 Task: Slide 11 - Book Lesson.
Action: Mouse moved to (27, 78)
Screenshot: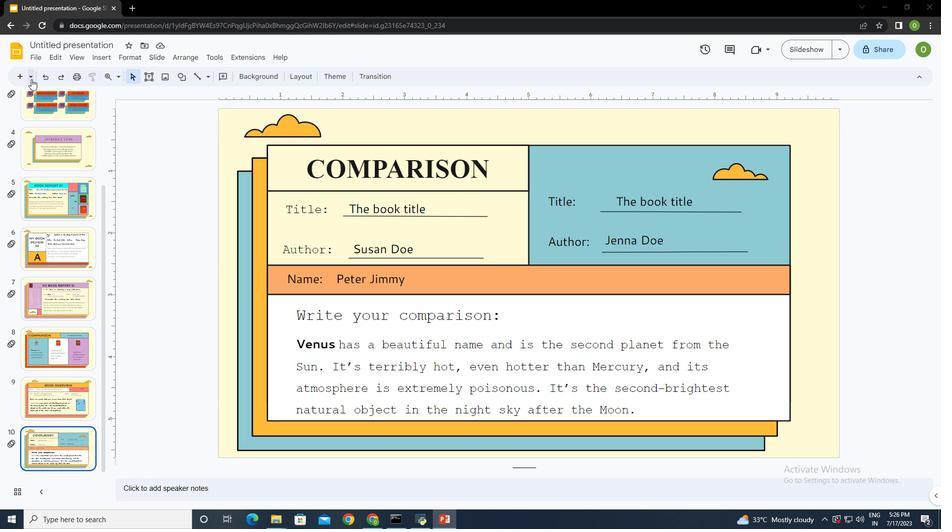 
Action: Mouse pressed left at (27, 78)
Screenshot: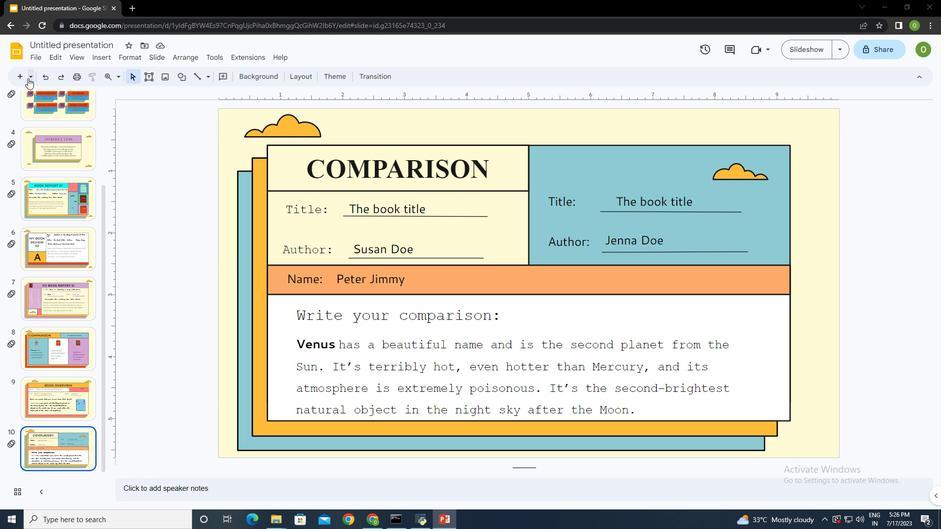 
Action: Mouse moved to (117, 273)
Screenshot: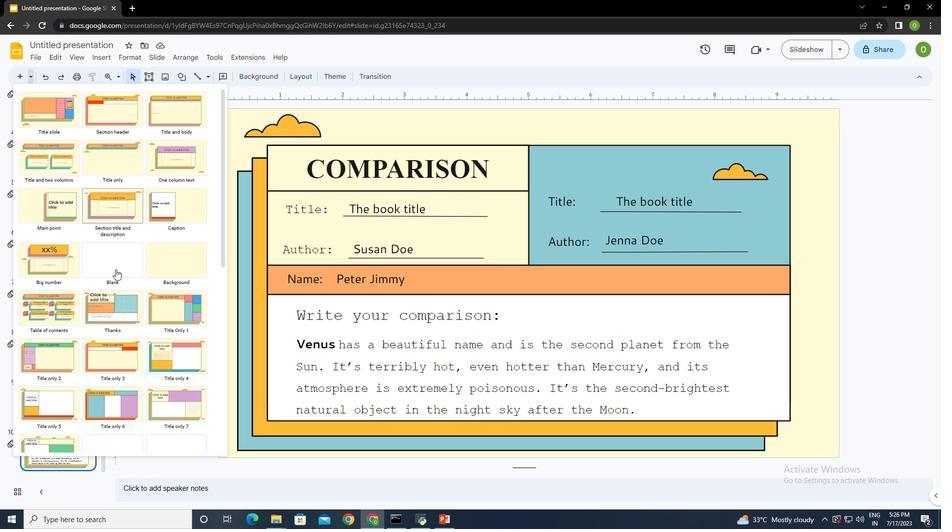
Action: Mouse scrolled (117, 273) with delta (0, 0)
Screenshot: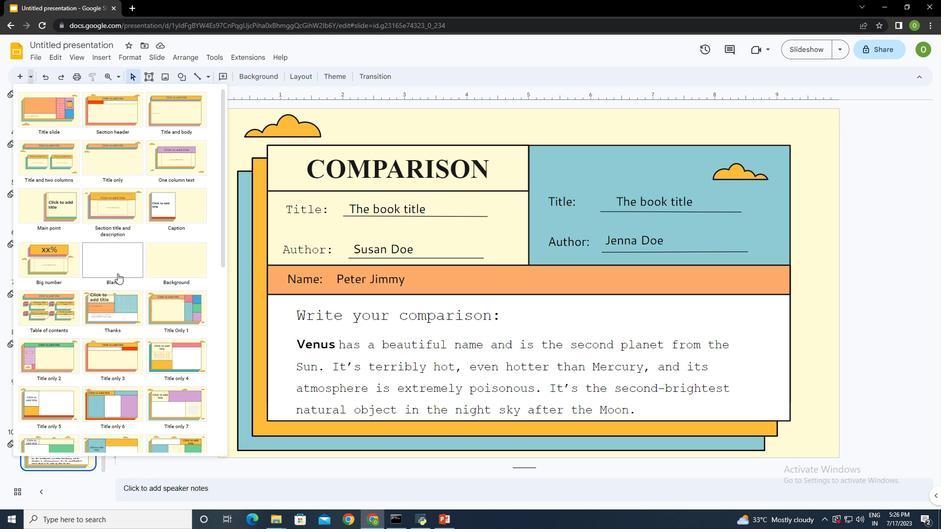
Action: Mouse moved to (125, 261)
Screenshot: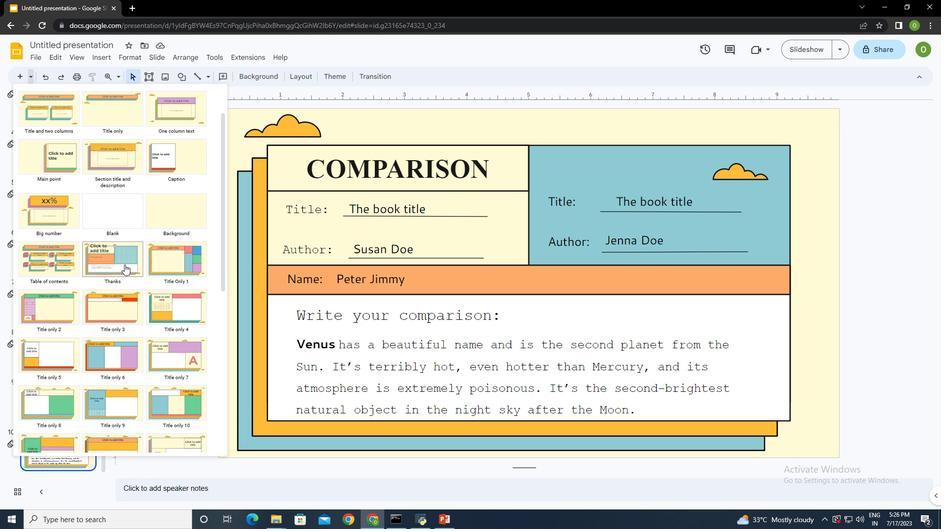 
Action: Mouse scrolled (125, 260) with delta (0, 0)
Screenshot: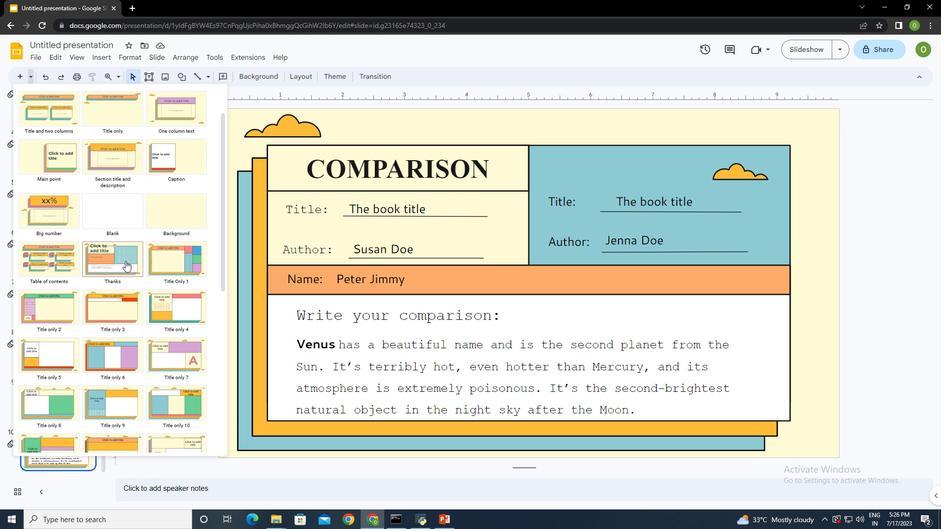 
Action: Mouse scrolled (125, 260) with delta (0, 0)
Screenshot: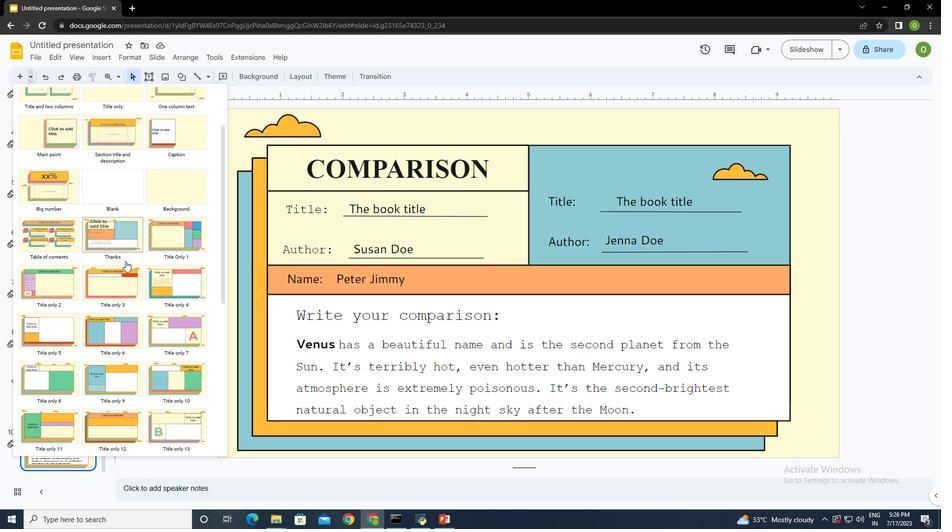 
Action: Mouse moved to (197, 266)
Screenshot: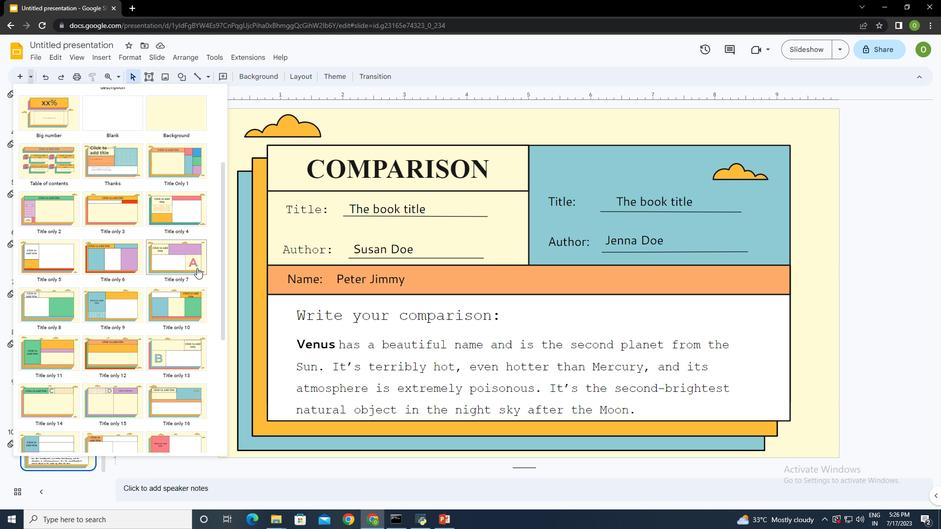 
Action: Mouse scrolled (197, 266) with delta (0, 0)
Screenshot: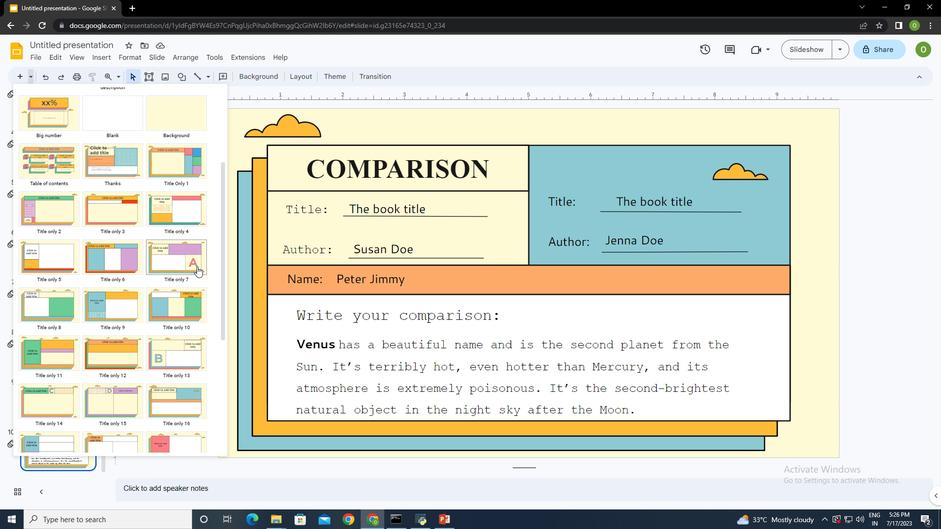 
Action: Mouse moved to (172, 163)
Screenshot: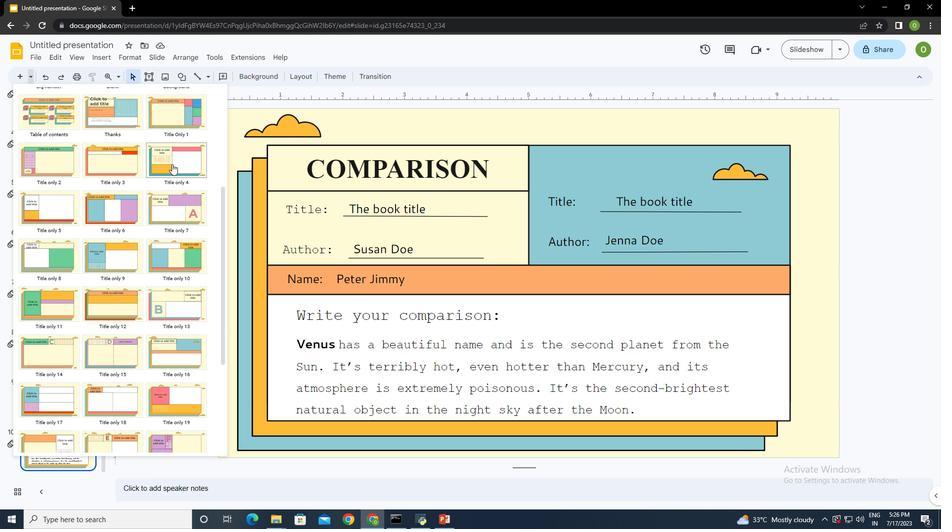 
Action: Mouse pressed left at (172, 163)
Screenshot: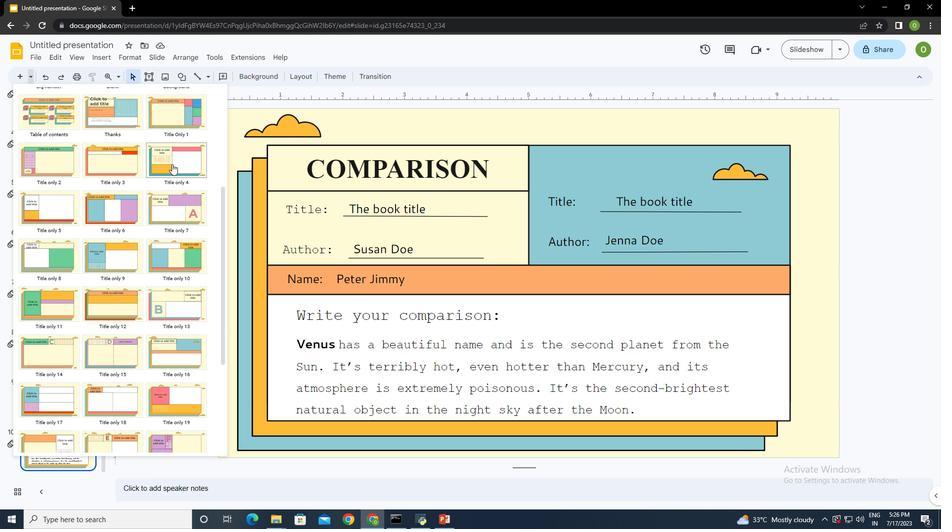 
Action: Mouse moved to (338, 180)
Screenshot: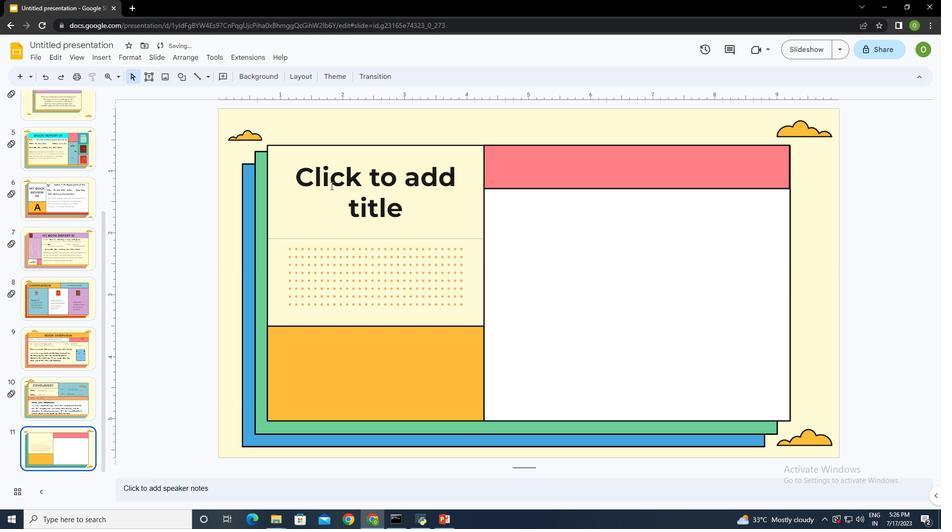 
Action: Mouse pressed left at (338, 180)
Screenshot: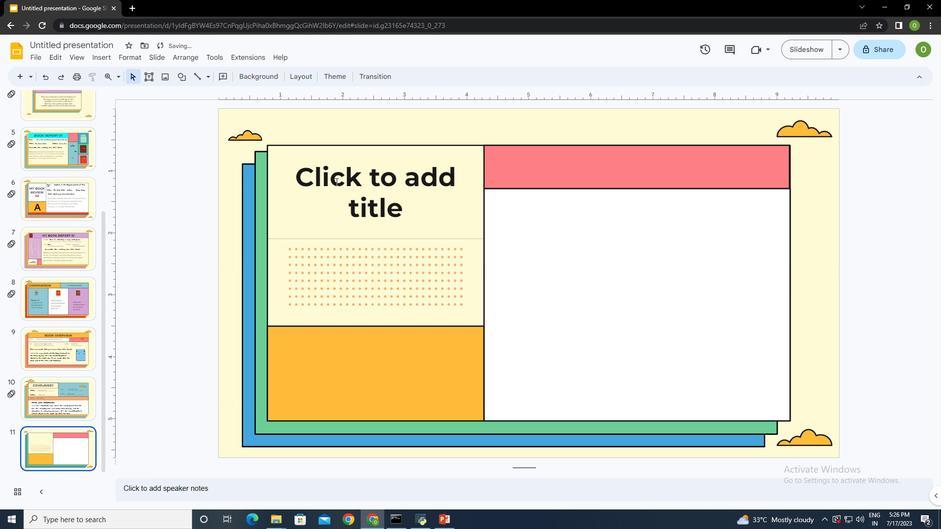 
Action: Key pressed <Key.shift>Book<Key.enter><Key.shift><Key.shift><Key.shift><Key.shift>Lesson<Key.shift_r><Key.up><Key.up>
Screenshot: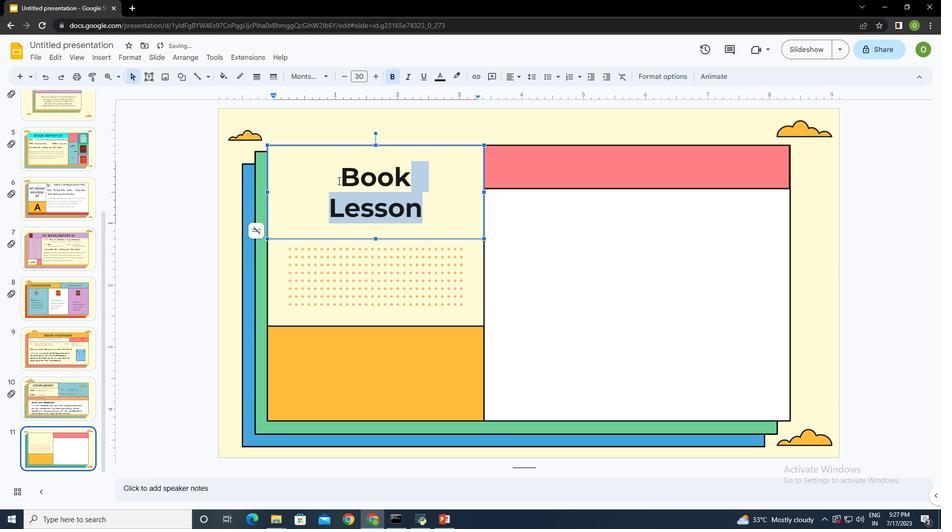 
Action: Mouse moved to (123, 57)
Screenshot: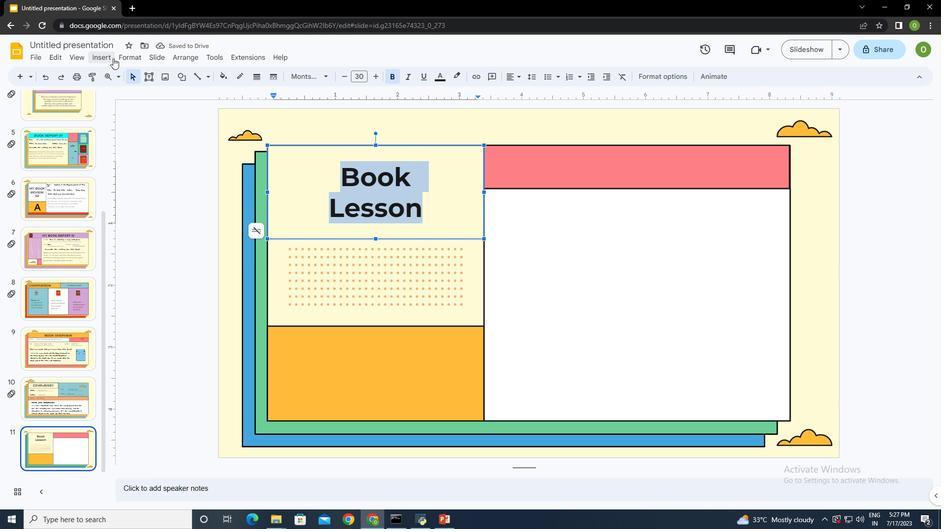 
Action: Mouse pressed left at (123, 57)
Screenshot: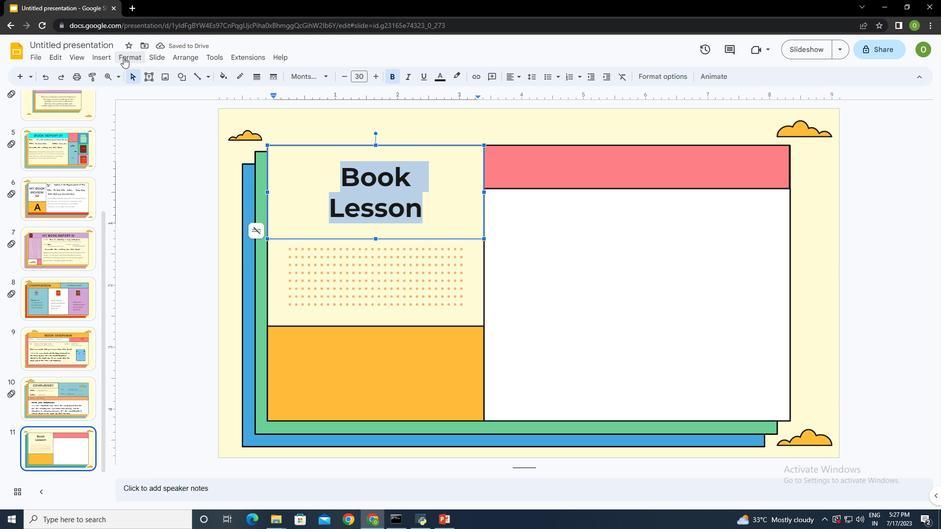 
Action: Mouse moved to (193, 74)
Screenshot: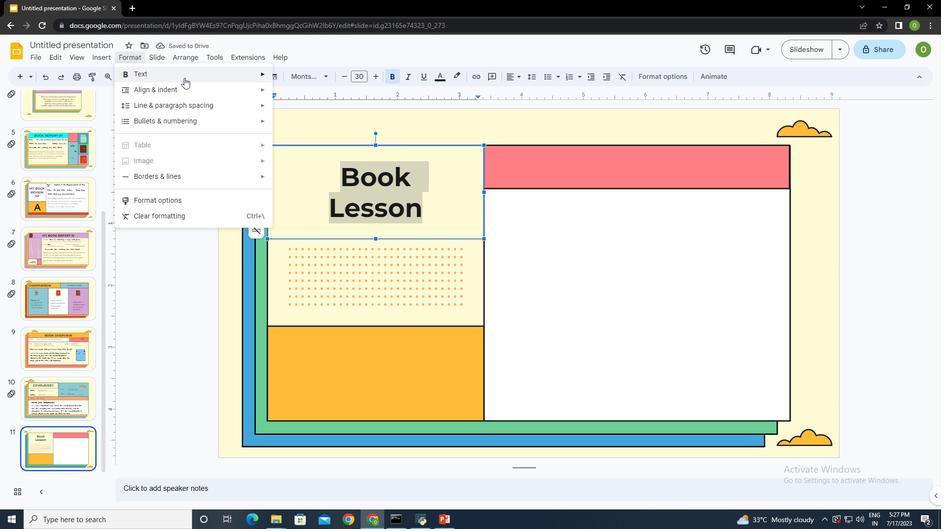 
Action: Mouse pressed left at (193, 74)
Screenshot: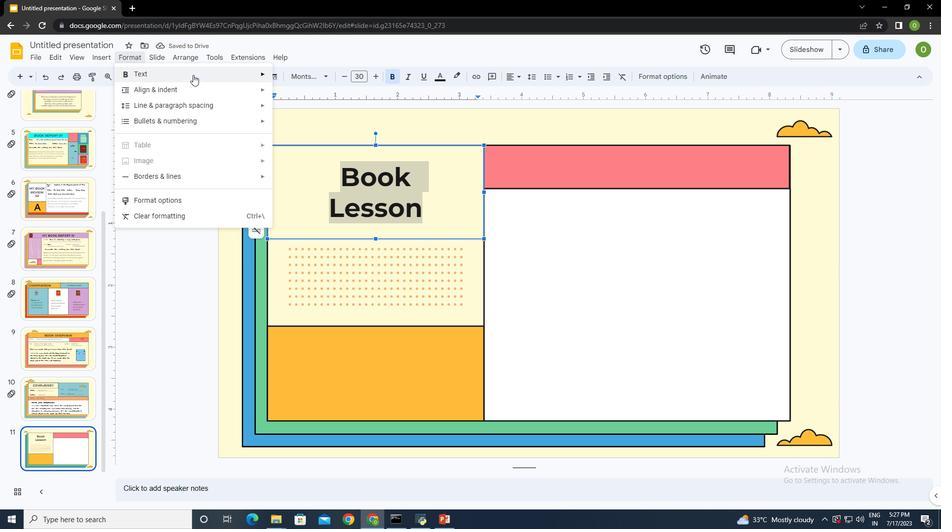 
Action: Mouse moved to (348, 223)
Screenshot: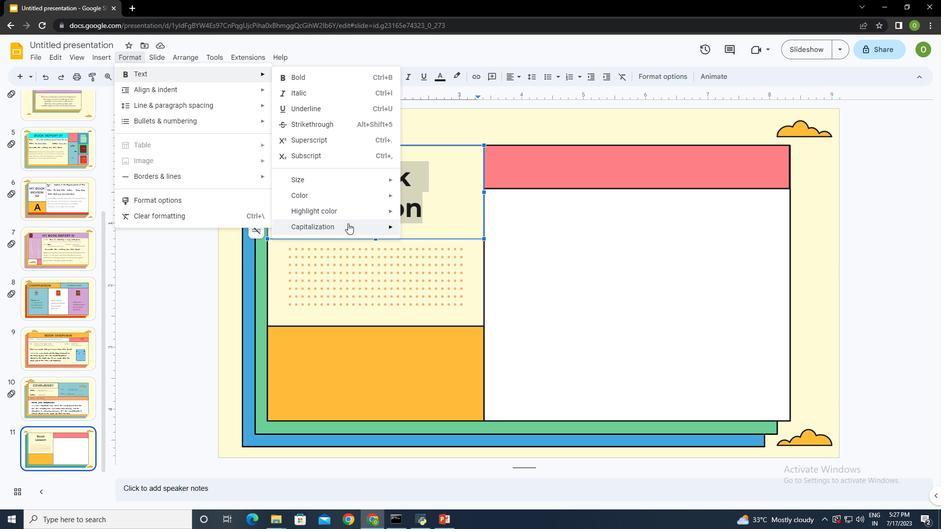 
Action: Mouse pressed left at (348, 223)
Screenshot: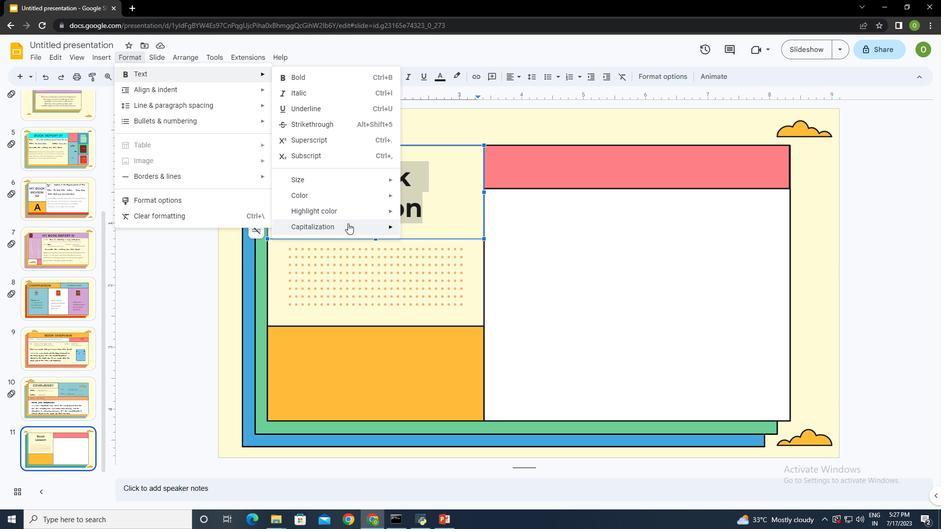 
Action: Mouse moved to (432, 245)
Screenshot: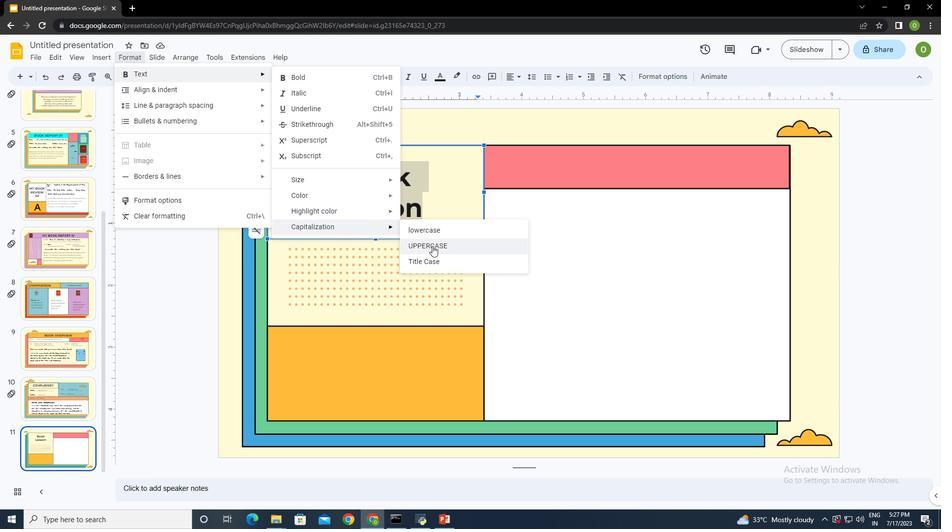 
Action: Mouse pressed left at (432, 245)
Screenshot: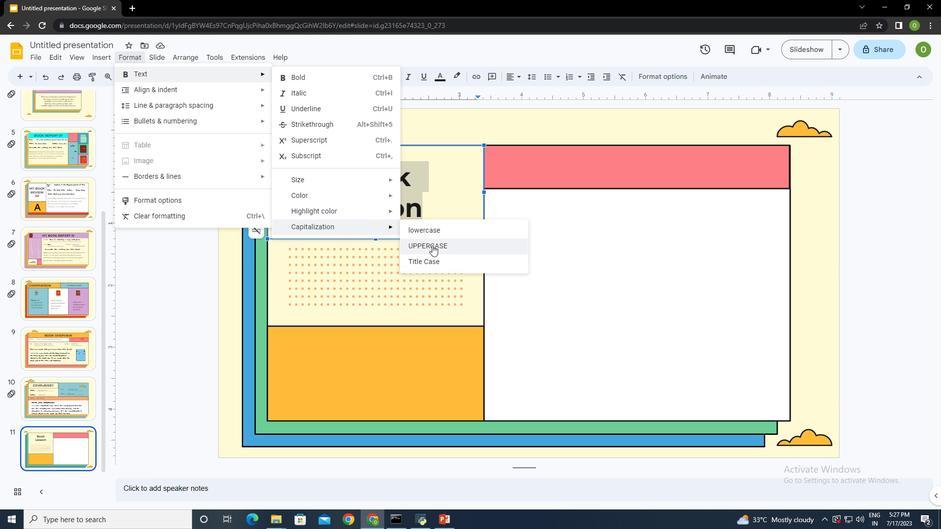 
Action: Mouse moved to (442, 198)
Screenshot: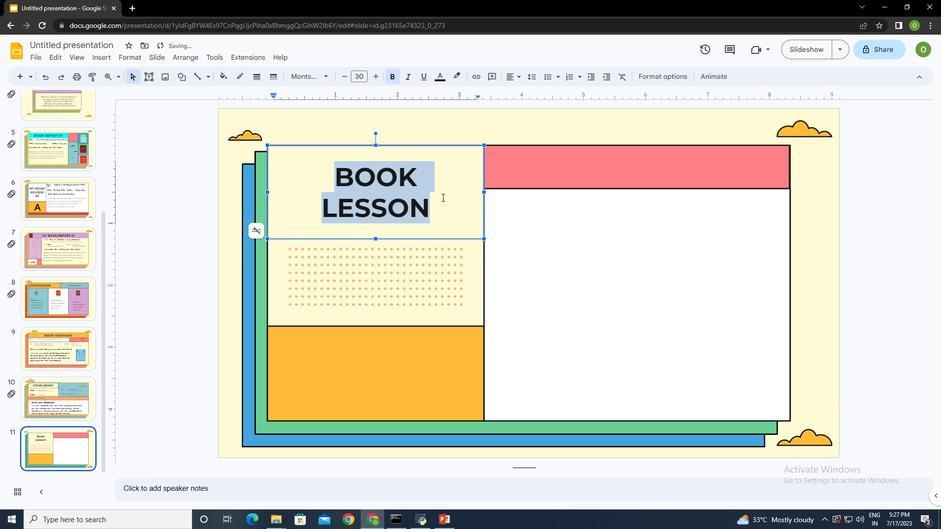 
Action: Mouse pressed left at (442, 198)
Screenshot: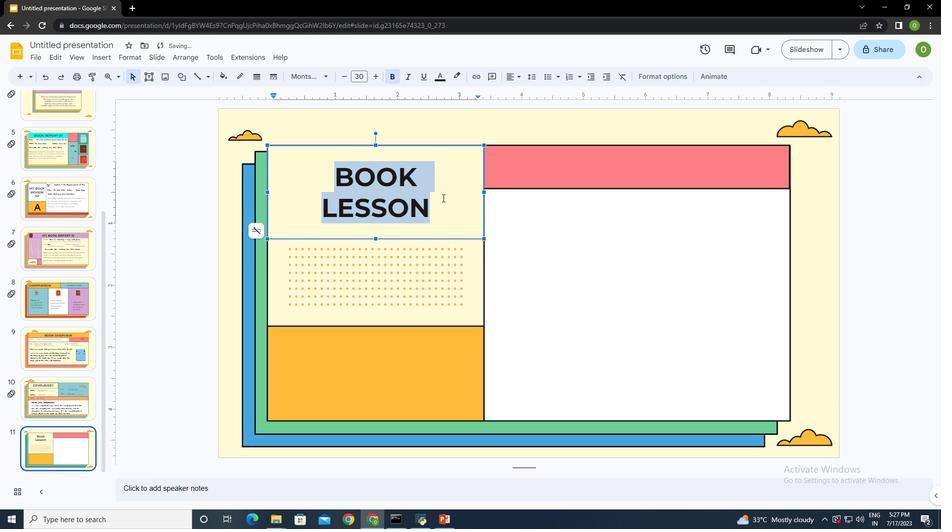 
Action: Mouse moved to (329, 352)
Screenshot: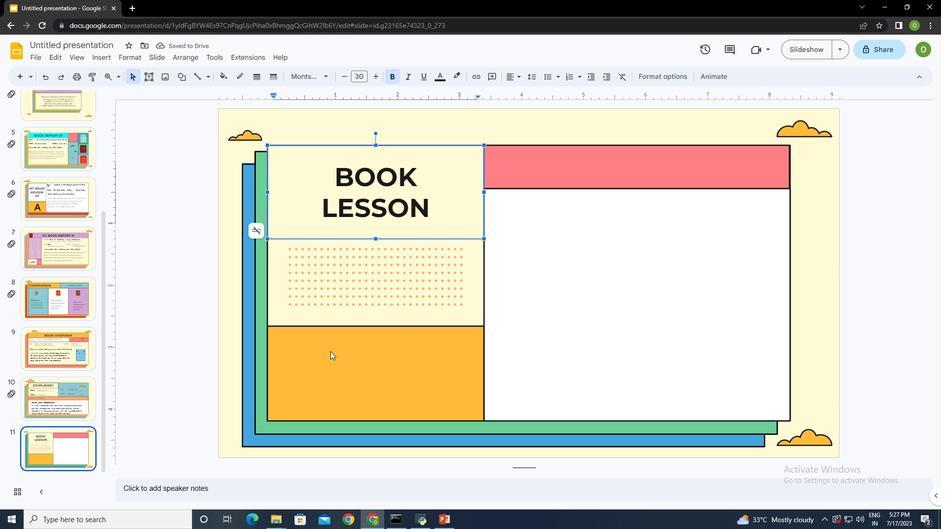 
Action: Mouse pressed left at (329, 352)
Screenshot: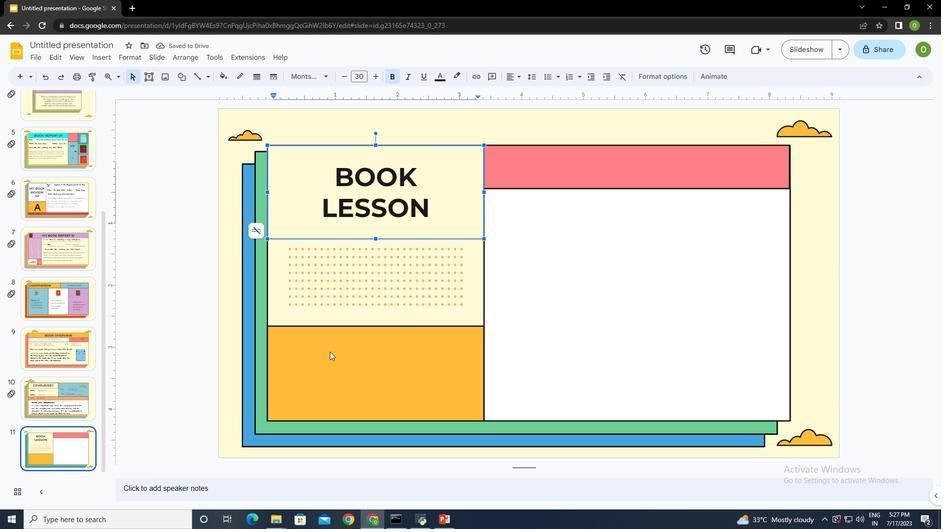 
Action: Mouse moved to (150, 75)
Screenshot: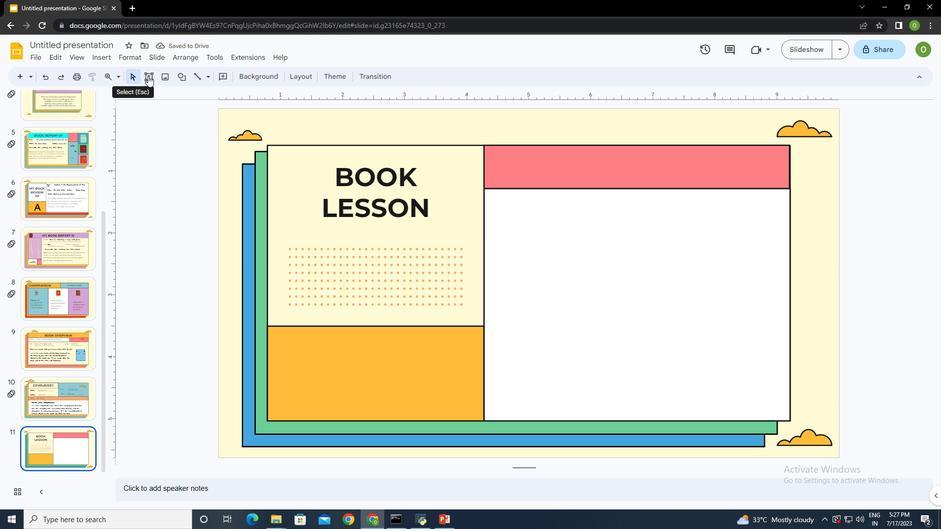 
Action: Mouse pressed left at (150, 75)
Screenshot: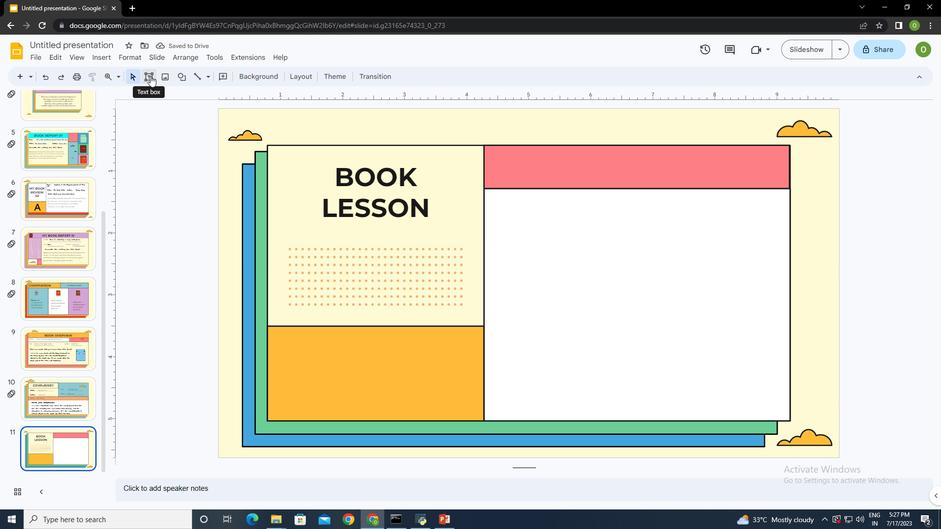 
Action: Mouse moved to (270, 328)
Screenshot: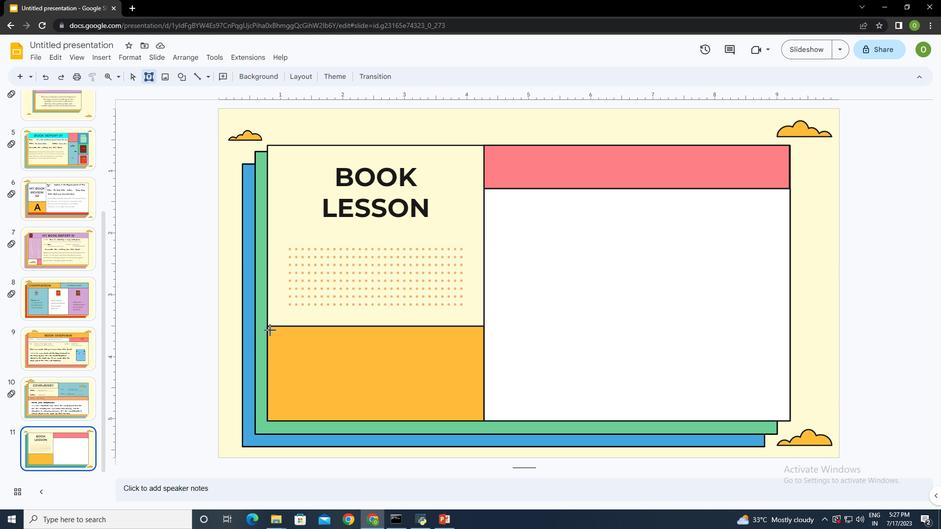 
Action: Mouse pressed left at (270, 328)
Screenshot: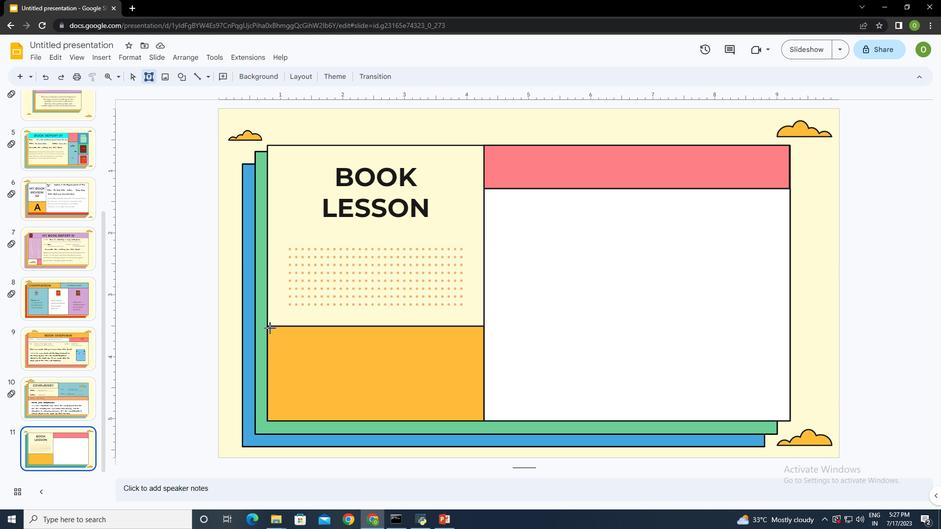 
Action: Mouse moved to (382, 365)
Screenshot: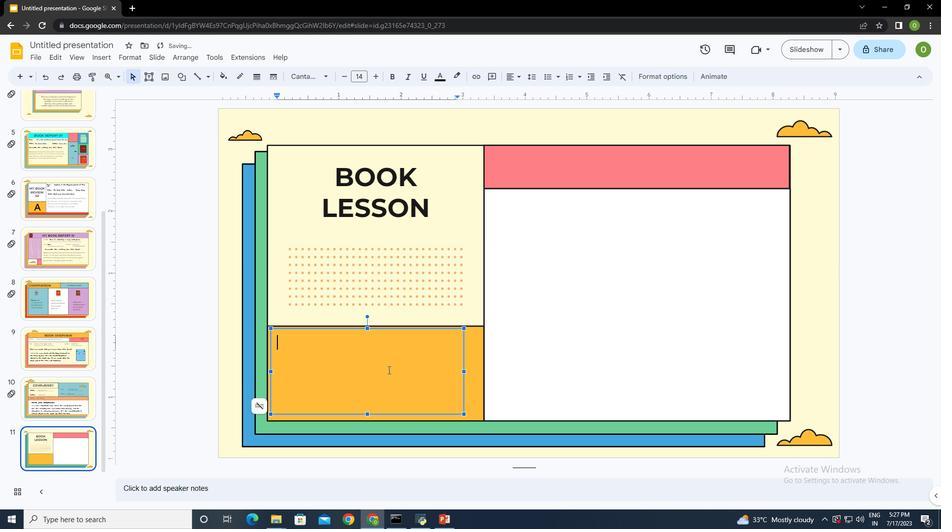
Action: Key pressed <Key.shift>Title<Key.shift_r>:<Key.space><Key.space><Key.shift>Mercury
Screenshot: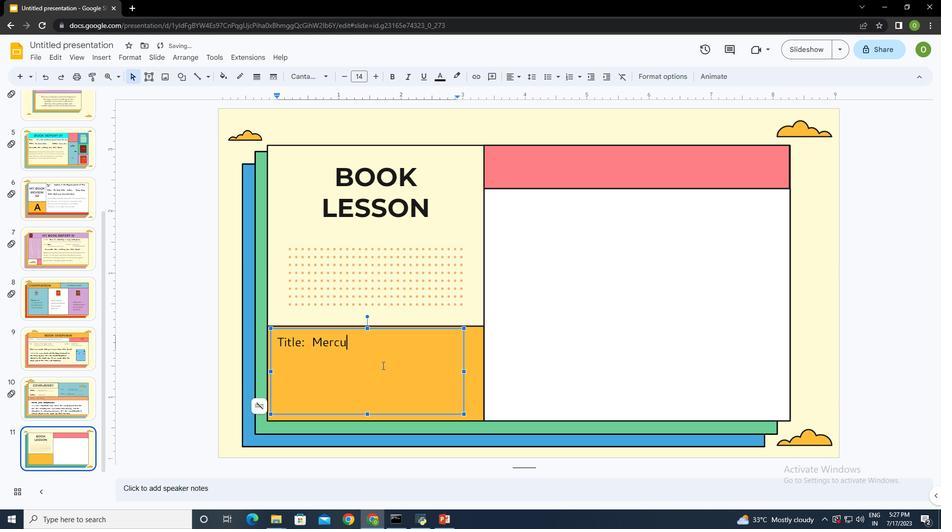 
Action: Mouse moved to (381, 364)
Screenshot: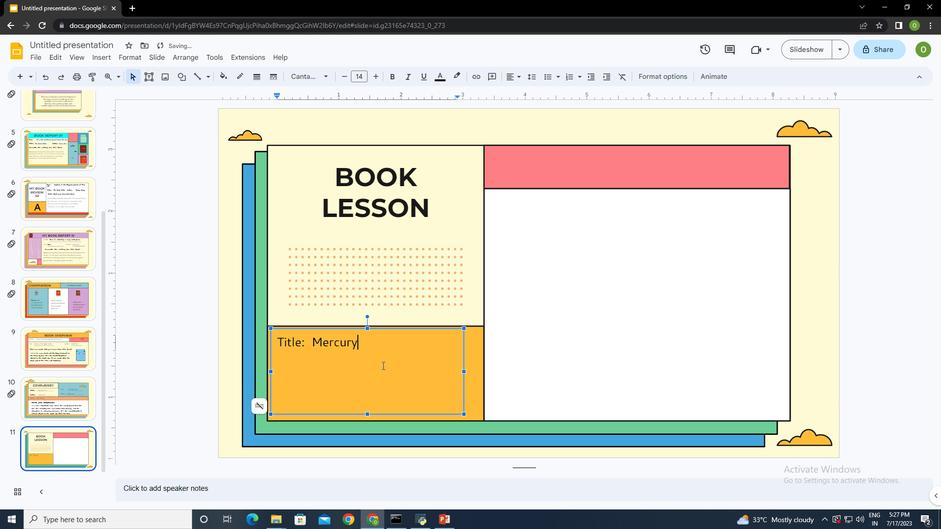 
Action: Key pressed <Key.enter><Key.enter><Key.shift><Key.shift>Author<Key.shift_r>:<Key.space><Key.shift><Key.shift><Key.shift><Key.shift><Key.shift>Joe<Key.space><Key.shift>Poe
Screenshot: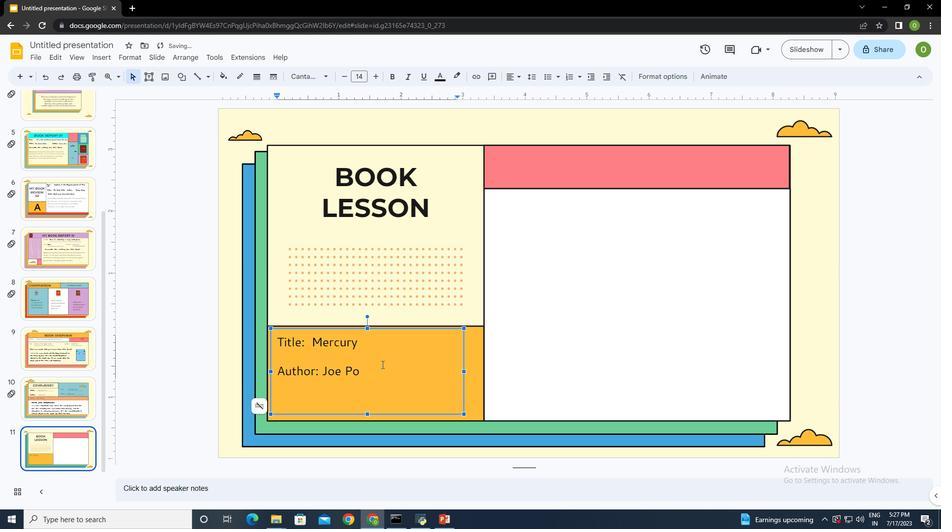 
Action: Mouse moved to (199, 75)
Screenshot: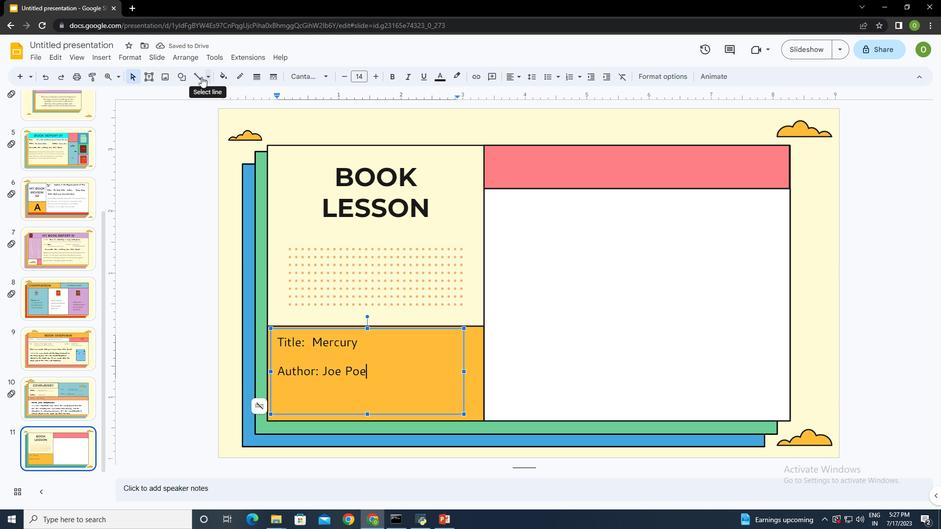 
Action: Mouse pressed left at (199, 75)
Screenshot: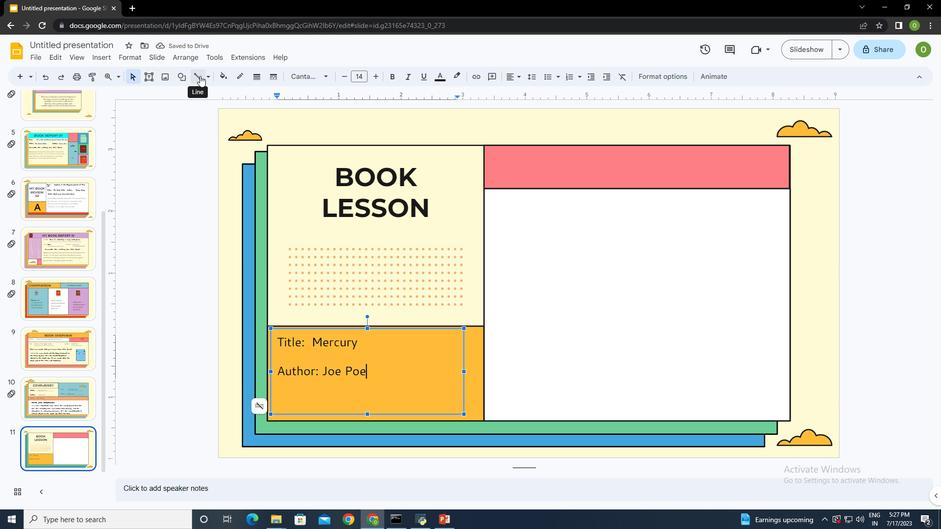 
Action: Mouse moved to (306, 354)
Screenshot: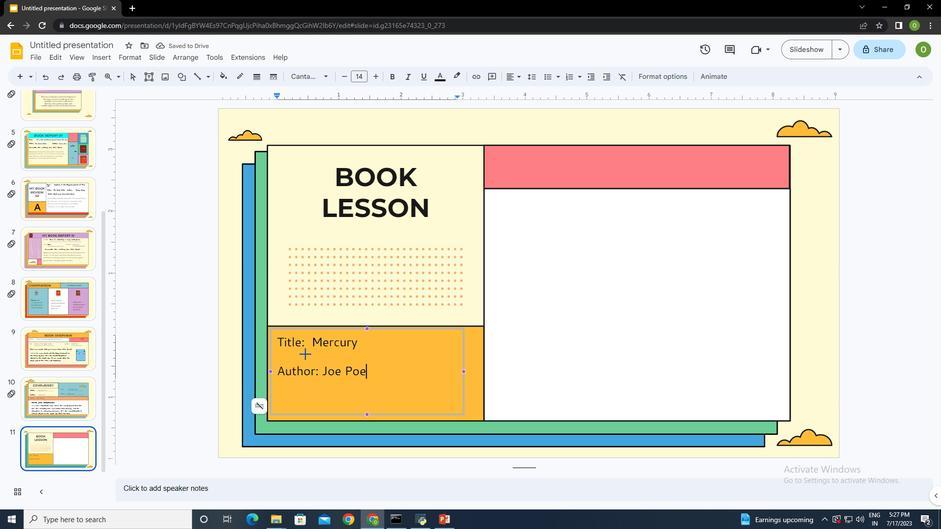 
Action: Mouse pressed left at (306, 354)
Screenshot: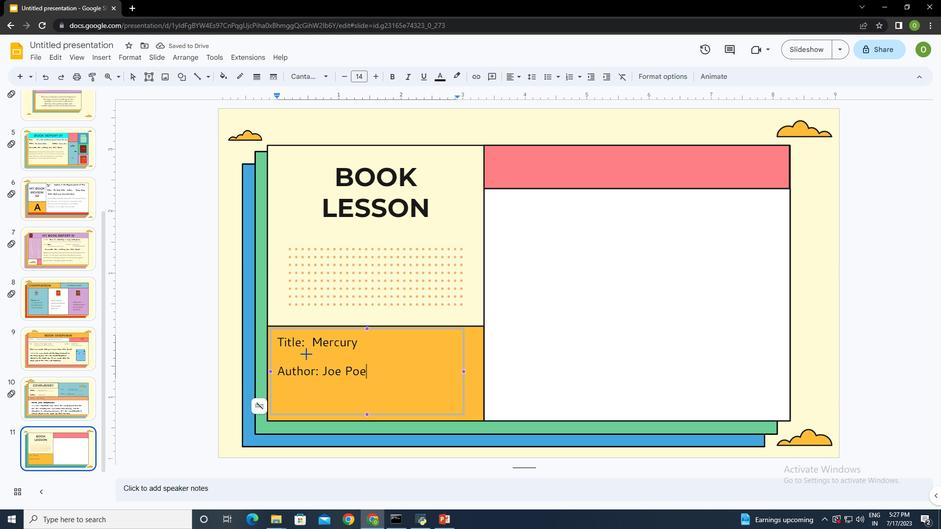 
Action: Mouse moved to (378, 354)
Screenshot: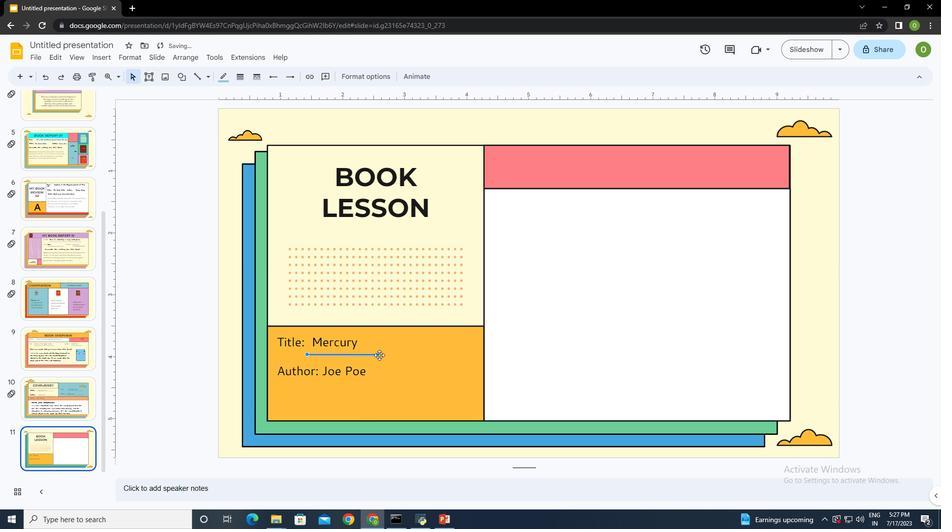 
Action: Mouse pressed left at (378, 354)
Screenshot: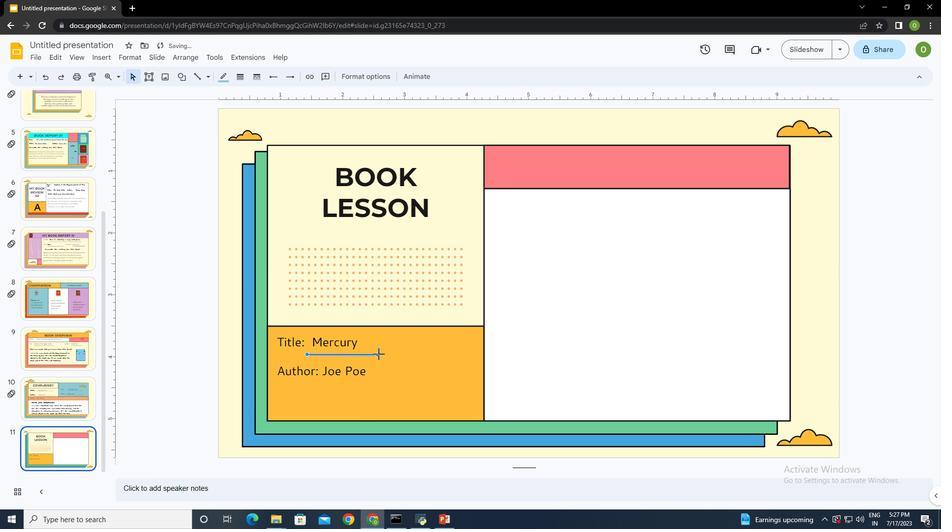 
Action: Mouse moved to (440, 356)
Screenshot: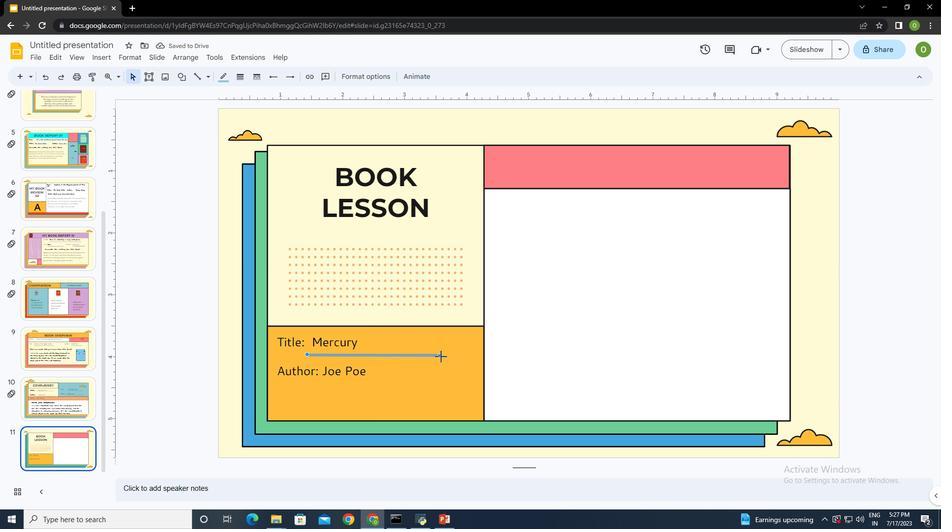 
Action: Mouse pressed left at (440, 356)
Screenshot: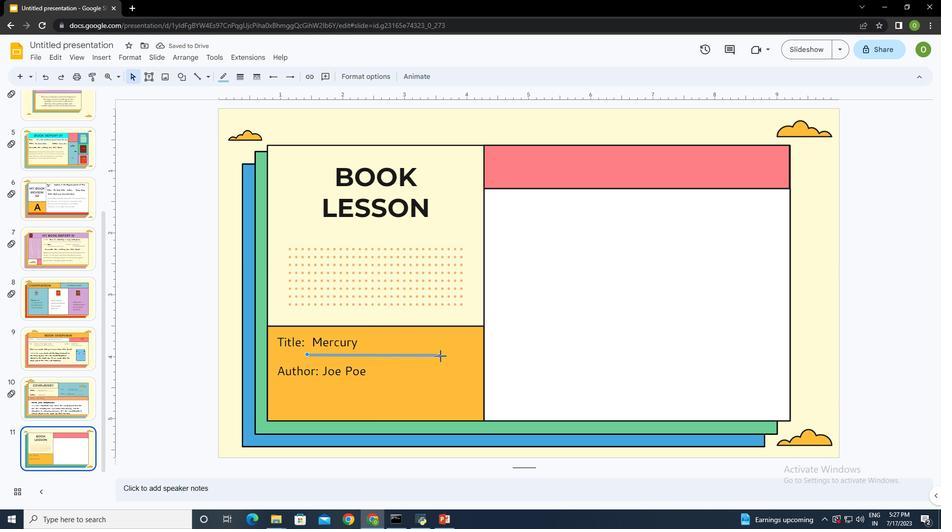 
Action: Mouse moved to (353, 389)
Screenshot: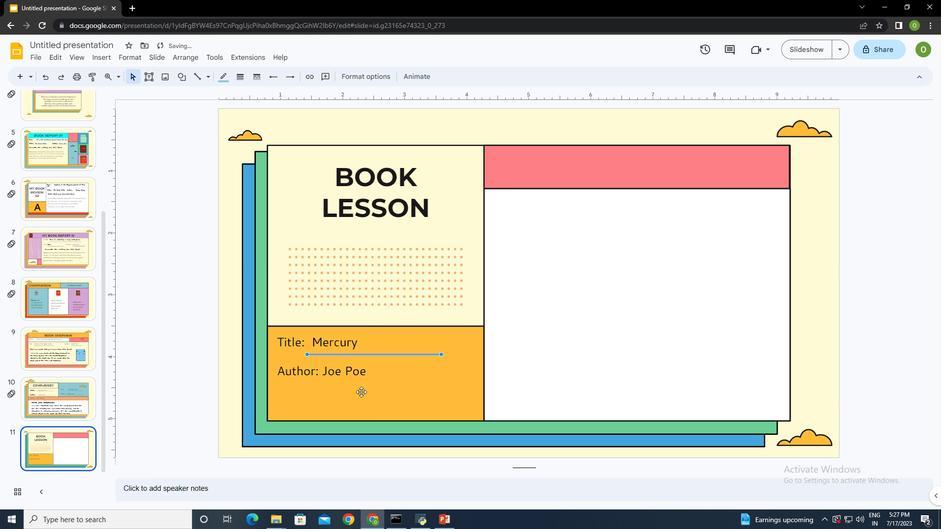 
Action: Mouse pressed left at (353, 389)
Screenshot: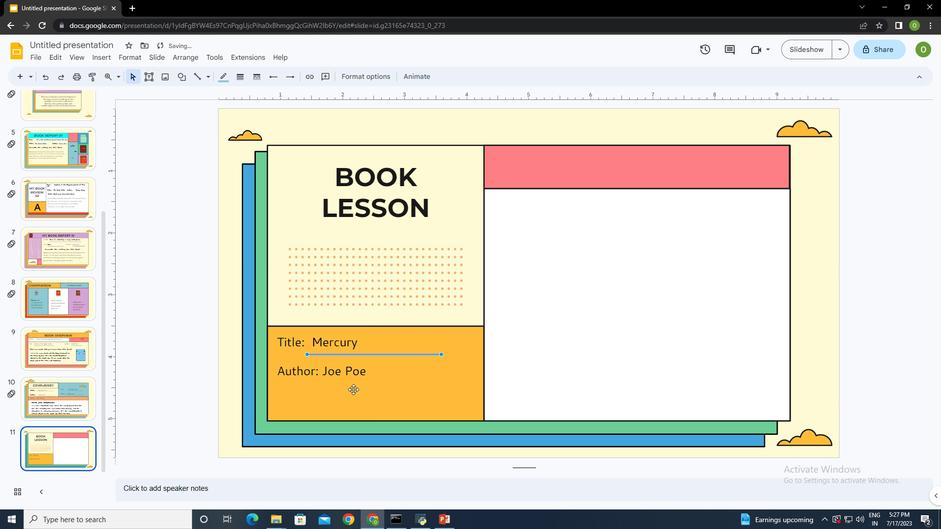 
Action: Mouse moved to (359, 353)
Screenshot: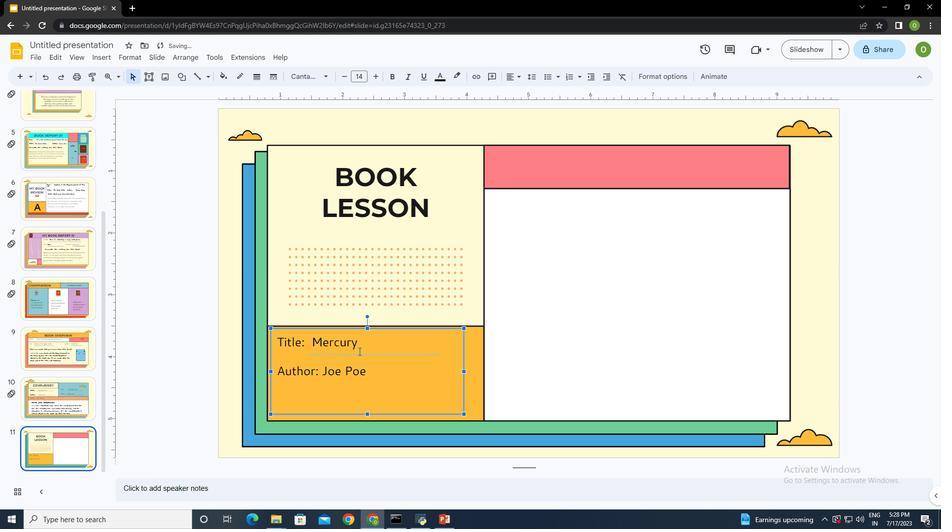 
Action: Mouse pressed left at (359, 353)
Screenshot: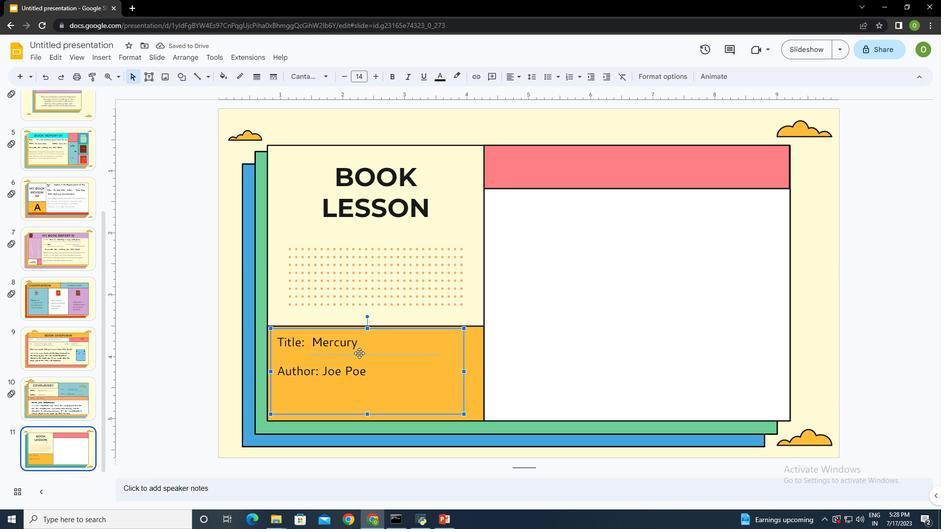 
Action: Mouse moved to (224, 77)
Screenshot: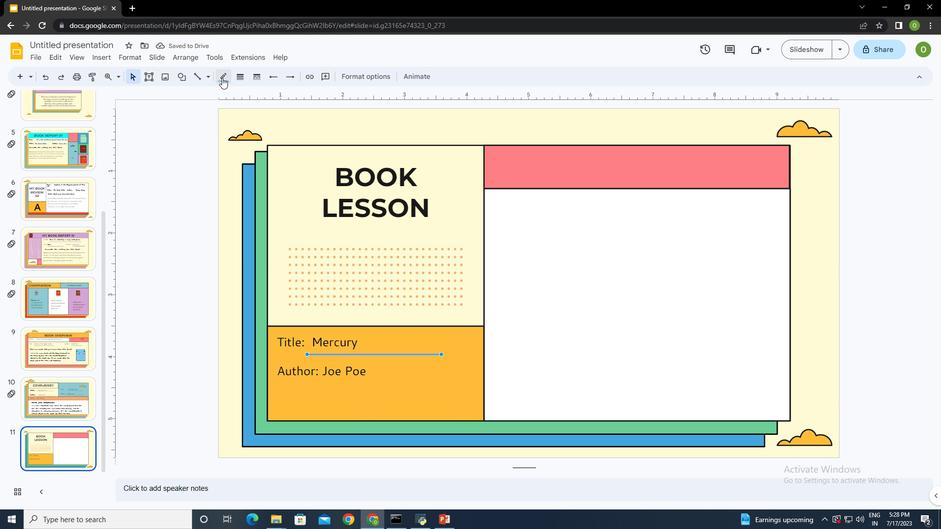 
Action: Mouse pressed left at (224, 77)
Screenshot: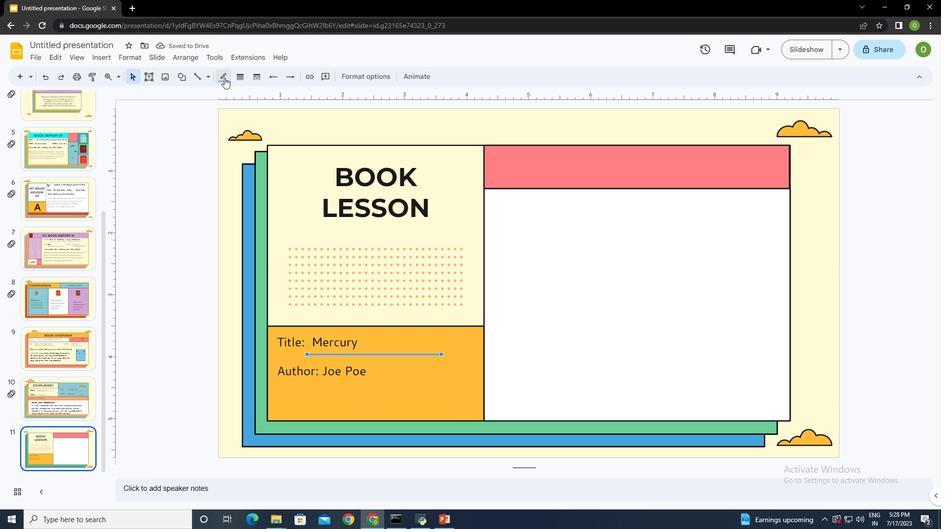 
Action: Mouse moved to (225, 106)
Screenshot: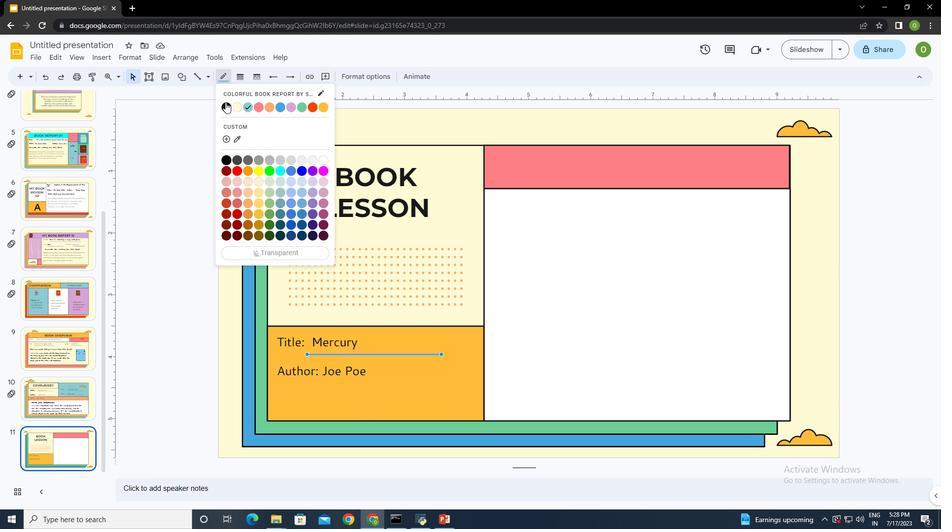 
Action: Mouse pressed left at (225, 106)
Screenshot: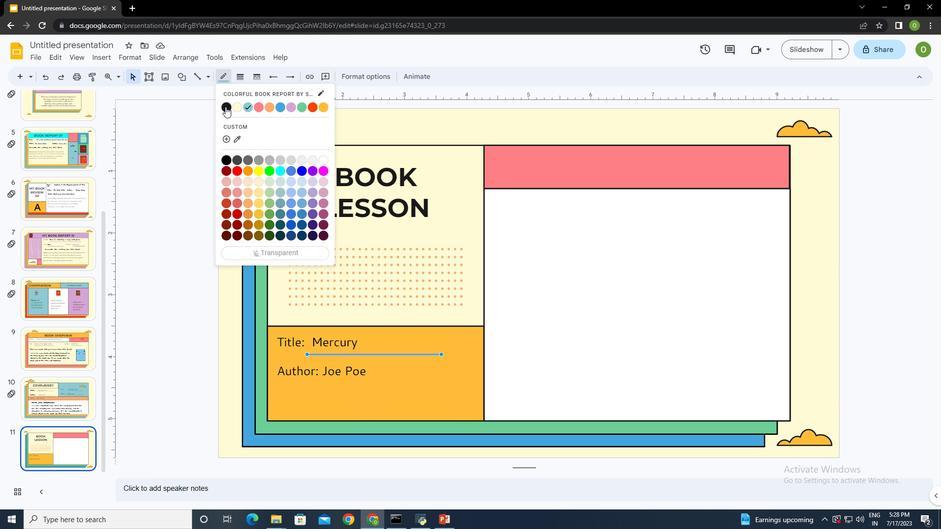 
Action: Mouse moved to (380, 392)
Screenshot: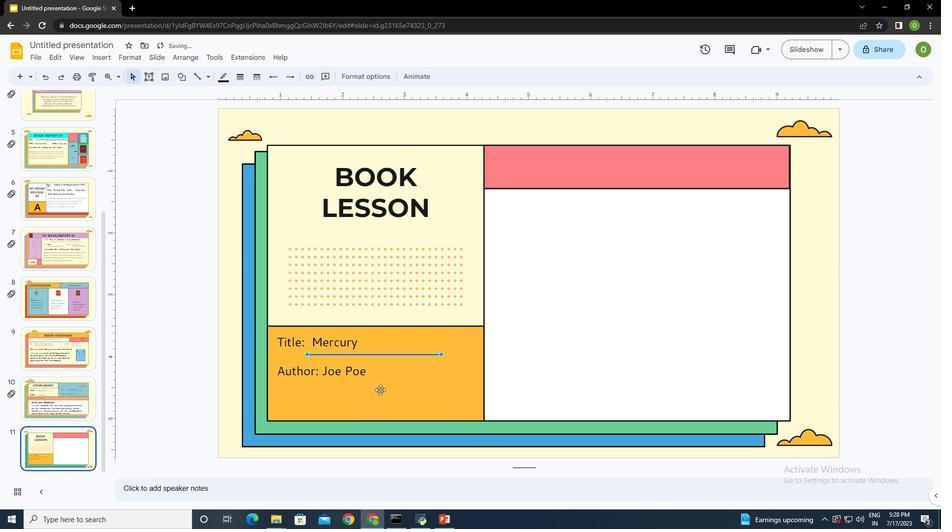 
Action: Mouse pressed left at (380, 392)
Screenshot: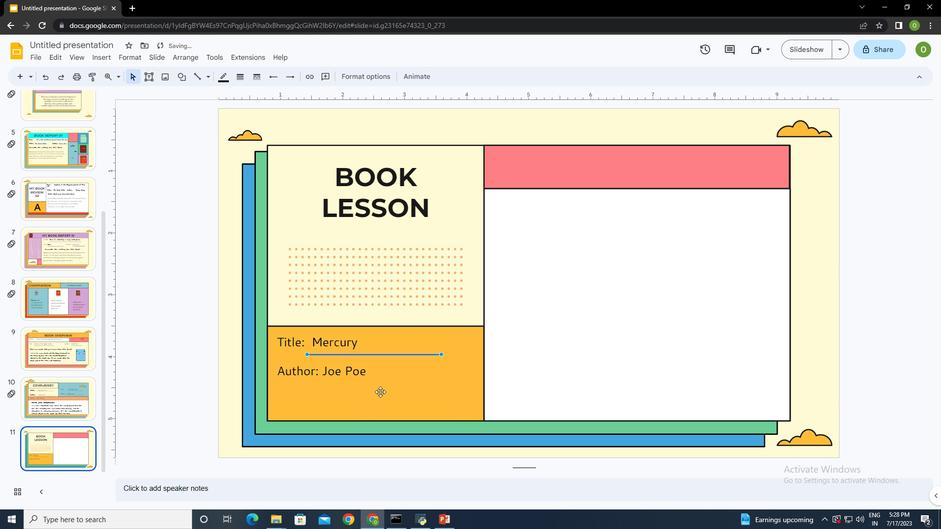 
Action: Mouse moved to (196, 75)
Screenshot: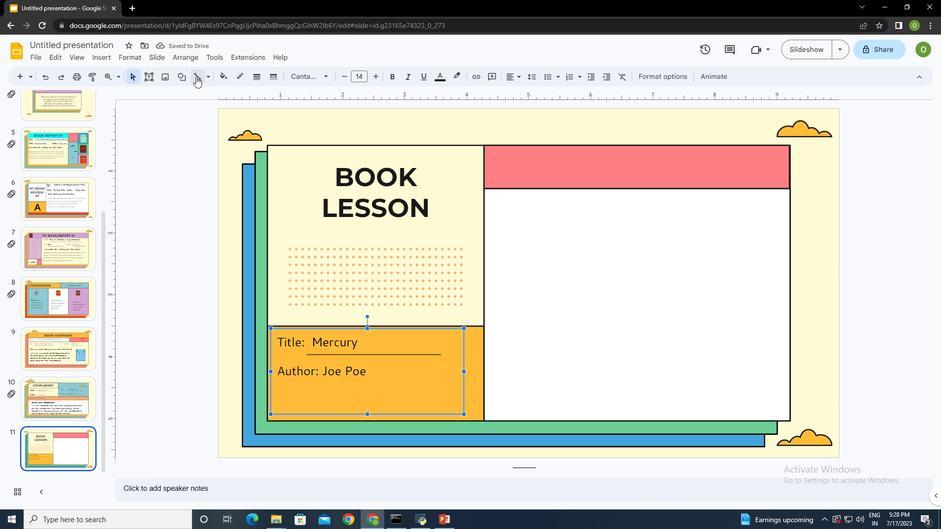 
Action: Mouse pressed left at (196, 75)
Screenshot: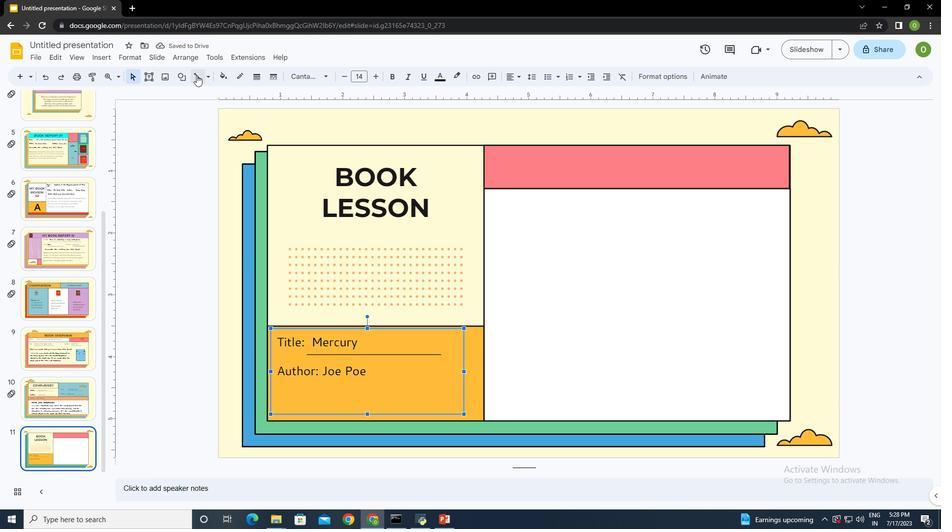 
Action: Mouse moved to (320, 387)
Screenshot: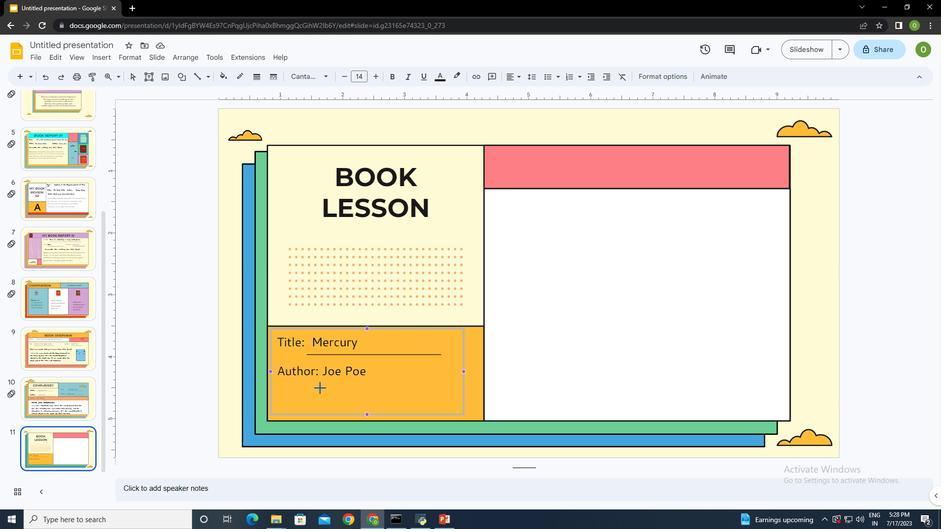 
Action: Mouse pressed left at (320, 387)
Screenshot: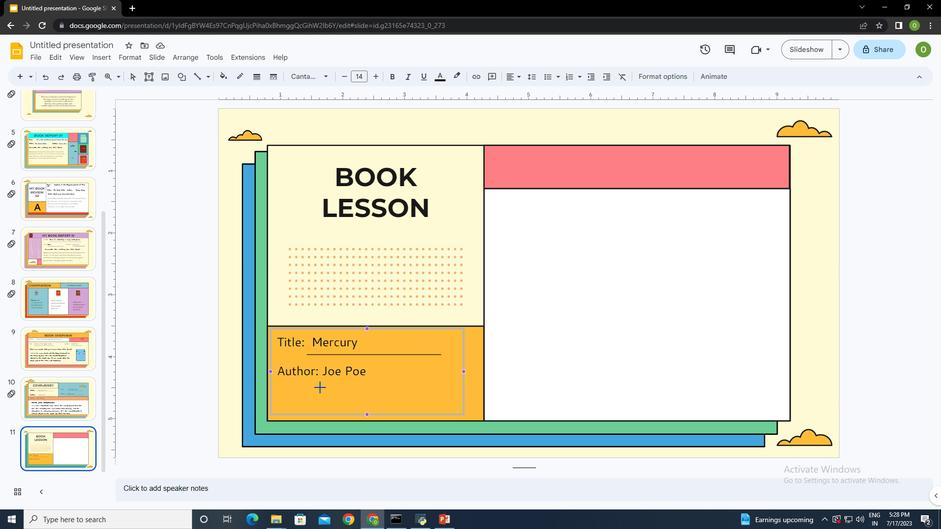 
Action: Mouse moved to (225, 75)
Screenshot: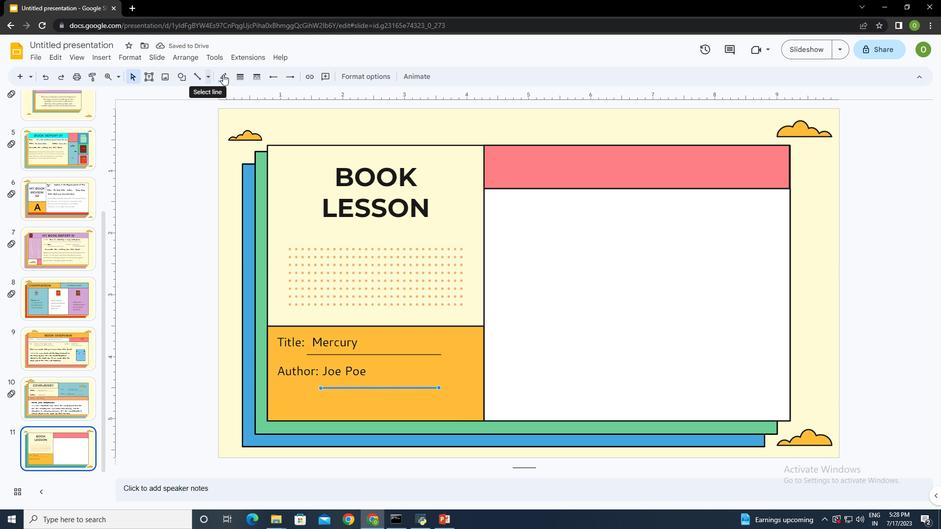 
Action: Mouse pressed left at (225, 75)
Screenshot: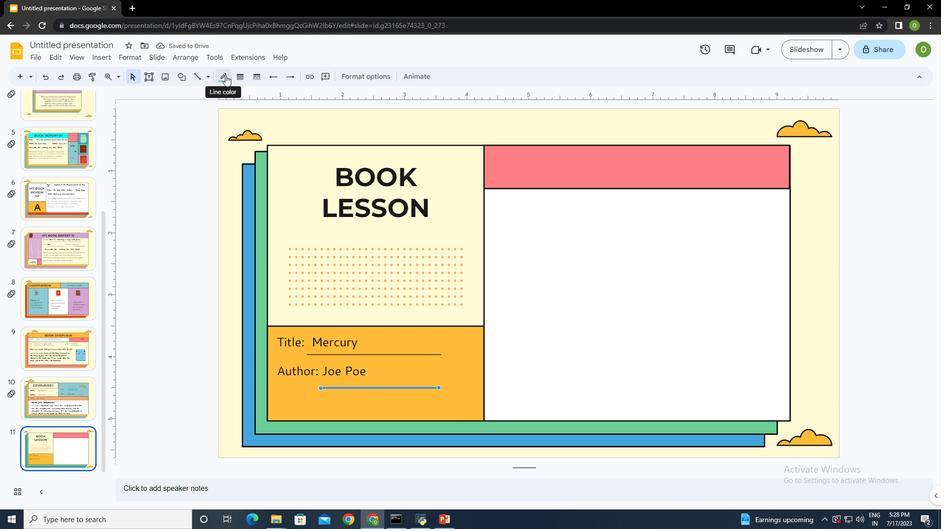 
Action: Mouse moved to (224, 107)
Screenshot: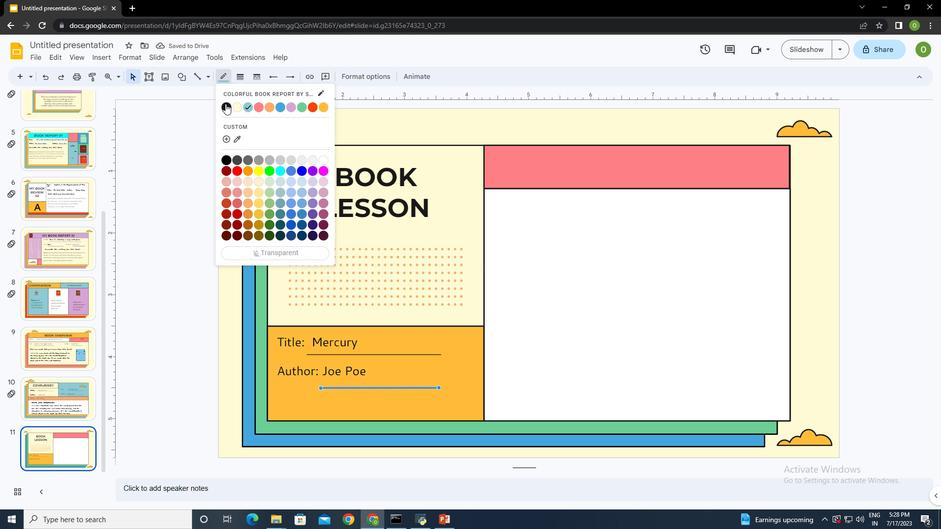 
Action: Mouse pressed left at (224, 107)
Screenshot: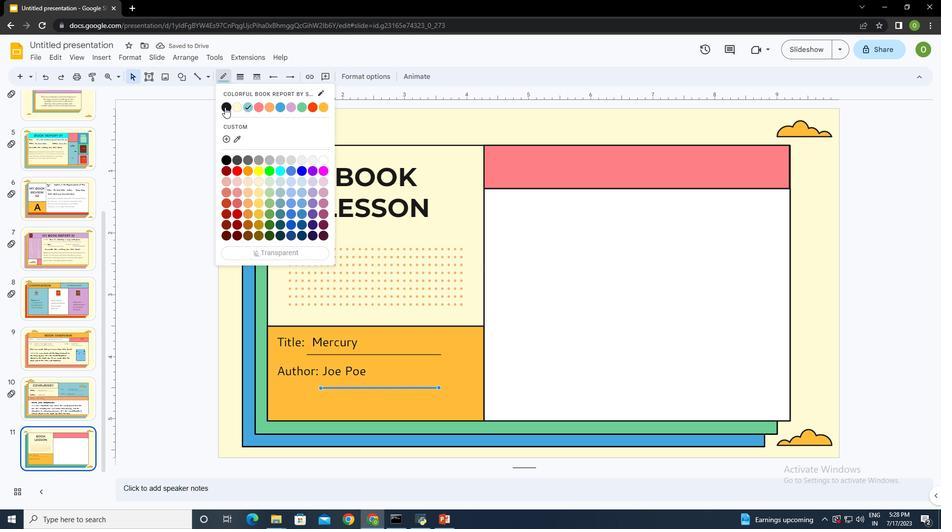 
Action: Mouse moved to (459, 375)
Screenshot: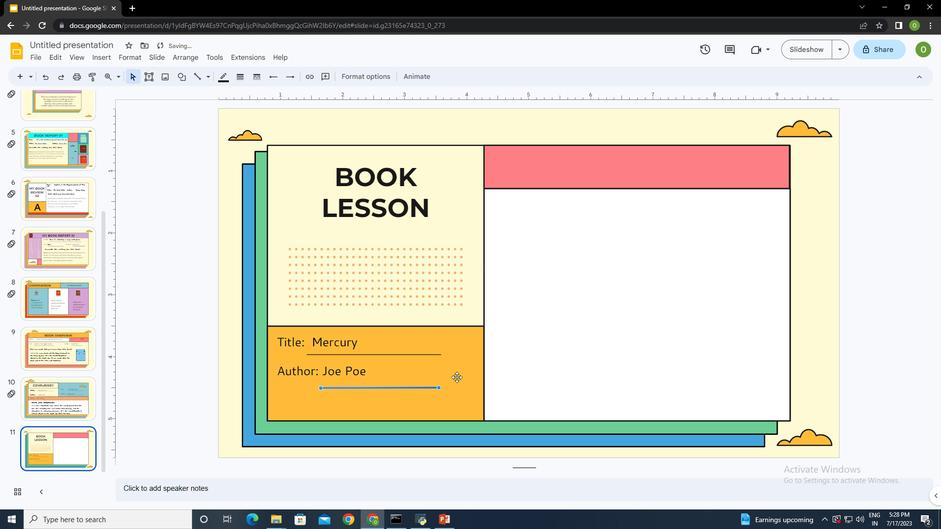 
Action: Mouse pressed left at (459, 375)
Screenshot: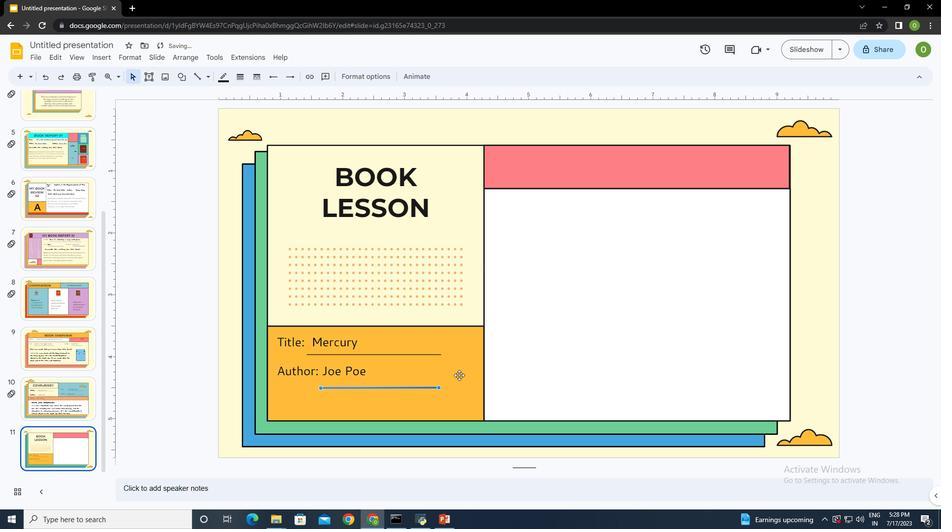 
Action: Mouse moved to (548, 318)
Screenshot: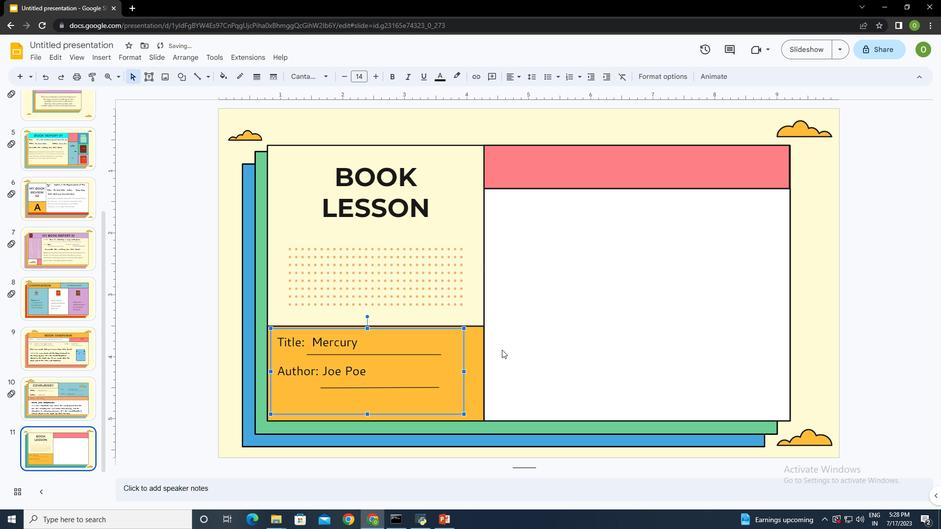 
Action: Mouse pressed left at (548, 318)
Screenshot: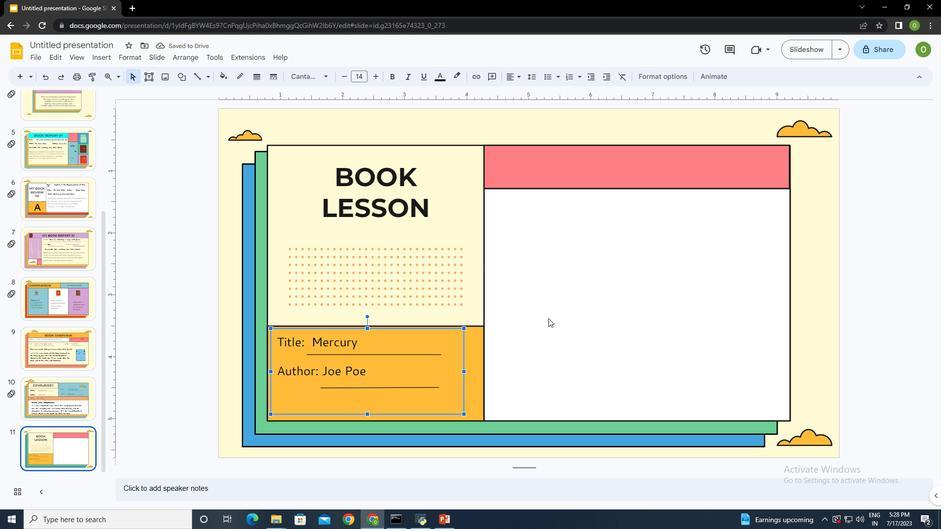 
Action: Mouse moved to (150, 78)
Screenshot: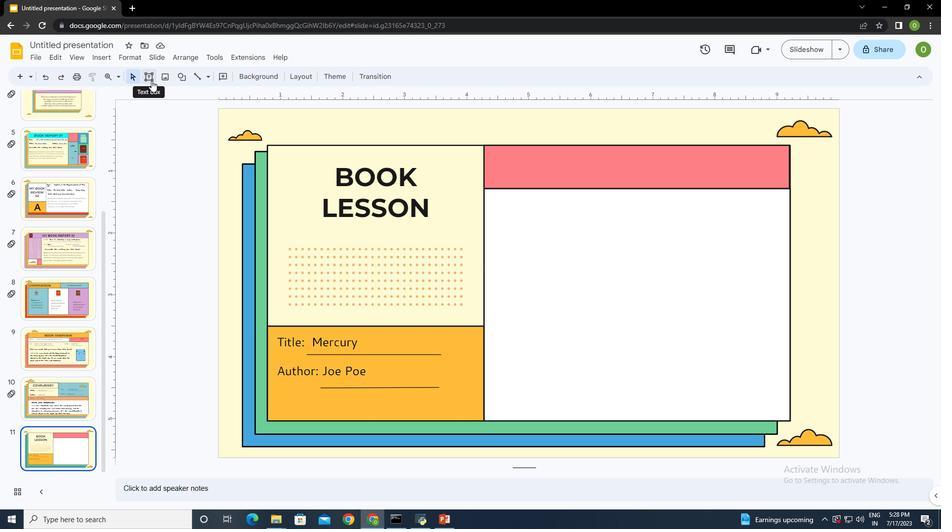 
Action: Mouse pressed left at (150, 78)
Screenshot: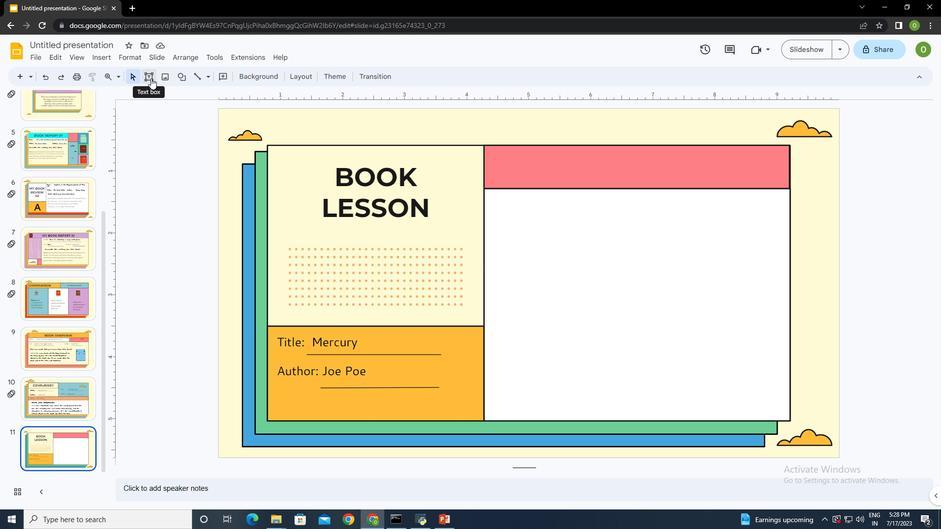 
Action: Mouse moved to (485, 145)
Screenshot: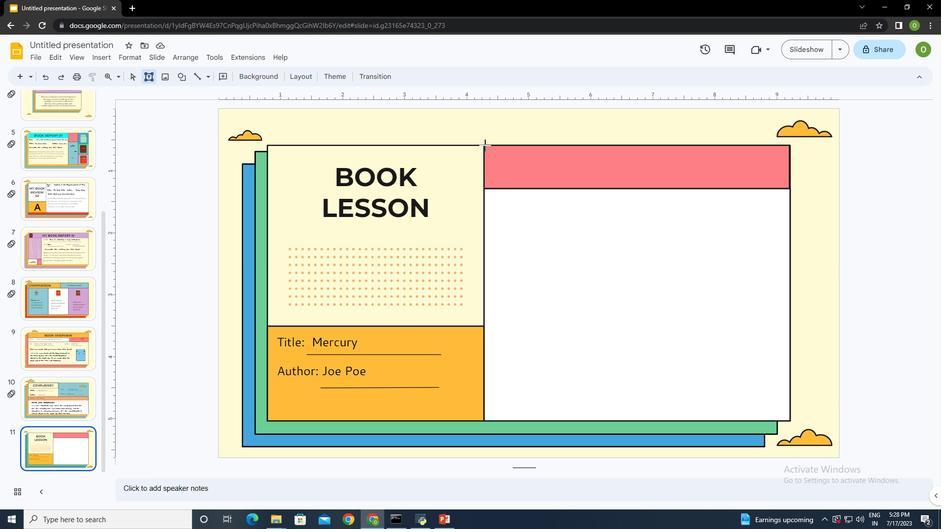 
Action: Mouse pressed left at (485, 145)
Screenshot: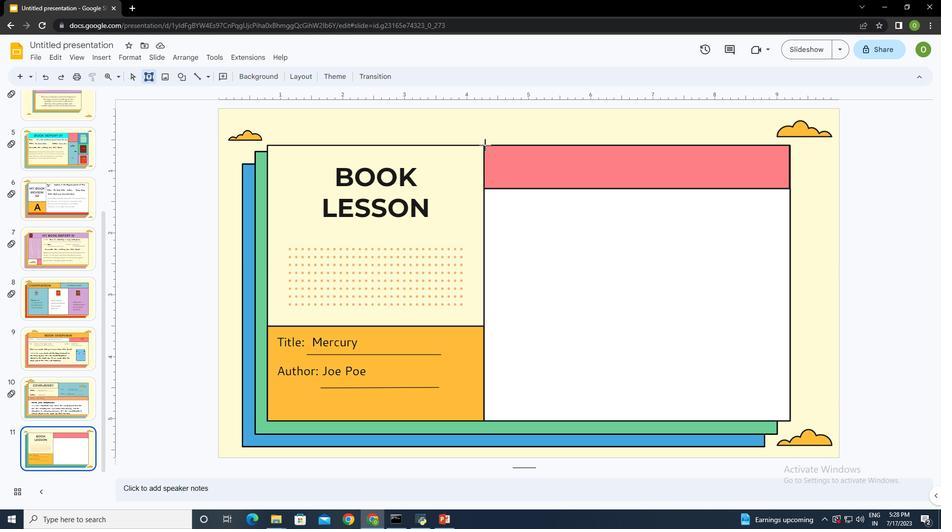 
Action: Mouse moved to (621, 162)
Screenshot: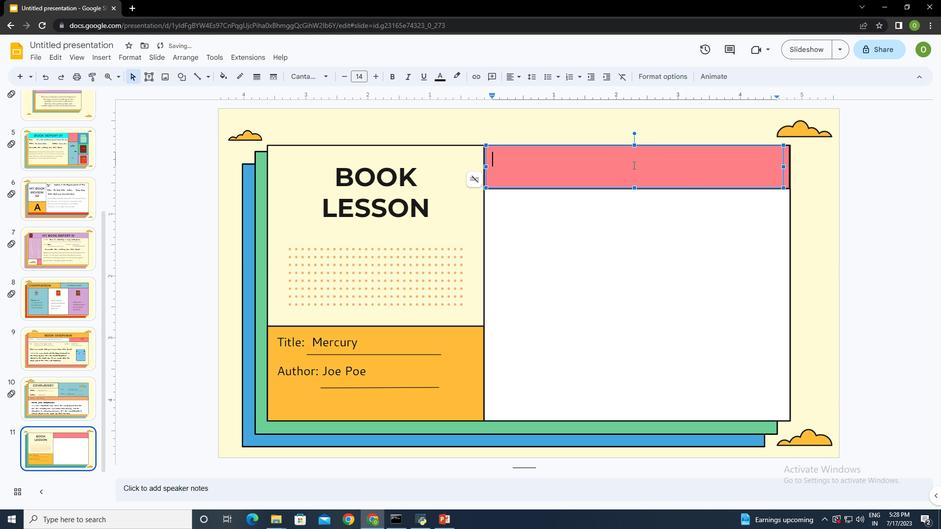 
Action: Key pressed <Key.shift>Name<Key.space><Key.backspace><Key.shift_r>:<Key.space><Key.shift>Venu<Key.space>has<Key.space>a<Key.space>nice<Key.space>name
Screenshot: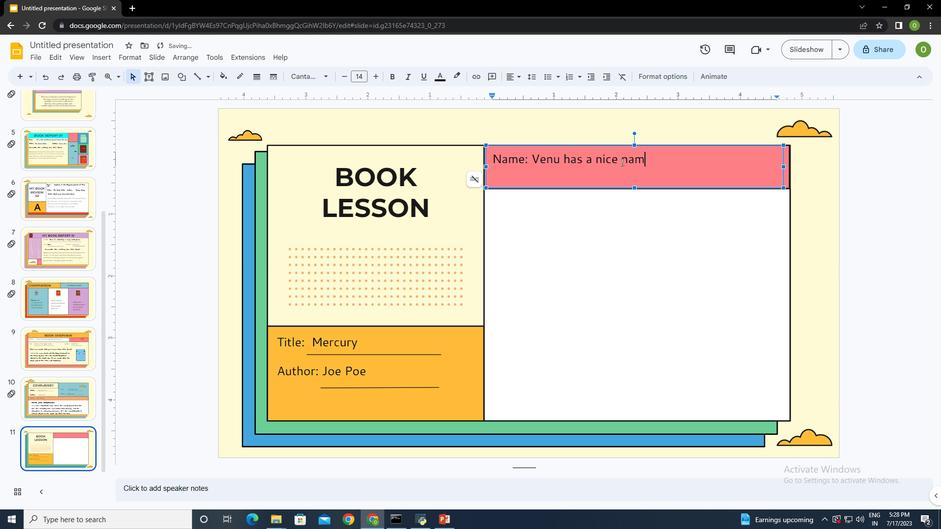 
Action: Mouse moved to (530, 155)
Screenshot: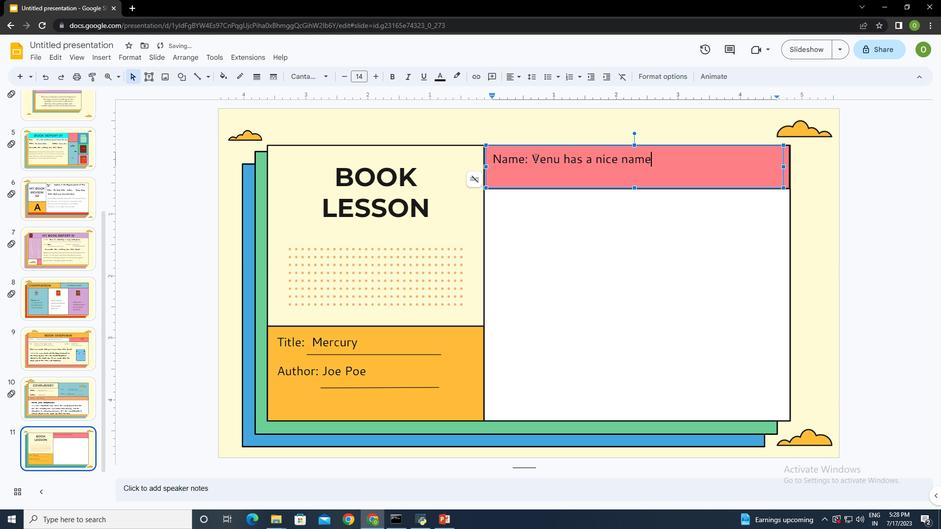 
Action: Mouse pressed left at (530, 155)
Screenshot: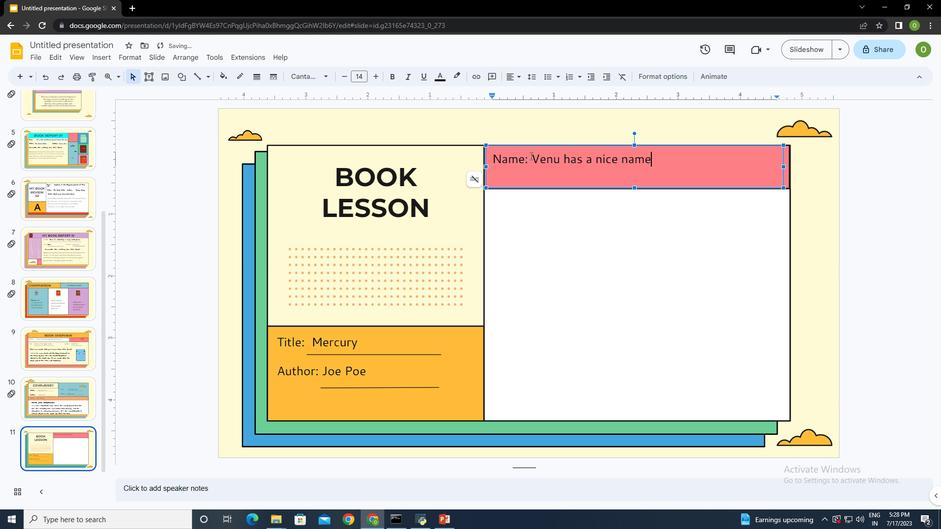 
Action: Key pressed <Key.space><Key.space><Key.space>
Screenshot: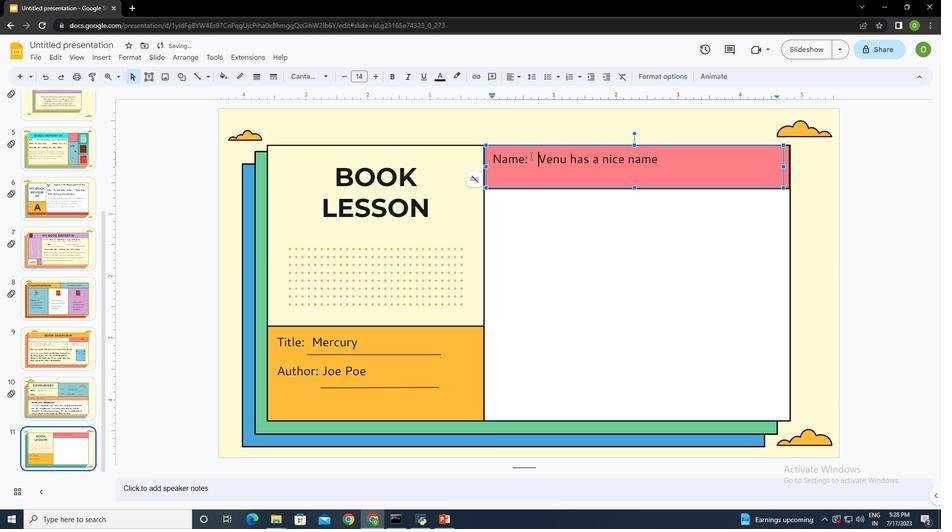 
Action: Mouse moved to (197, 74)
Screenshot: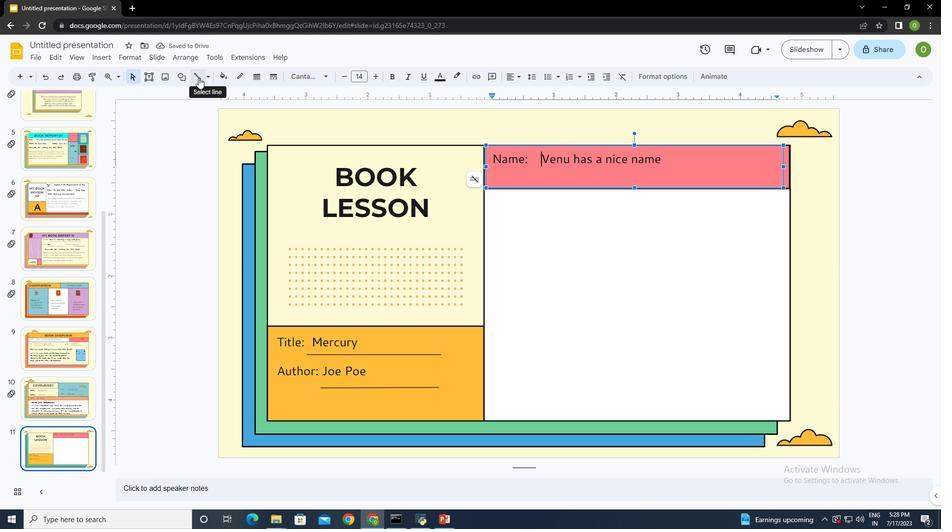 
Action: Mouse pressed left at (197, 74)
Screenshot: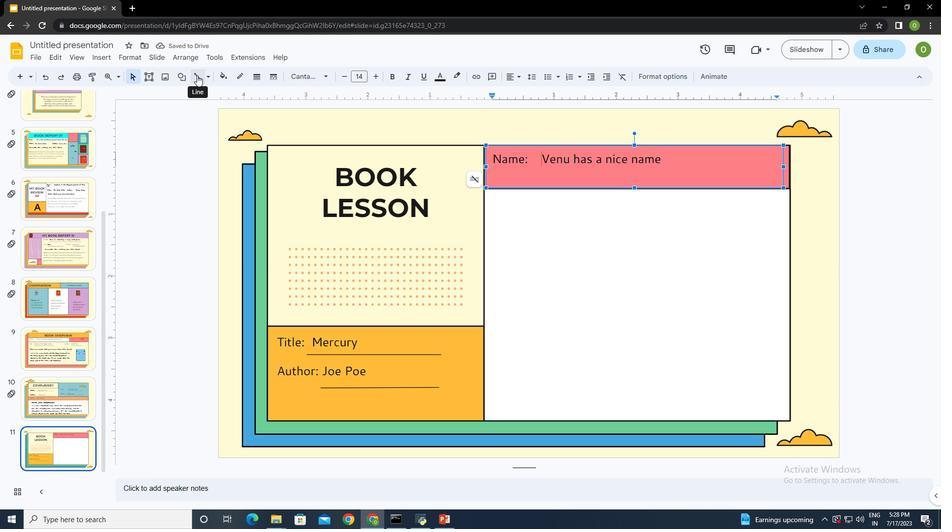 
Action: Mouse moved to (538, 173)
Screenshot: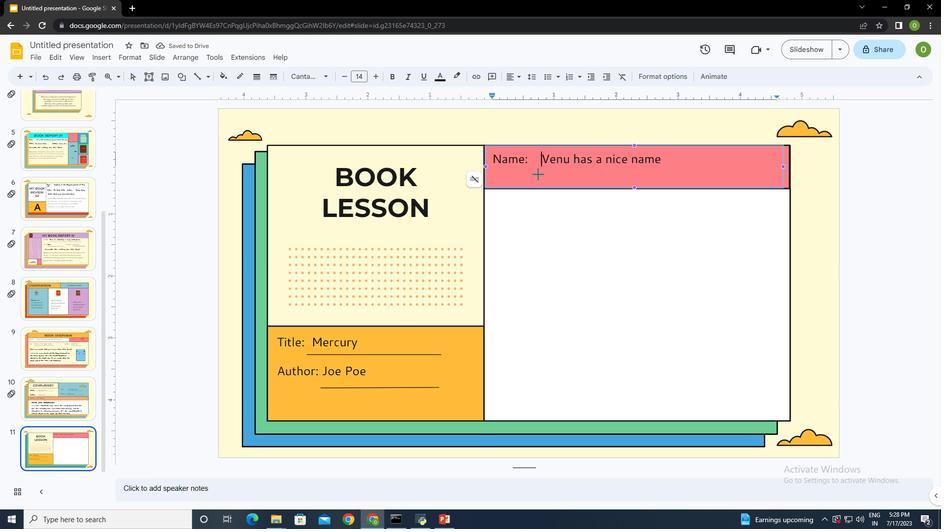 
Action: Mouse pressed left at (538, 173)
Screenshot: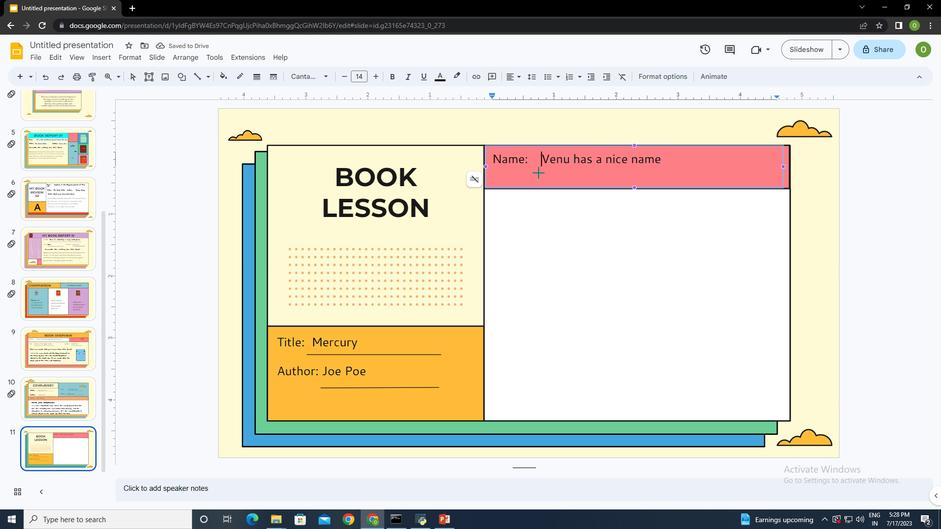 
Action: Mouse moved to (222, 76)
Screenshot: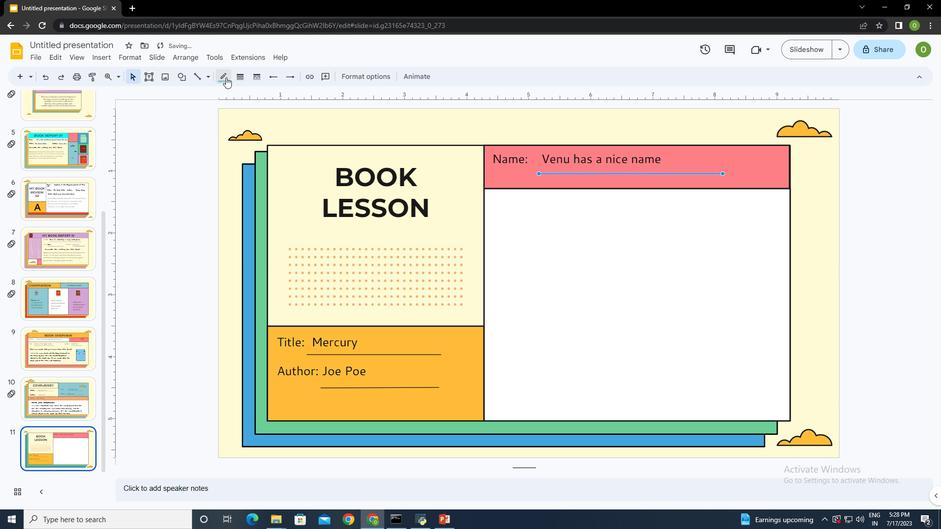 
Action: Mouse pressed left at (222, 76)
Screenshot: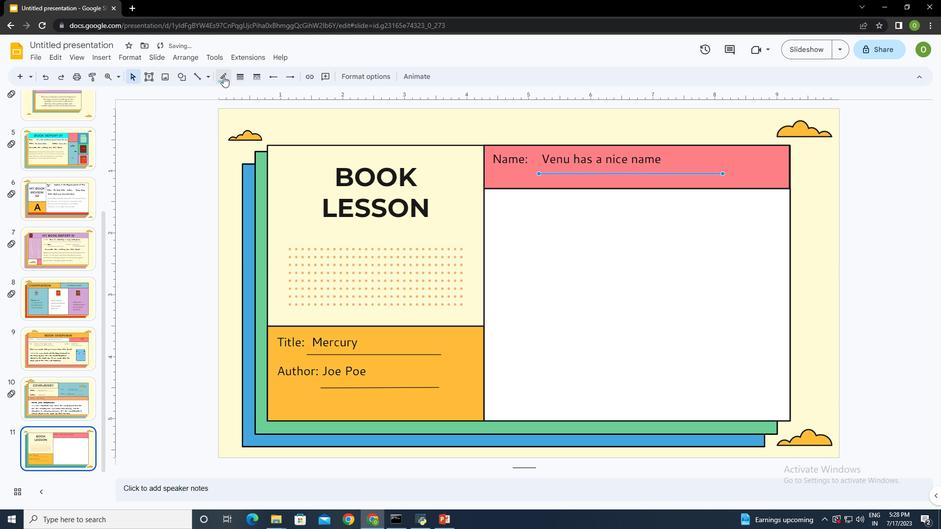 
Action: Mouse moved to (226, 107)
Screenshot: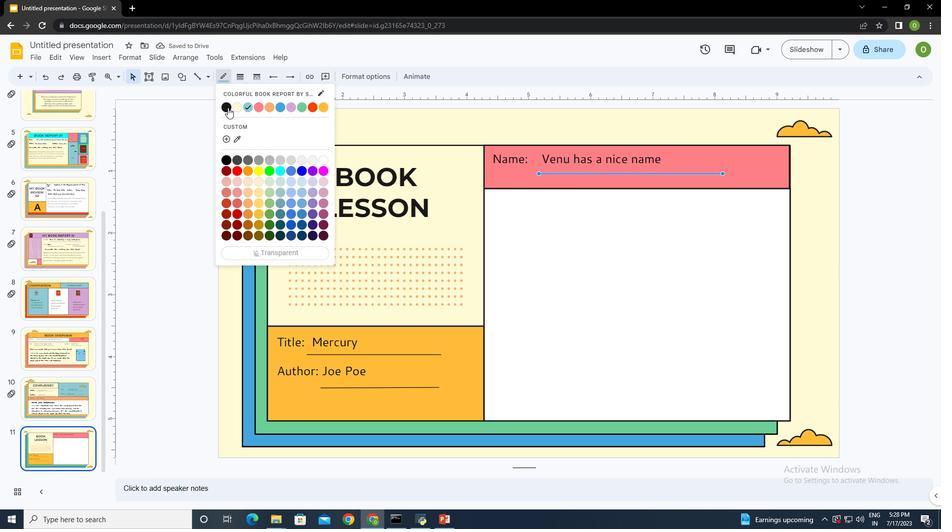 
Action: Mouse pressed left at (226, 107)
Screenshot: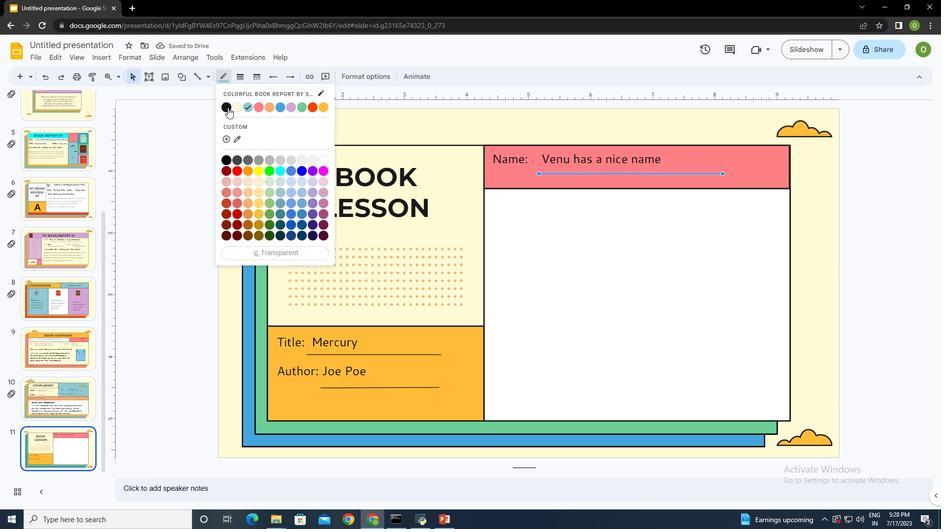 
Action: Mouse moved to (575, 207)
Screenshot: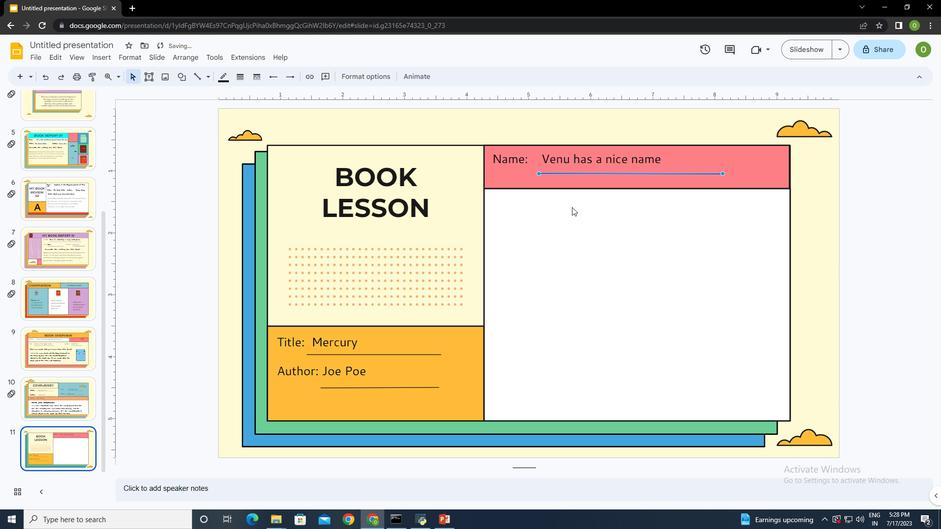 
Action: Mouse pressed left at (575, 207)
Screenshot: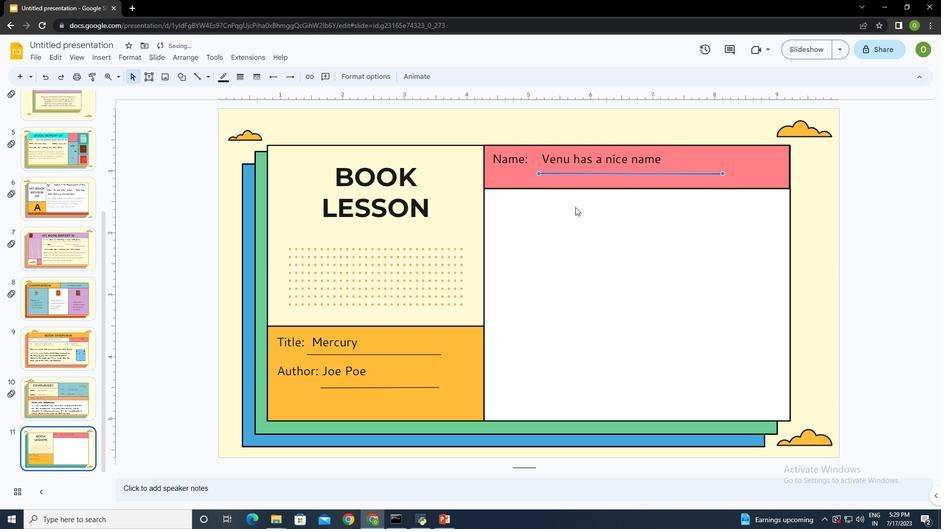 
Action: Mouse moved to (146, 75)
Screenshot: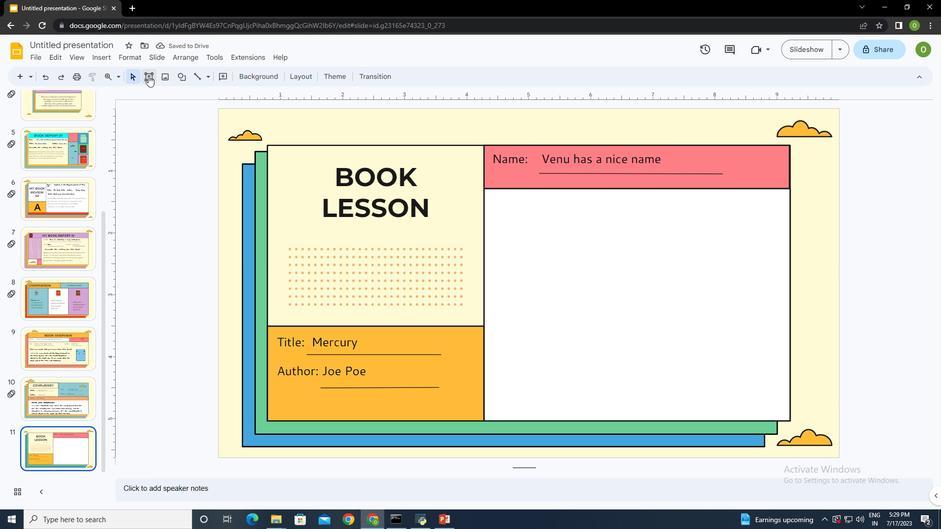 
Action: Mouse pressed left at (146, 75)
Screenshot: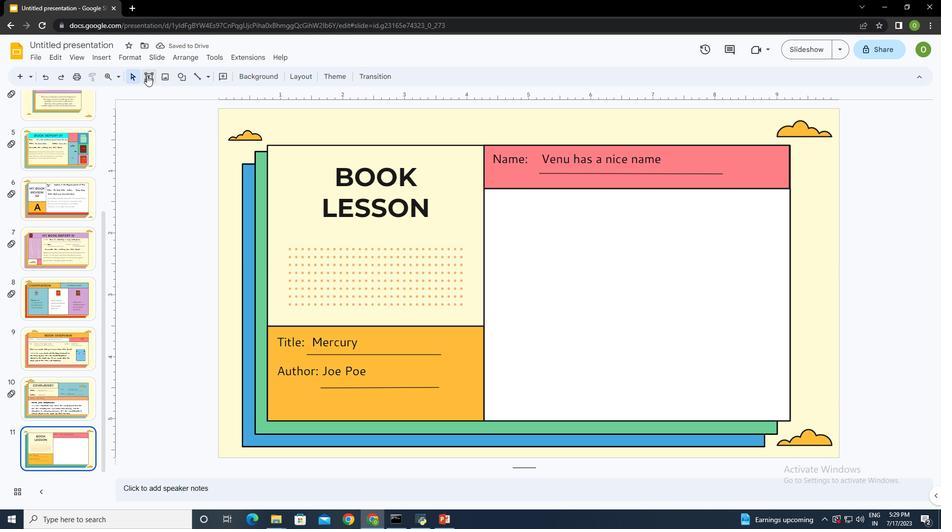 
Action: Mouse moved to (495, 204)
Screenshot: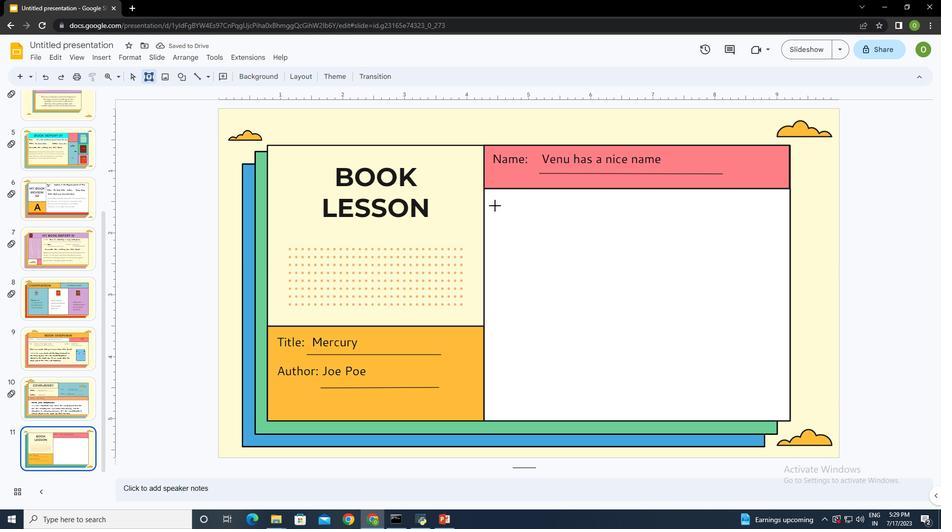 
Action: Mouse pressed left at (495, 204)
Screenshot: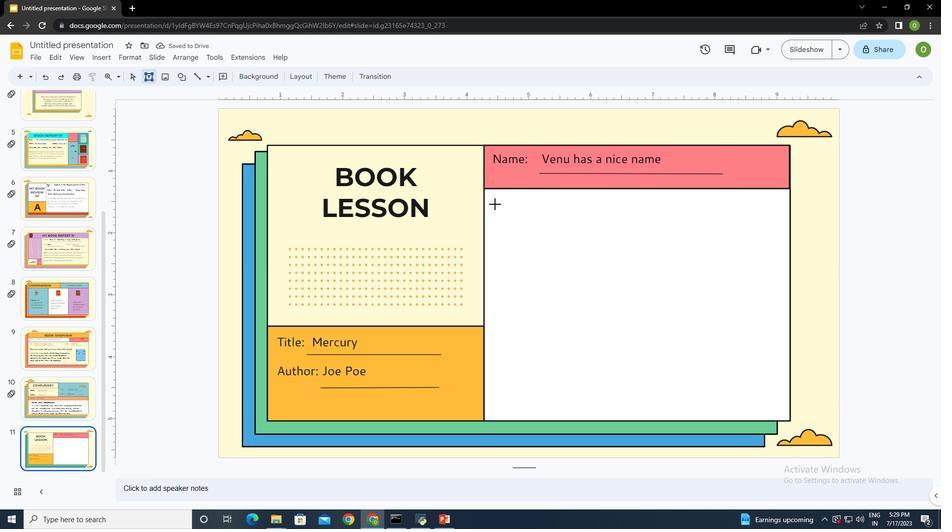 
Action: Mouse moved to (580, 239)
Screenshot: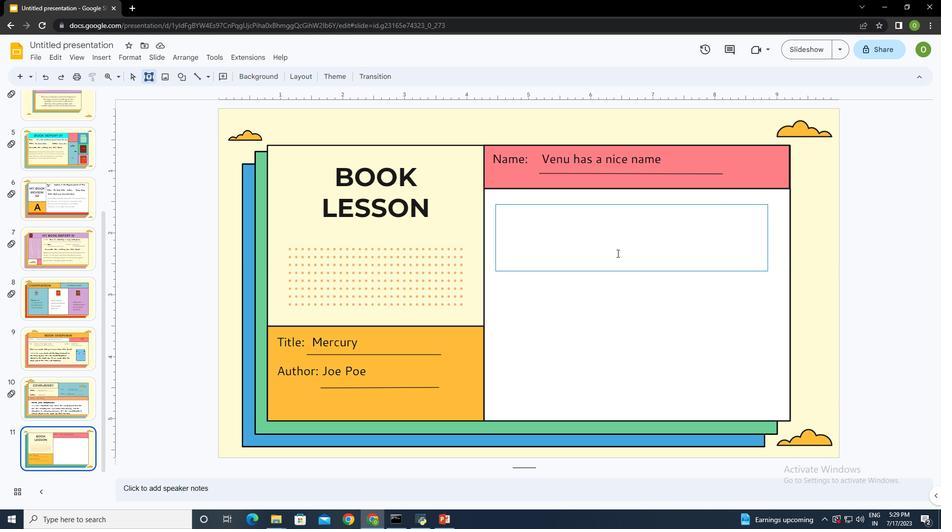 
Action: Key pressed <Key.shift>What<Key.space>life<Key.space>lessons<Key.space>can<Key.space>be<Key.space>learned<Key.space>from<Key.space>this<Key.space>book<Key.shift_r>?
Screenshot: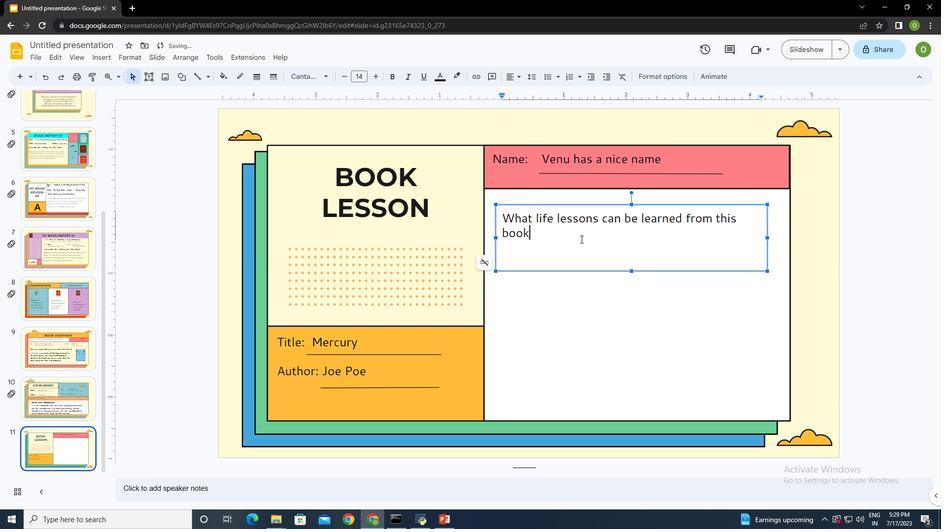 
Action: Mouse moved to (540, 235)
Screenshot: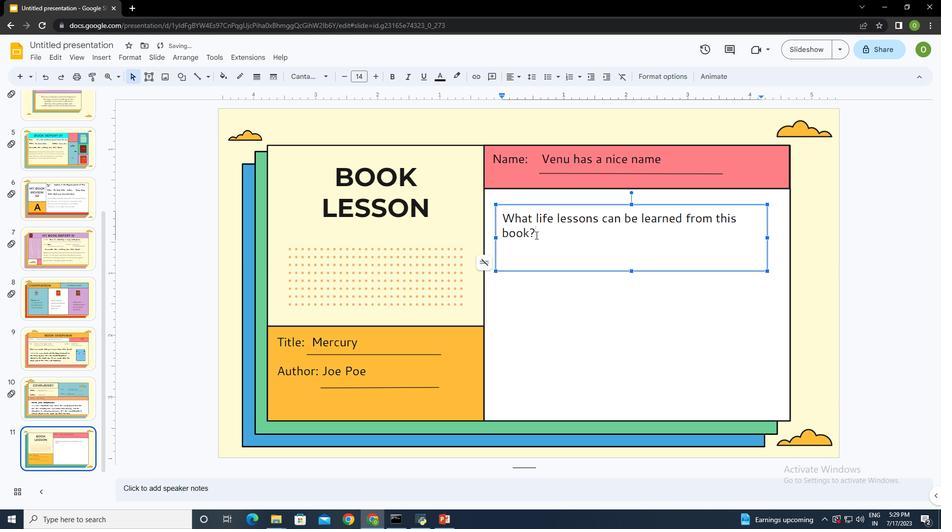 
Action: Mouse pressed left at (540, 235)
Screenshot: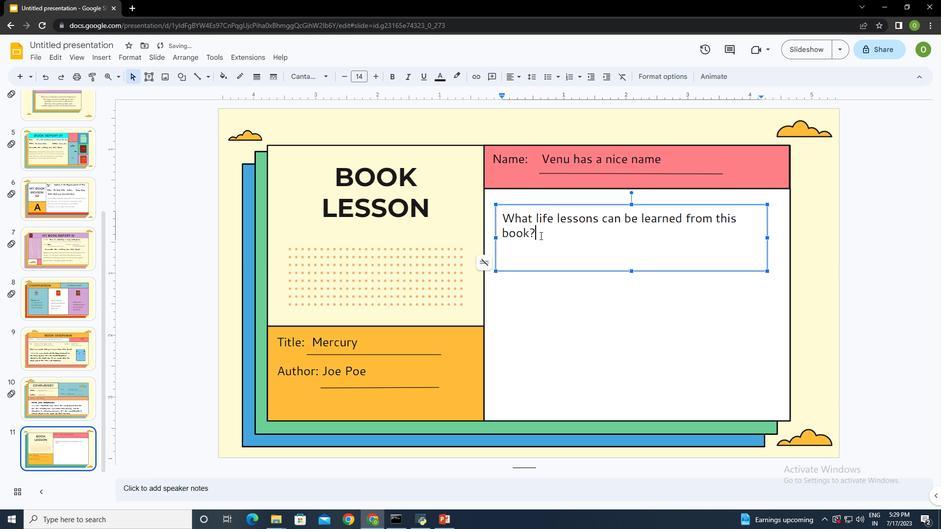 
Action: Mouse moved to (376, 75)
Screenshot: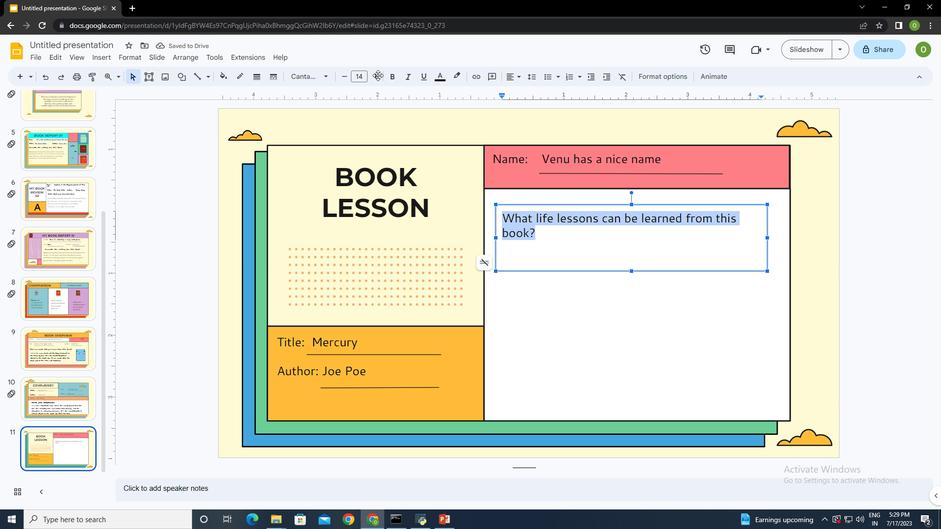 
Action: Mouse pressed left at (376, 75)
Screenshot: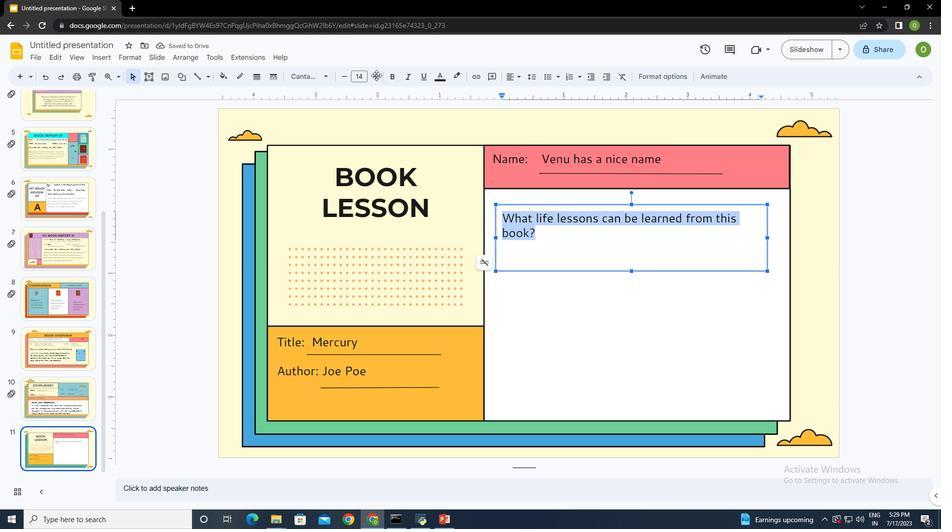 
Action: Mouse pressed left at (376, 75)
Screenshot: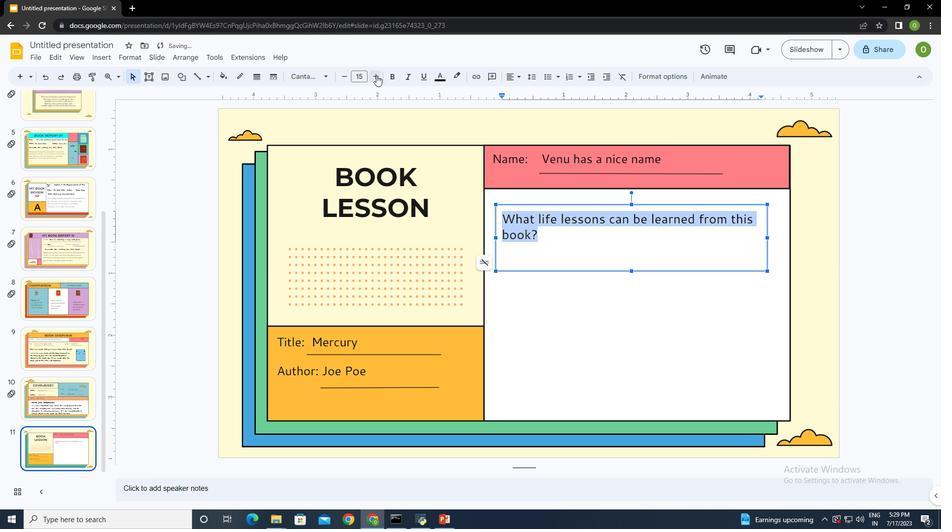 
Action: Mouse pressed left at (376, 75)
Screenshot: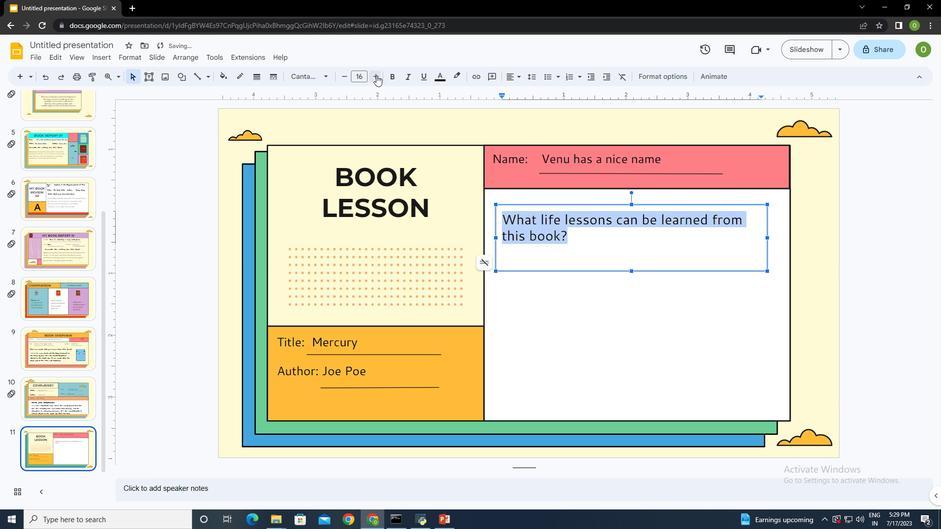 
Action: Mouse pressed left at (376, 75)
Screenshot: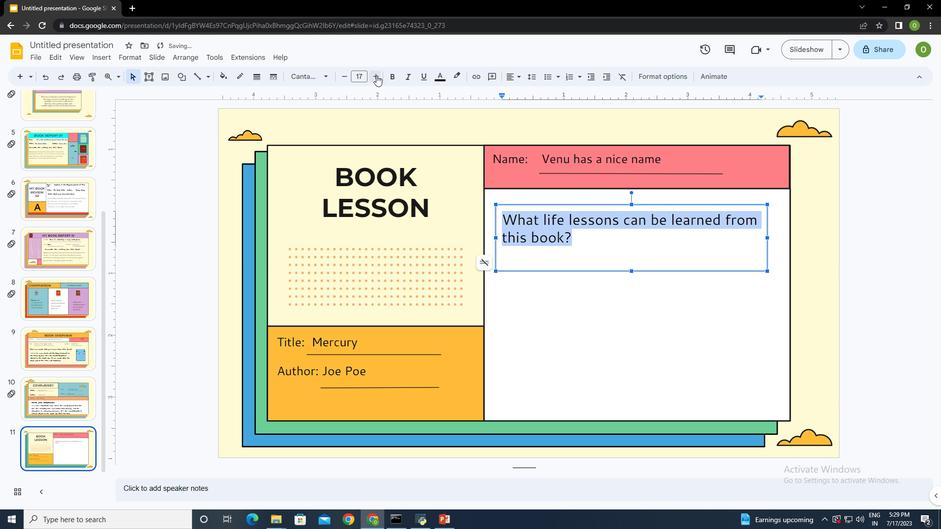 
Action: Mouse moved to (305, 74)
Screenshot: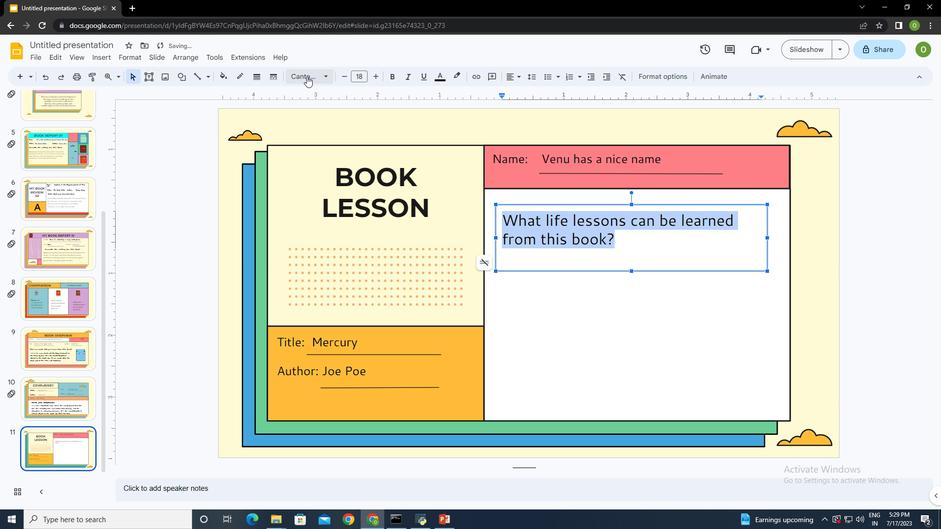 
Action: Mouse pressed left at (305, 74)
Screenshot: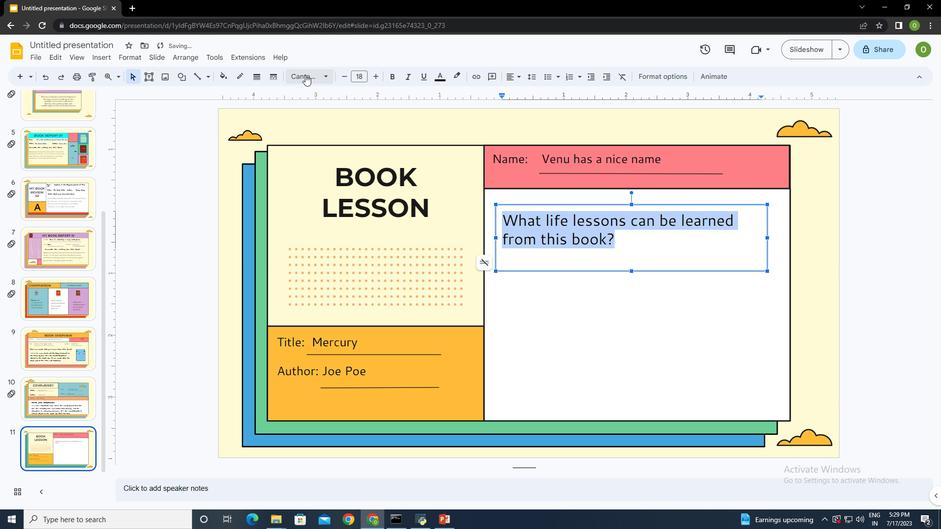 
Action: Mouse moved to (345, 309)
Screenshot: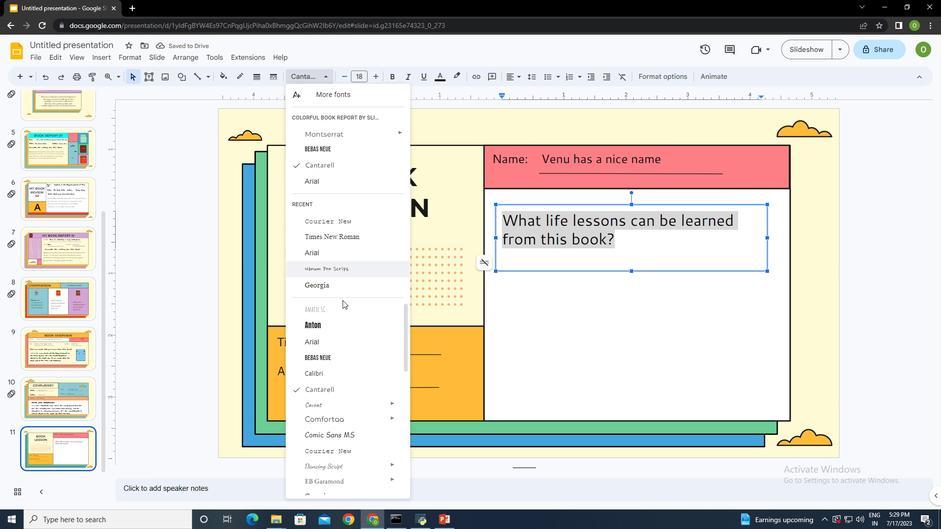 
Action: Mouse scrolled (345, 308) with delta (0, 0)
Screenshot: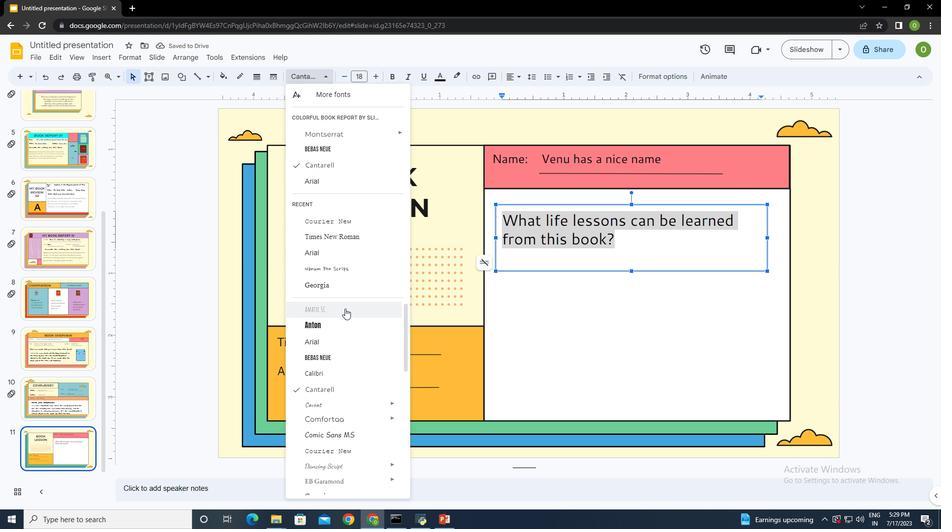 
Action: Mouse scrolled (345, 308) with delta (0, 0)
Screenshot: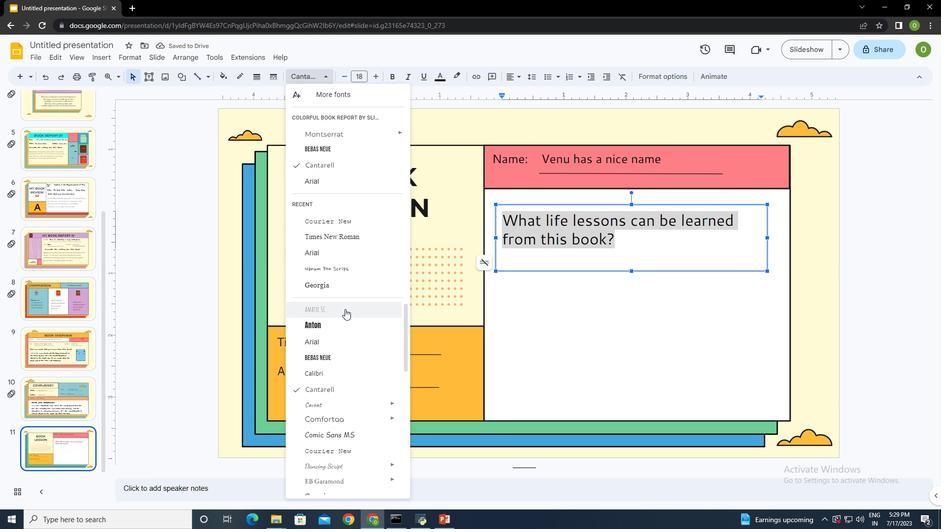 
Action: Mouse scrolled (345, 308) with delta (0, 0)
Screenshot: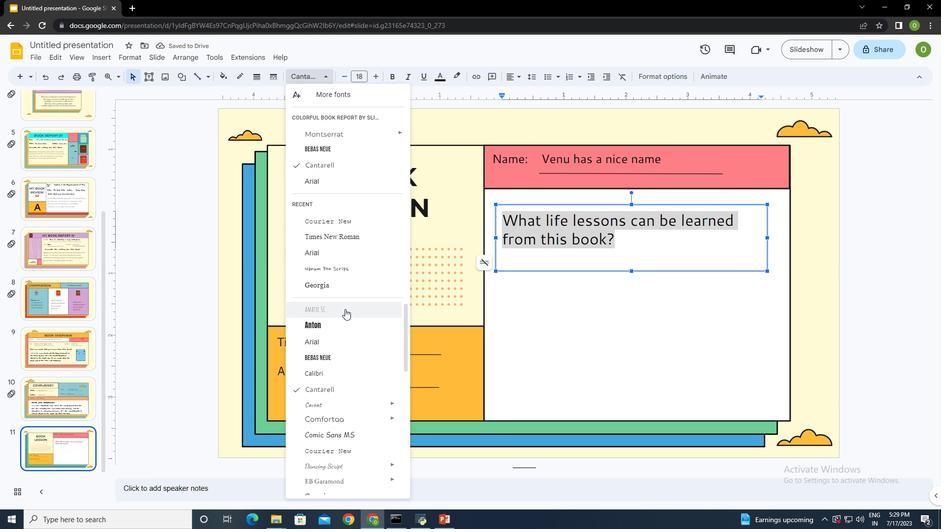 
Action: Mouse scrolled (345, 308) with delta (0, 0)
Screenshot: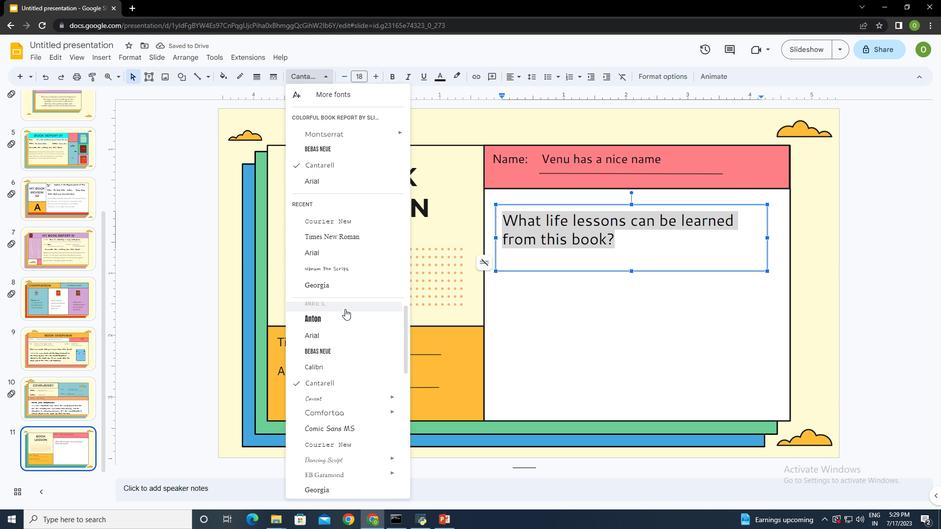 
Action: Mouse scrolled (345, 308) with delta (0, 0)
Screenshot: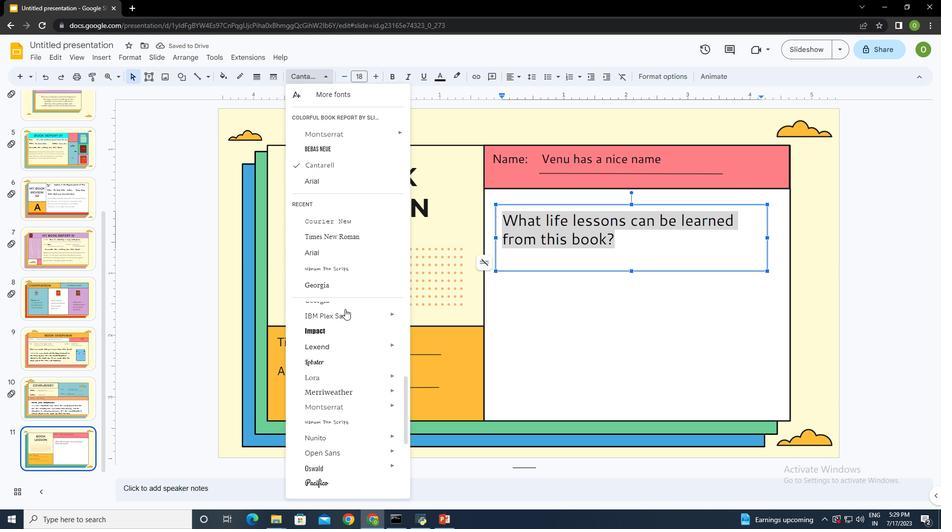 
Action: Mouse moved to (431, 337)
Screenshot: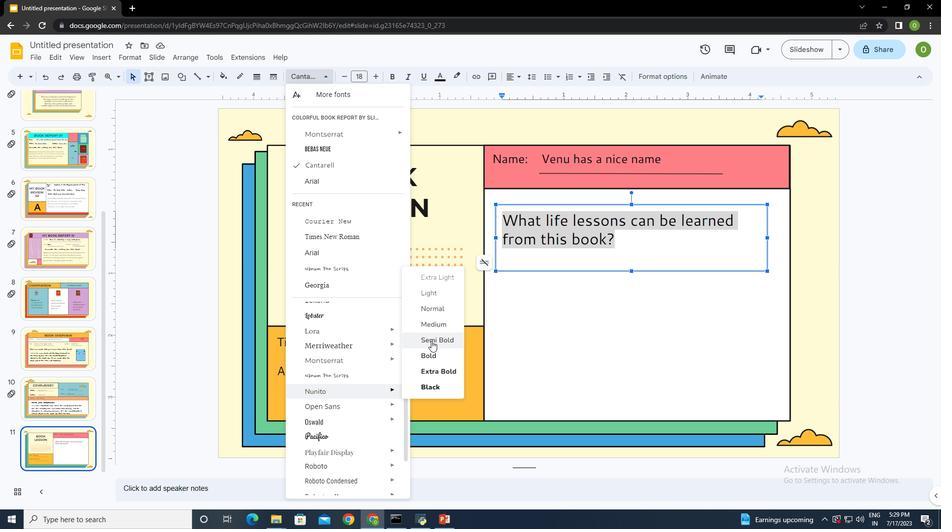 
Action: Mouse pressed left at (431, 337)
Screenshot: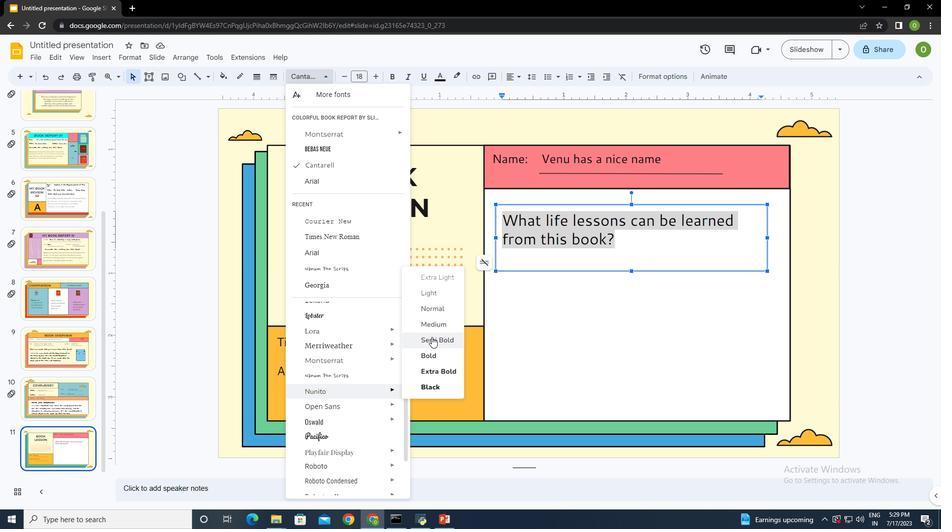 
Action: Mouse moved to (673, 258)
Screenshot: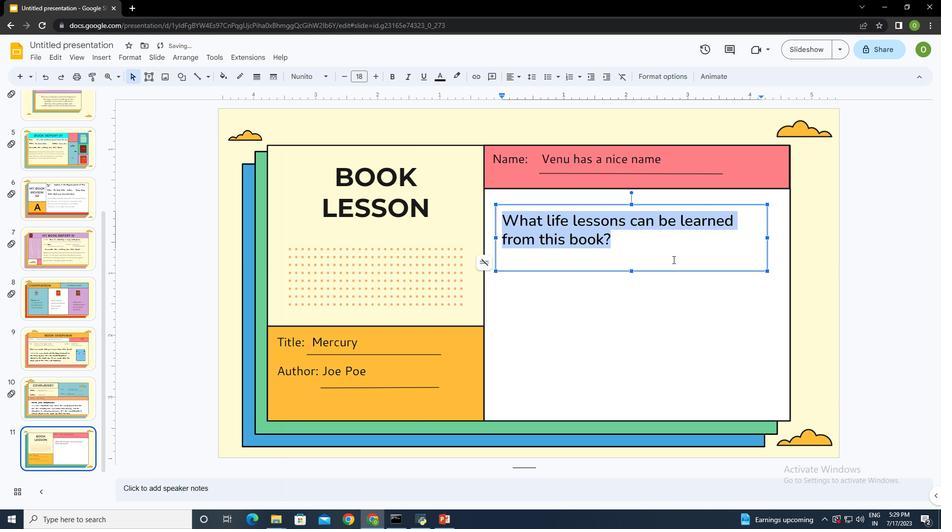 
Action: Mouse pressed left at (673, 258)
Screenshot: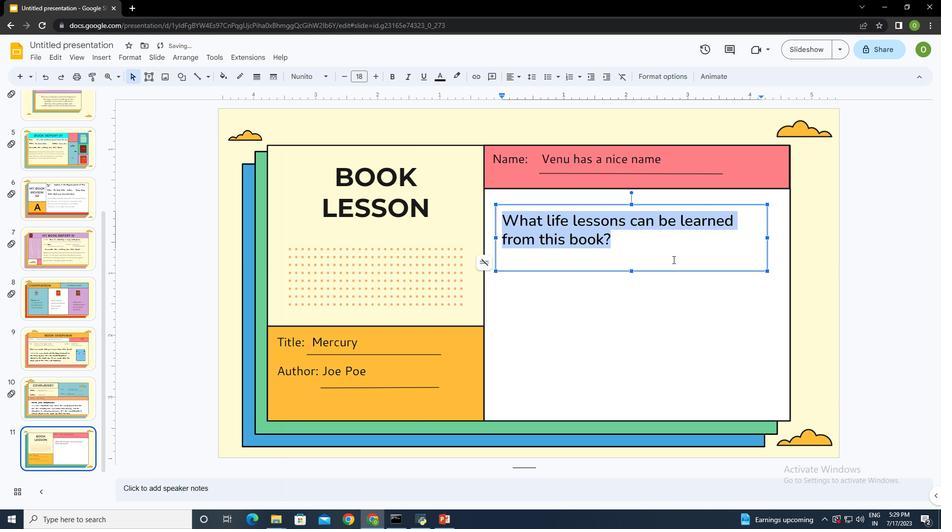 
Action: Mouse moved to (580, 317)
Screenshot: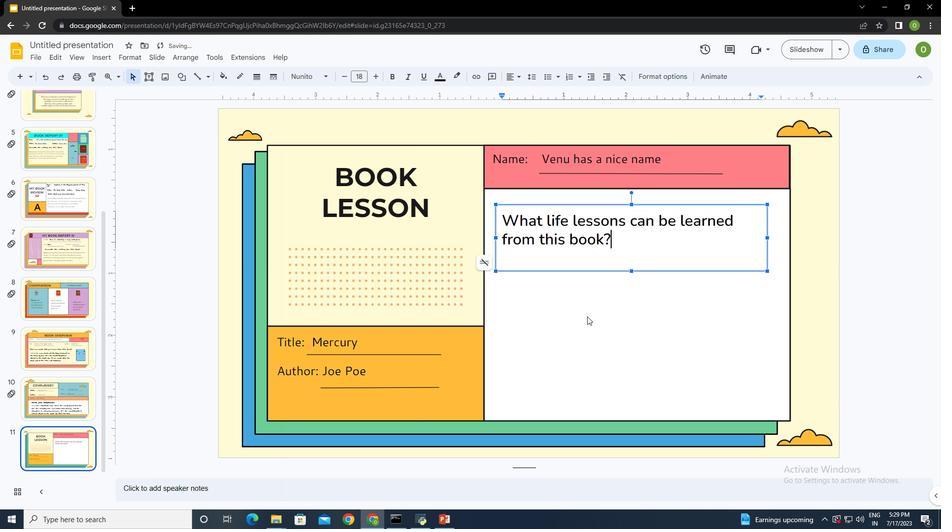 
Action: Mouse pressed left at (580, 317)
Screenshot: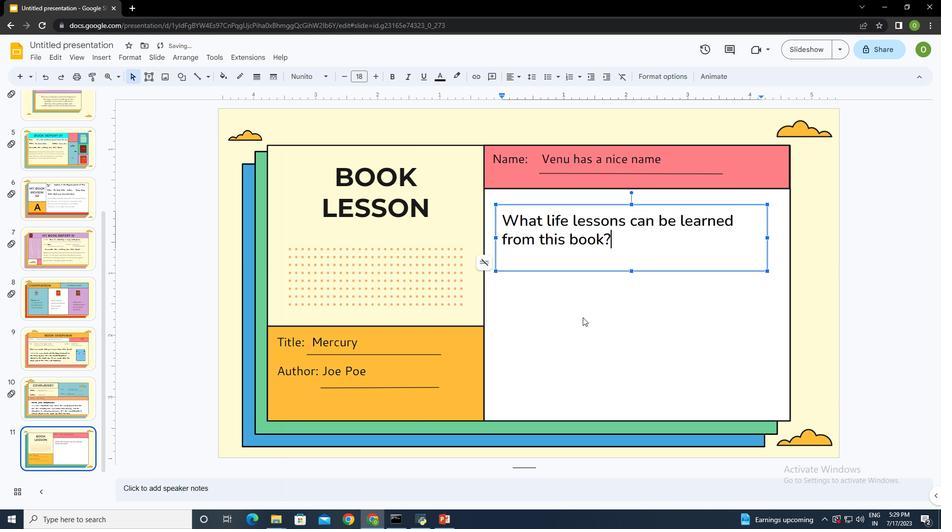 
Action: Mouse moved to (151, 76)
Screenshot: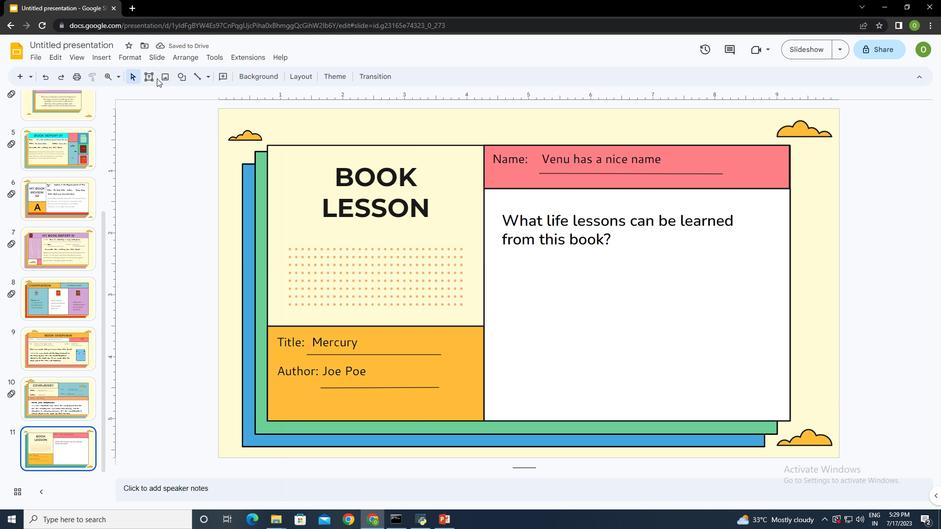 
Action: Mouse pressed left at (151, 76)
Screenshot: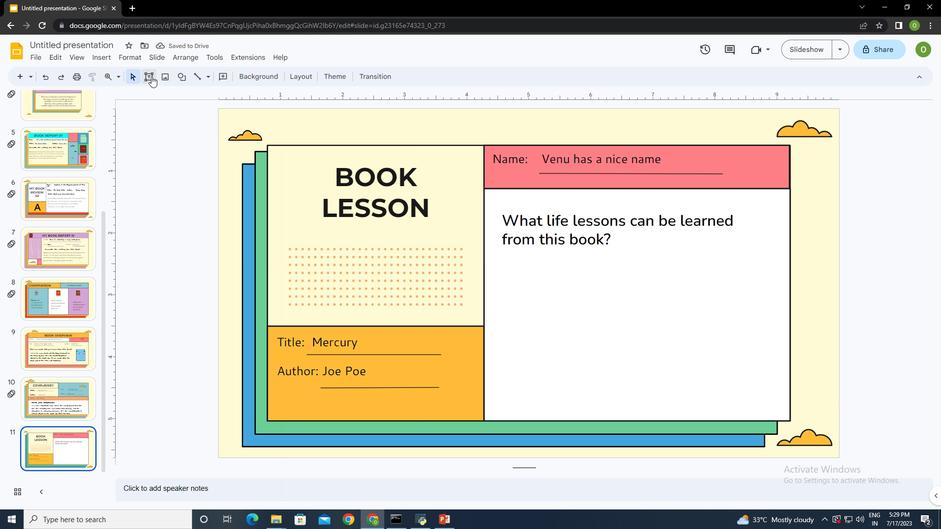 
Action: Mouse moved to (488, 265)
Screenshot: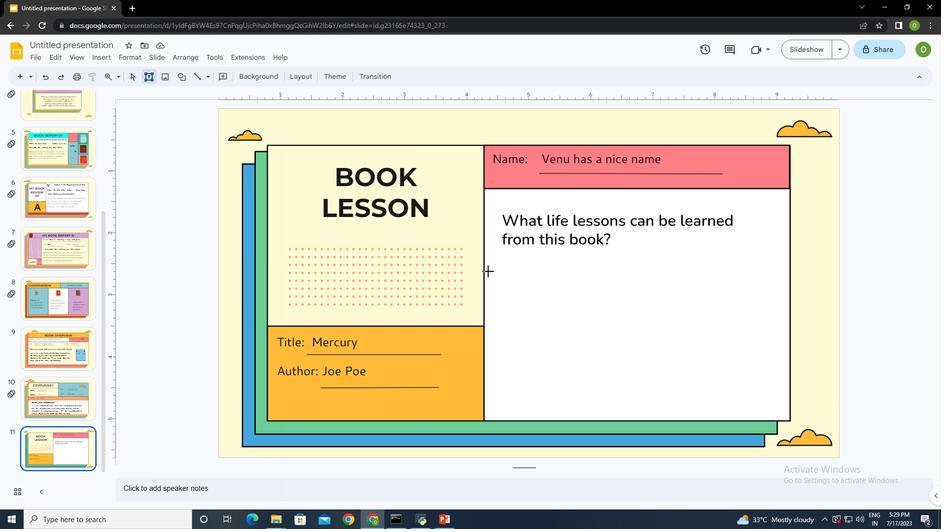 
Action: Mouse pressed left at (488, 265)
Screenshot: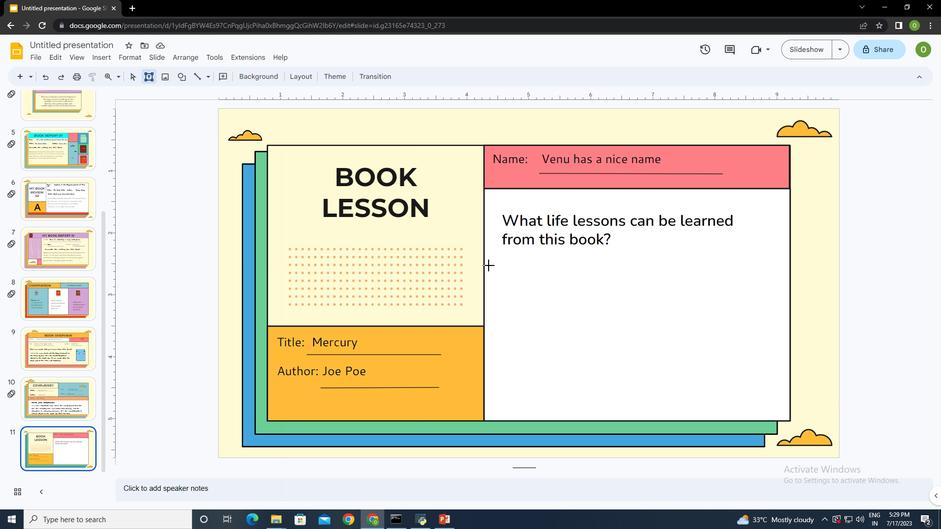 
Action: Mouse moved to (529, 297)
Screenshot: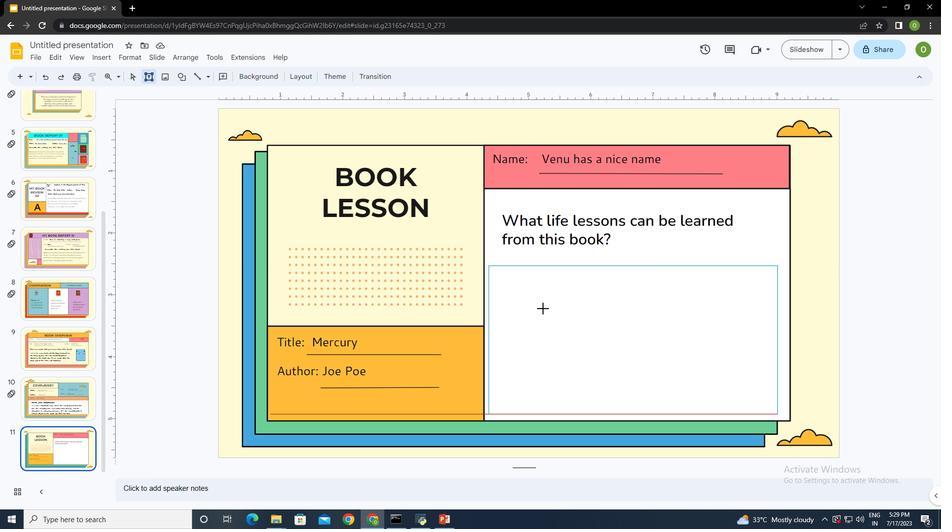 
Action: Key pressed <Key.shift>Mercury<Key.space>is<Key.space>the<Key.space>closest<Key.space>planet<Key.space>to<Key.space>the<Key.space><Key.shift>Sun<Key.space>and<Key.space>the<Key.space>smallest<Key.space>one<Key.space>in<Key.space>the<Key.space>s<Key.backspace><Key.shift>Solar<Key.space><Key.shift>System.<Key.space><Key.shift>The<Key.space>planet's<Key.space>name<Key.space>has<Key.space>nothing<Key.space>to<Key.space>do<Key.space>with<Key.space>the<Key.space>liquid<Key.space>metal,<Key.space>since<Key.space><Key.shift>Mercury<Key.space>was<Key.space>named<Key.space>after<Key.space>a<Key.space>god
Screenshot: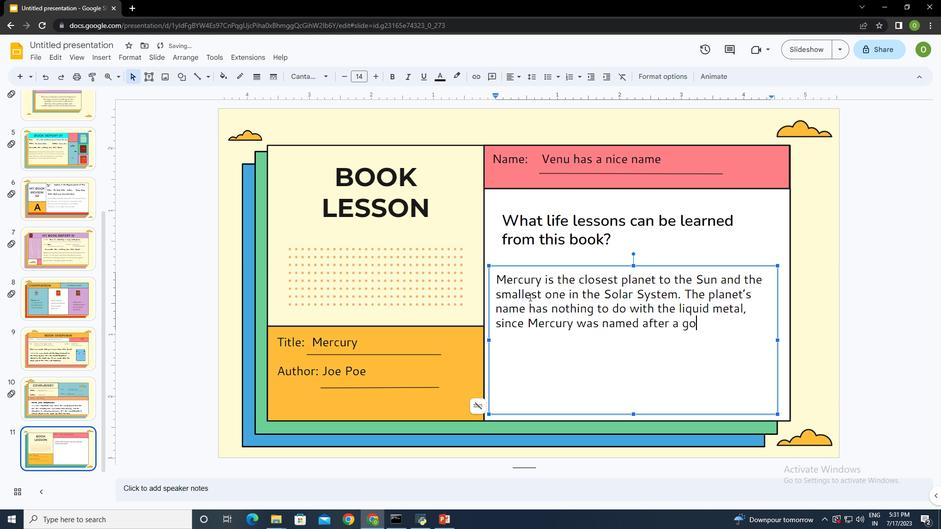 
Action: Mouse moved to (708, 324)
Screenshot: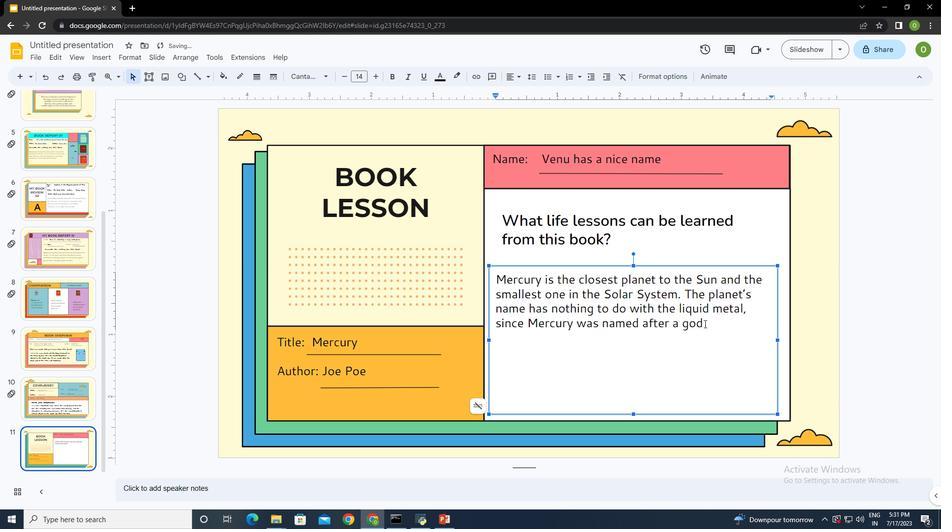 
Action: Mouse pressed left at (708, 324)
Screenshot: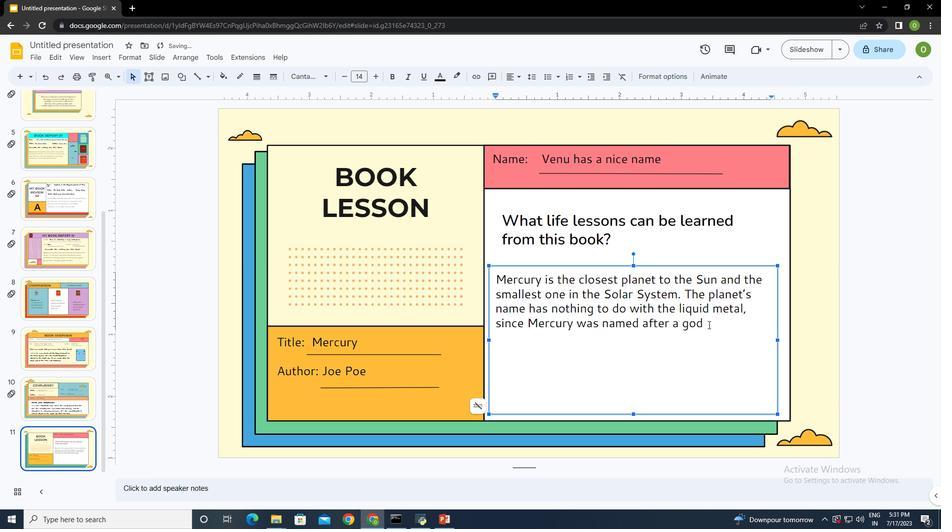 
Action: Mouse moved to (310, 75)
Screenshot: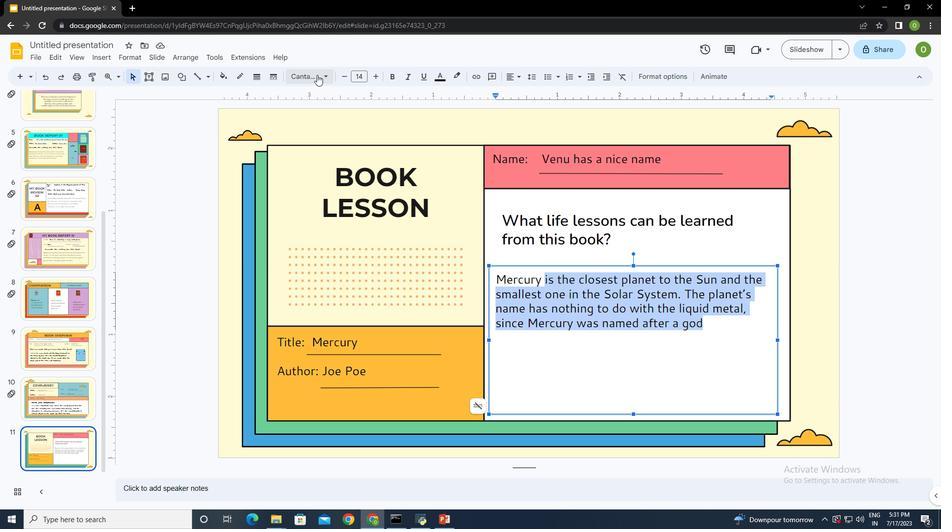 
Action: Mouse pressed left at (310, 75)
Screenshot: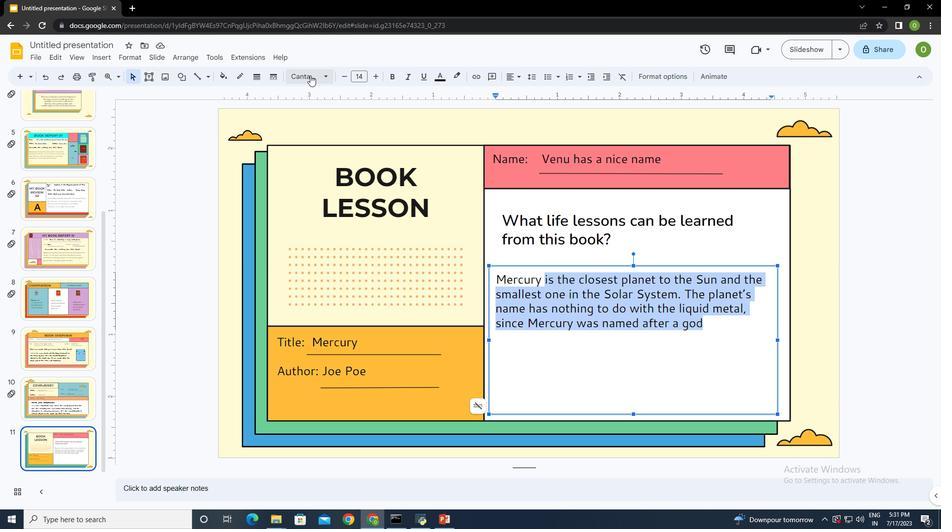 
Action: Mouse moved to (354, 250)
Screenshot: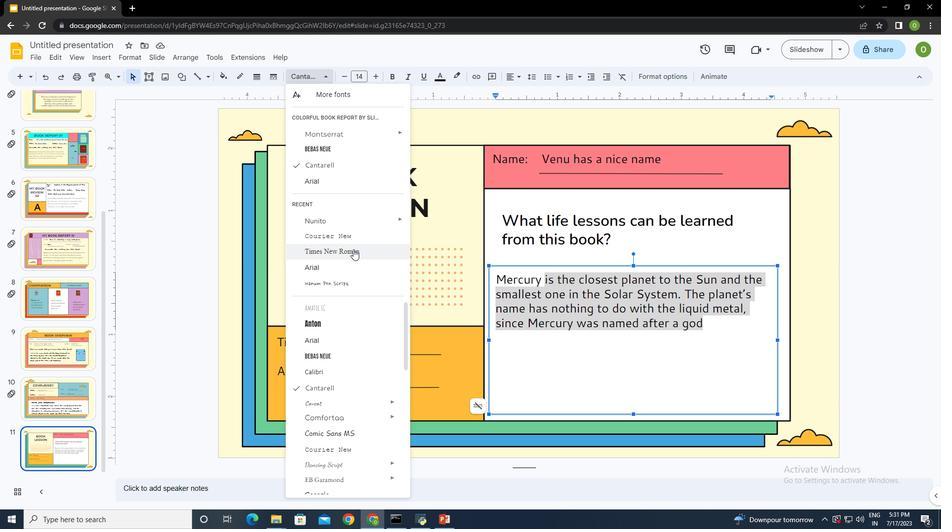 
Action: Mouse pressed left at (354, 250)
Screenshot: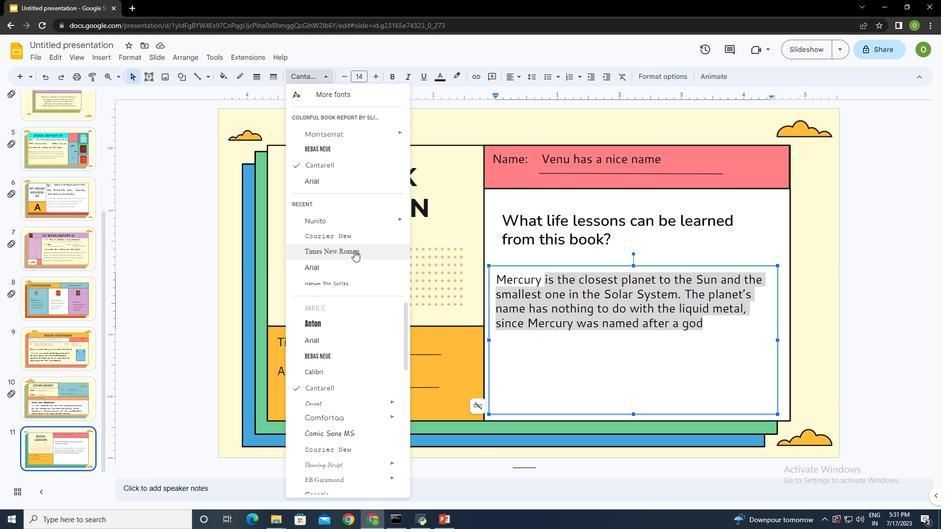 
Action: Mouse moved to (537, 75)
Screenshot: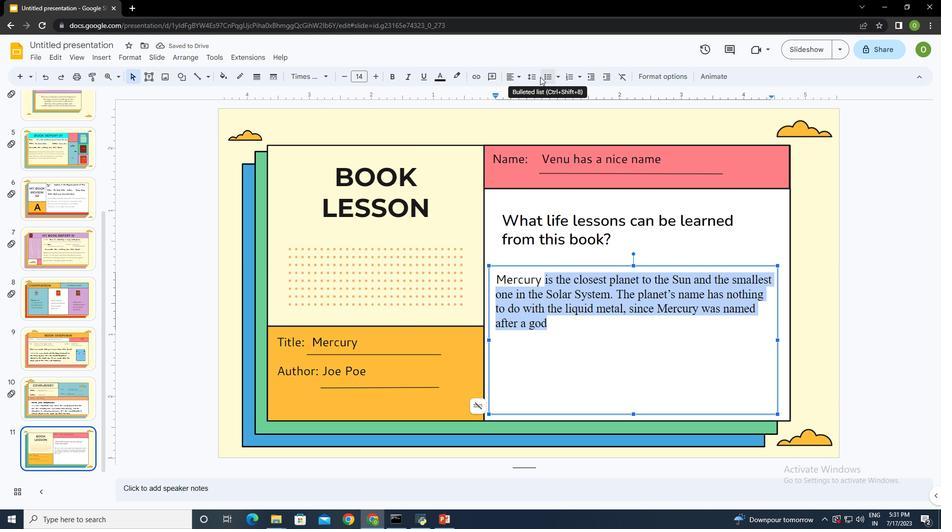 
Action: Mouse pressed left at (537, 75)
Screenshot: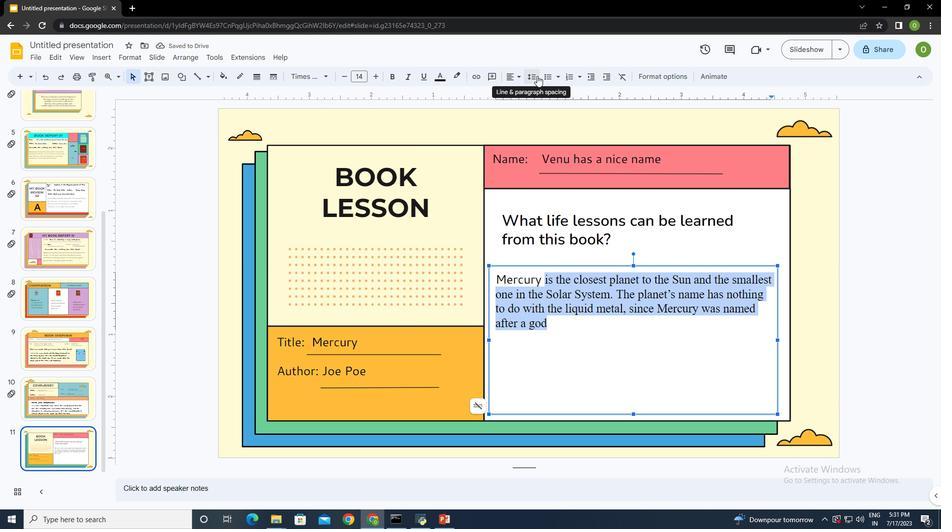 
Action: Mouse moved to (552, 125)
Screenshot: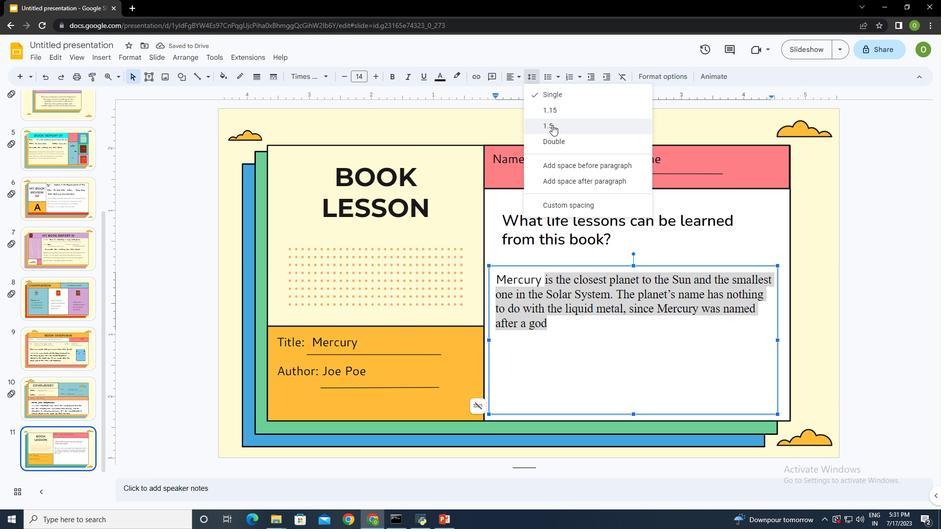 
Action: Mouse pressed left at (552, 125)
Screenshot: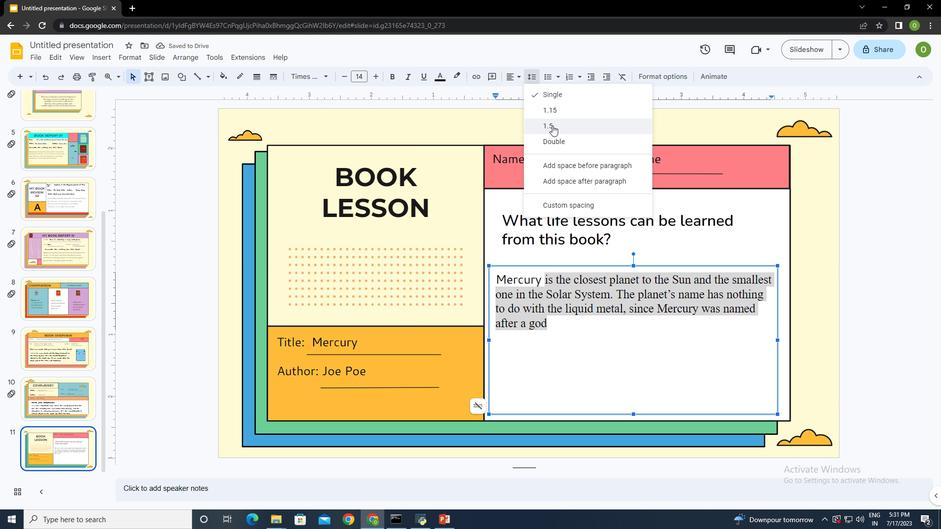 
Action: Mouse moved to (540, 281)
Screenshot: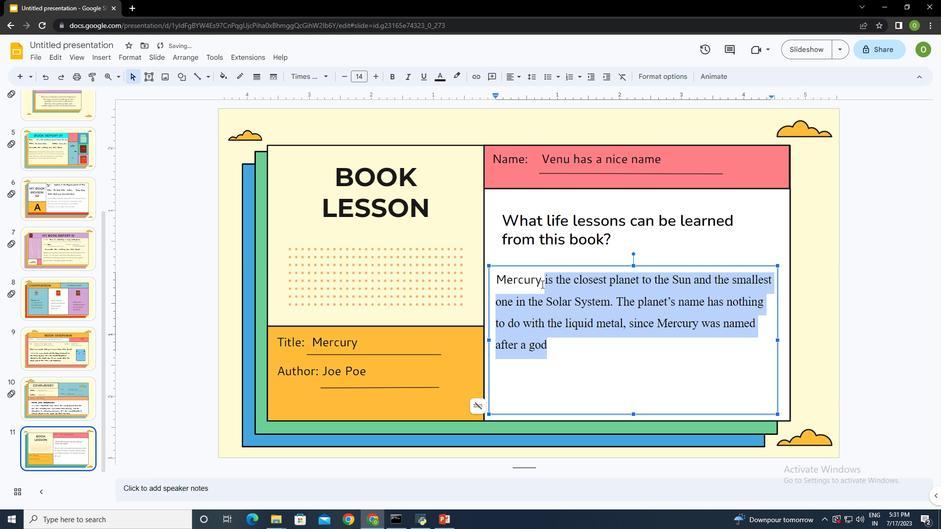 
Action: Mouse pressed left at (540, 281)
Screenshot: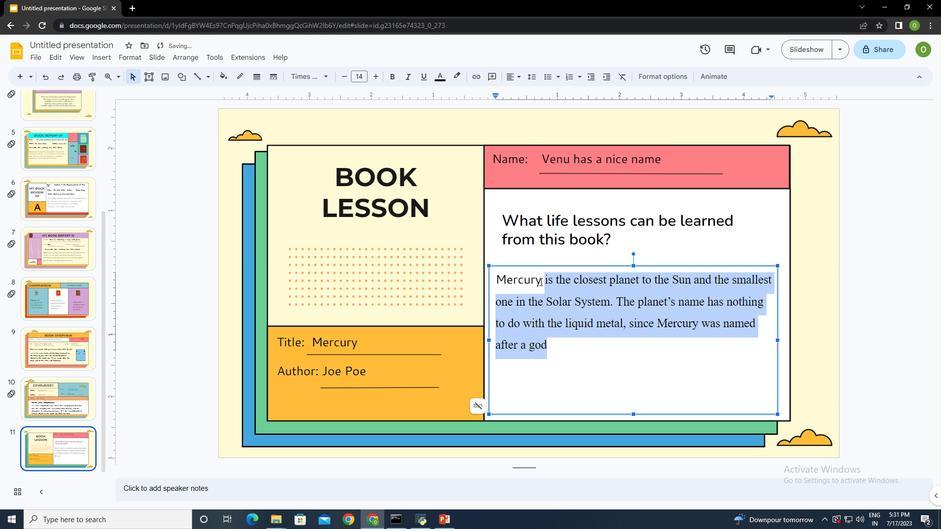 
Action: Mouse moved to (540, 279)
Screenshot: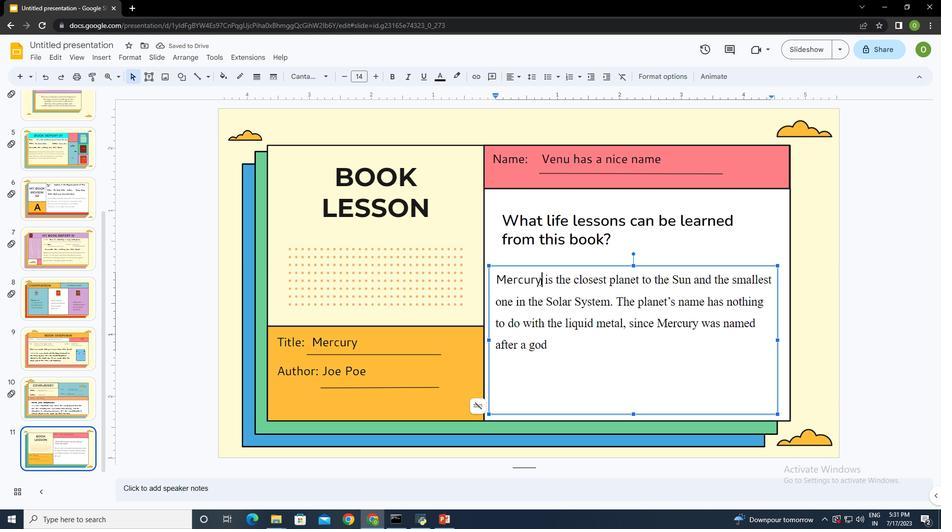 
Action: Mouse pressed left at (540, 279)
Screenshot: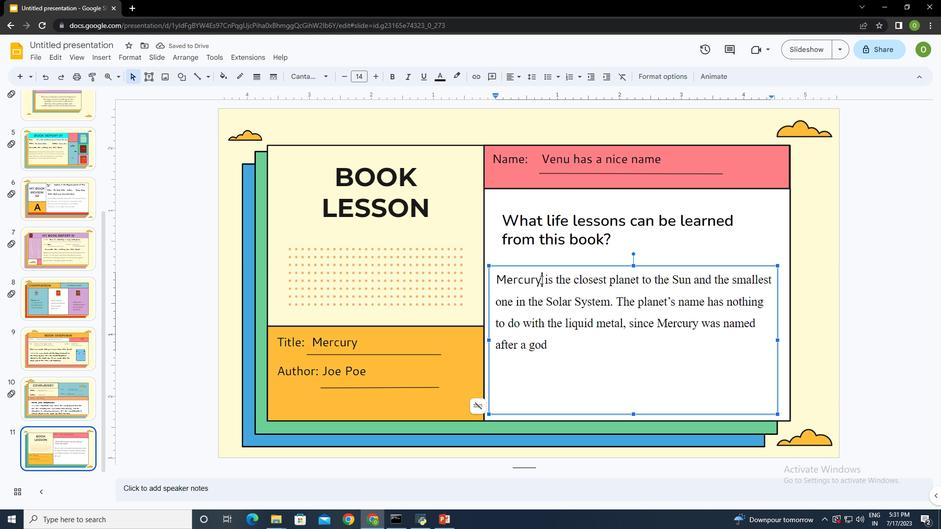 
Action: Mouse moved to (389, 76)
Screenshot: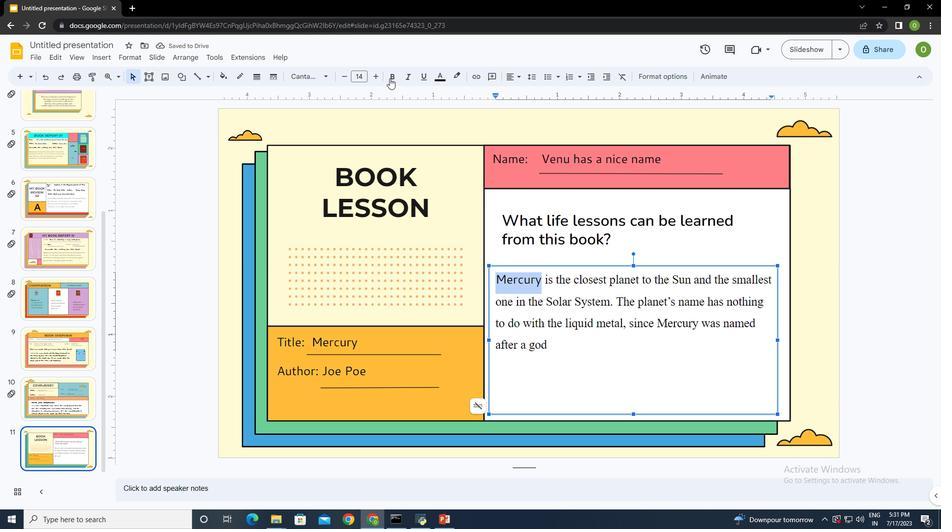 
Action: Mouse pressed left at (389, 76)
Screenshot: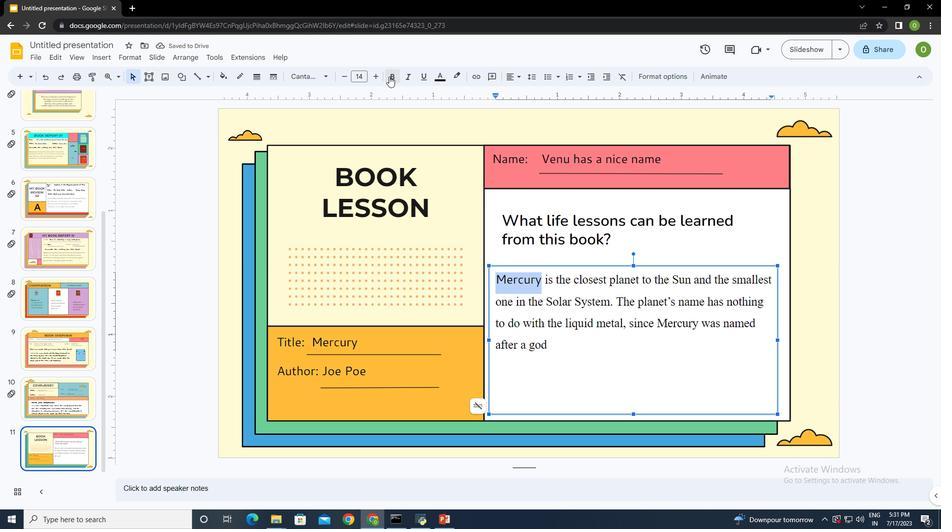 
Action: Mouse moved to (425, 73)
Screenshot: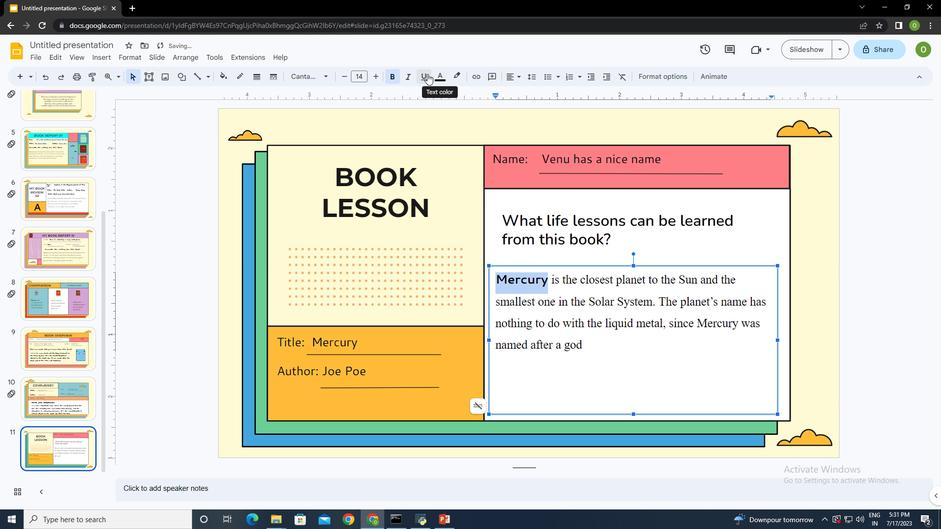 
Action: Mouse pressed left at (425, 73)
Screenshot: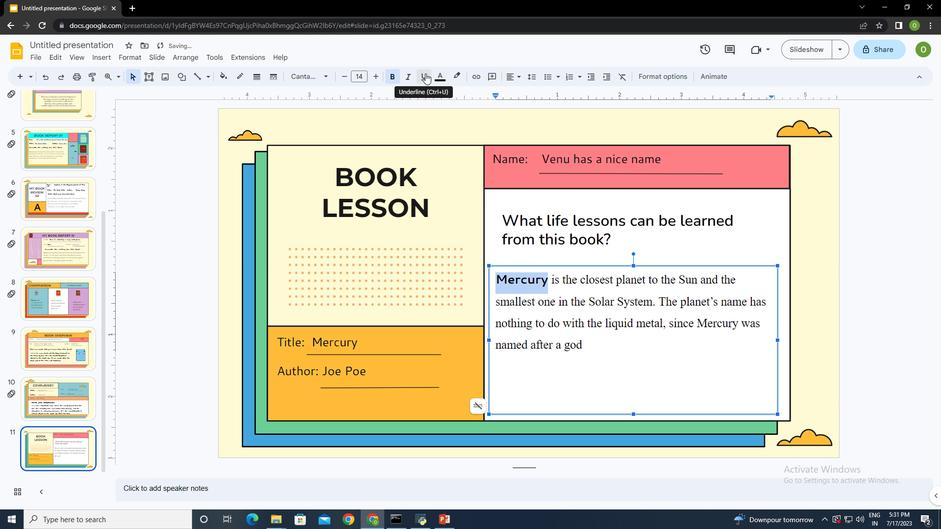 
Action: Mouse moved to (641, 385)
Screenshot: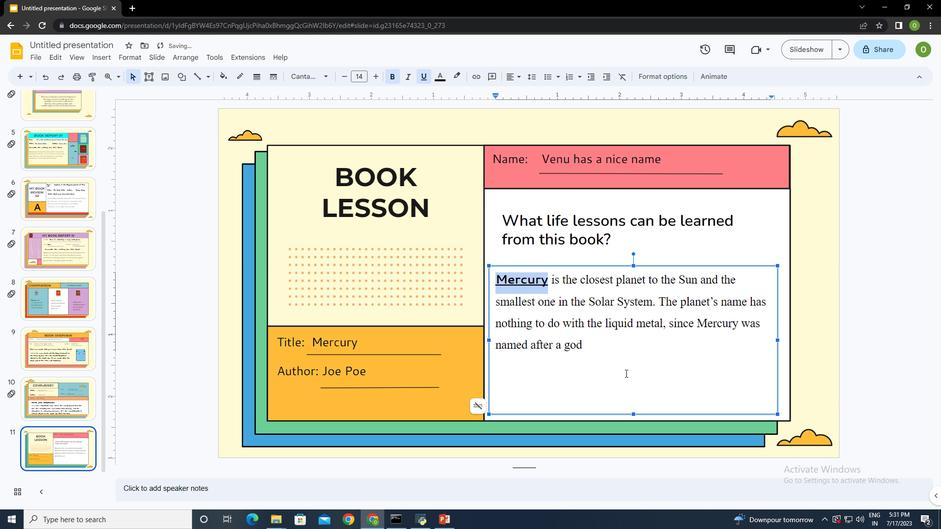 
Action: Mouse pressed left at (641, 385)
Screenshot: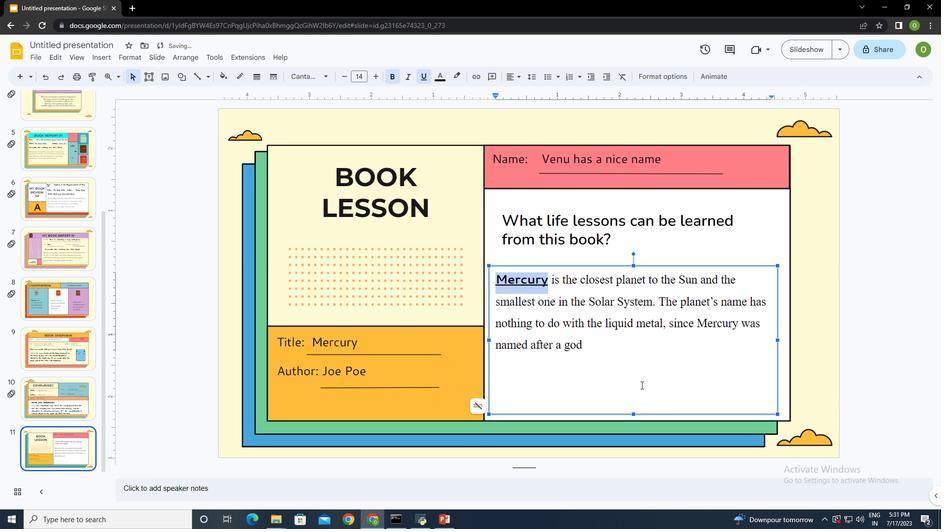 
Action: Mouse moved to (586, 348)
Screenshot: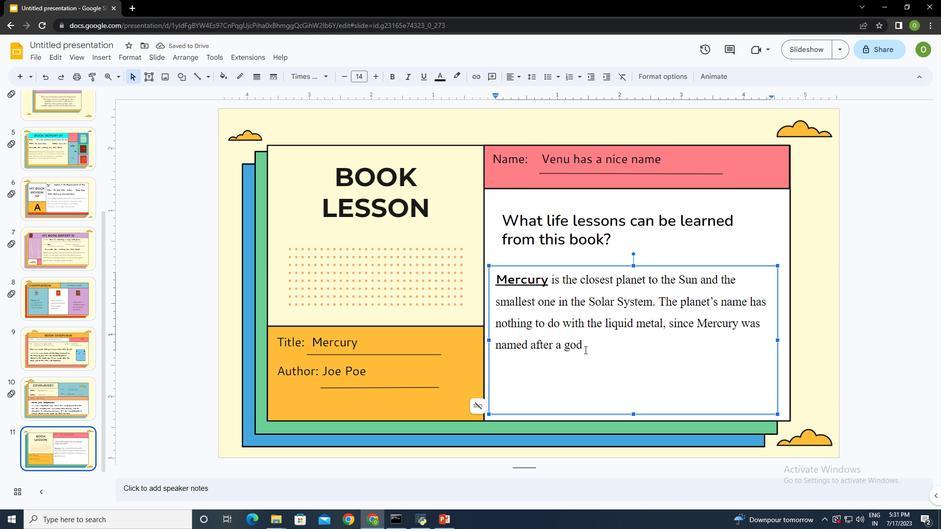 
Action: Mouse pressed left at (586, 348)
Screenshot: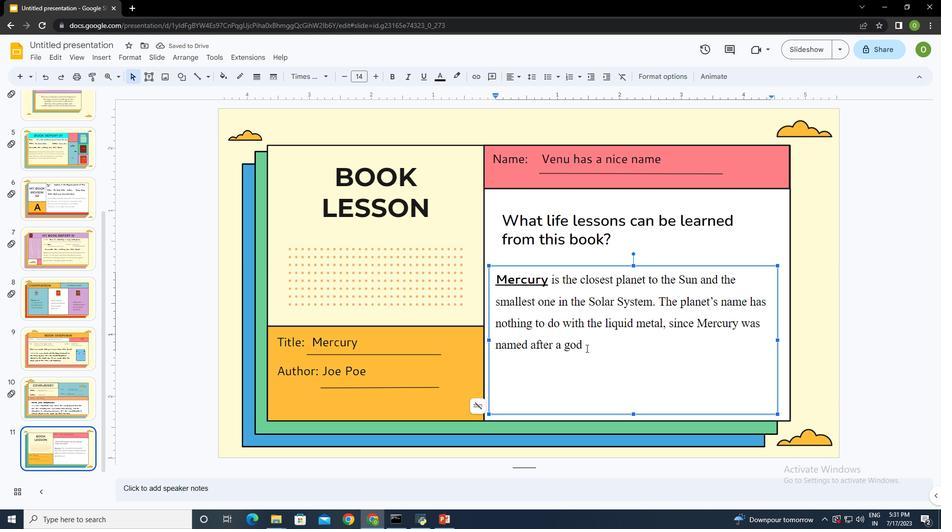 
Action: Mouse moved to (519, 75)
Screenshot: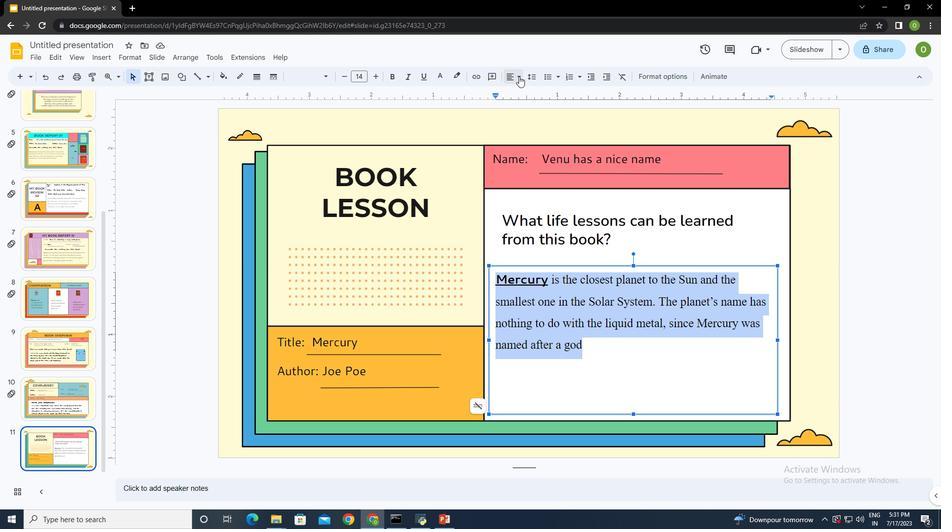 
Action: Mouse pressed left at (519, 75)
Screenshot: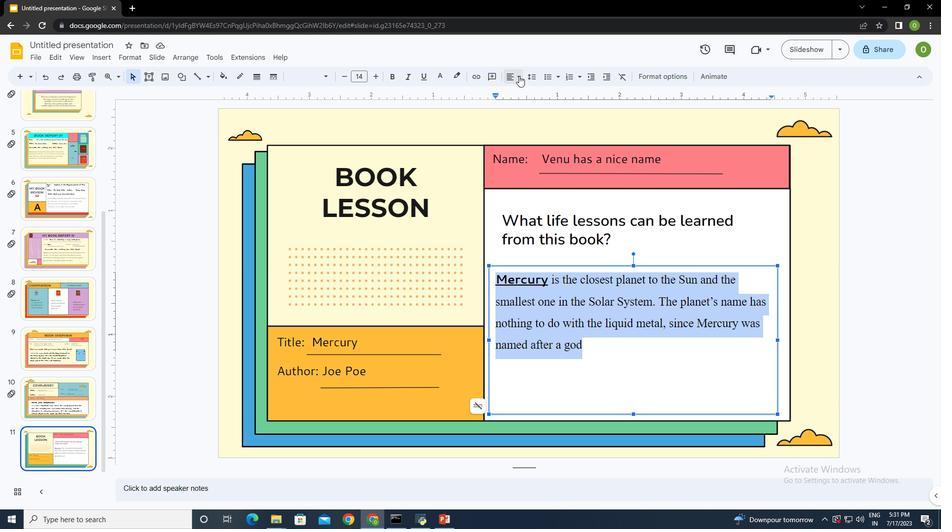 
Action: Mouse moved to (538, 105)
Screenshot: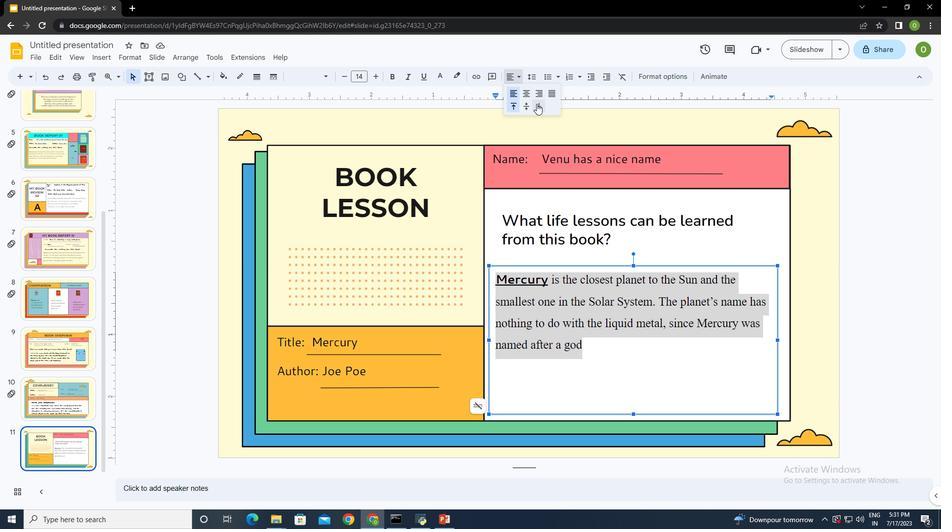 
Action: Mouse pressed left at (538, 105)
Screenshot: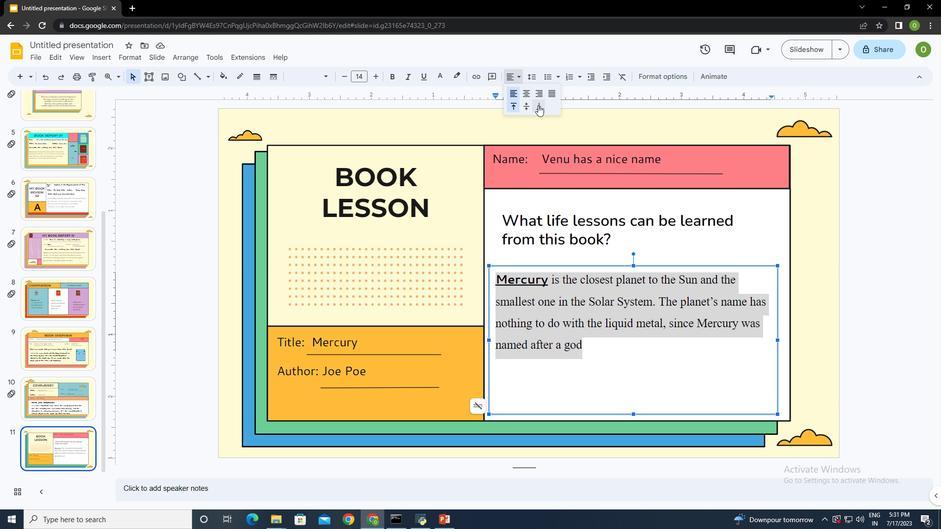 
Action: Mouse moved to (518, 75)
Screenshot: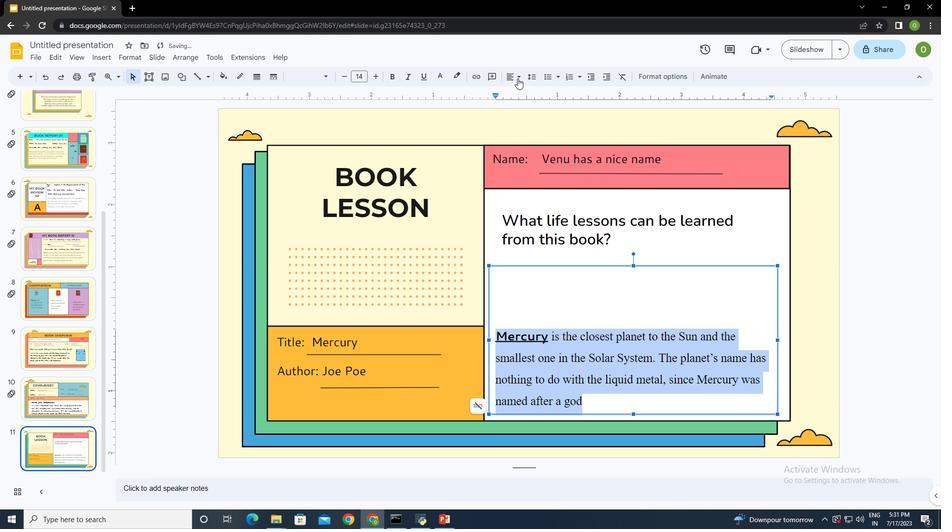 
Action: Mouse pressed left at (518, 75)
Screenshot: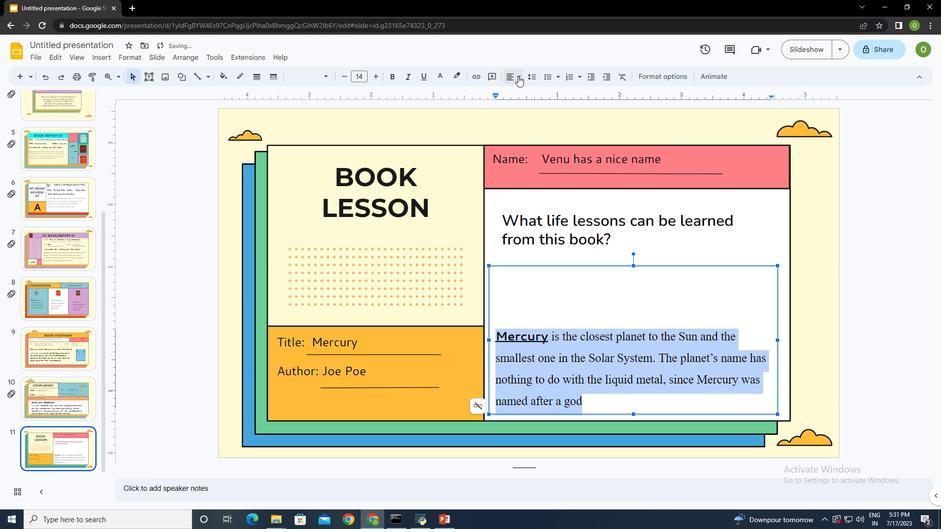 
Action: Mouse moved to (526, 92)
Screenshot: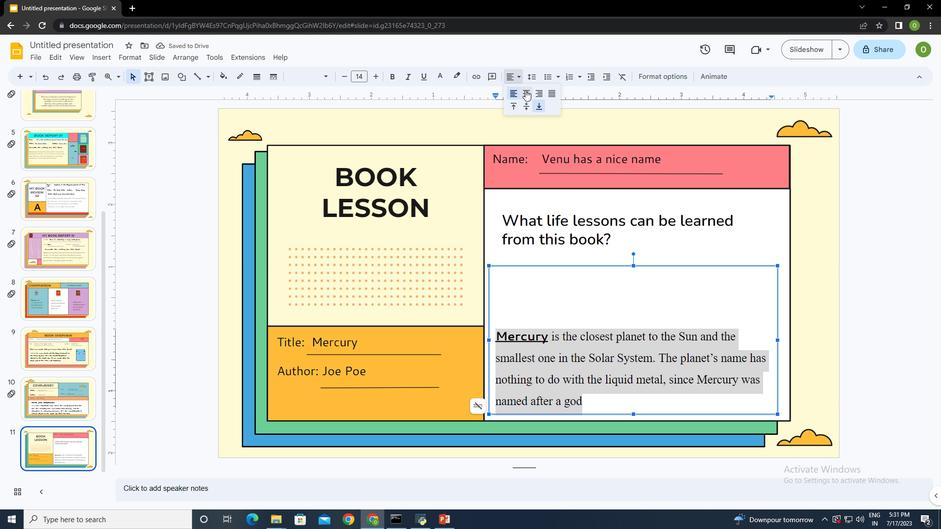 
Action: Mouse pressed left at (526, 92)
Screenshot: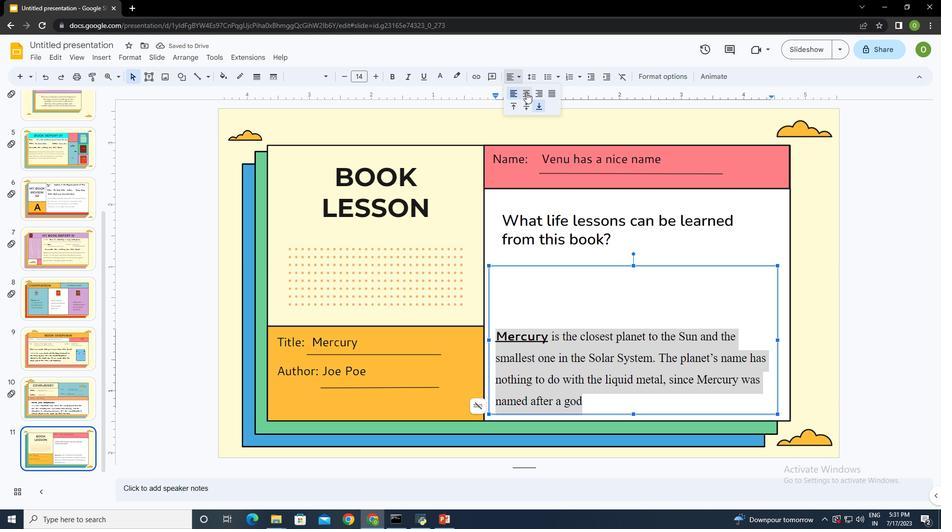 
Action: Mouse moved to (596, 304)
Screenshot: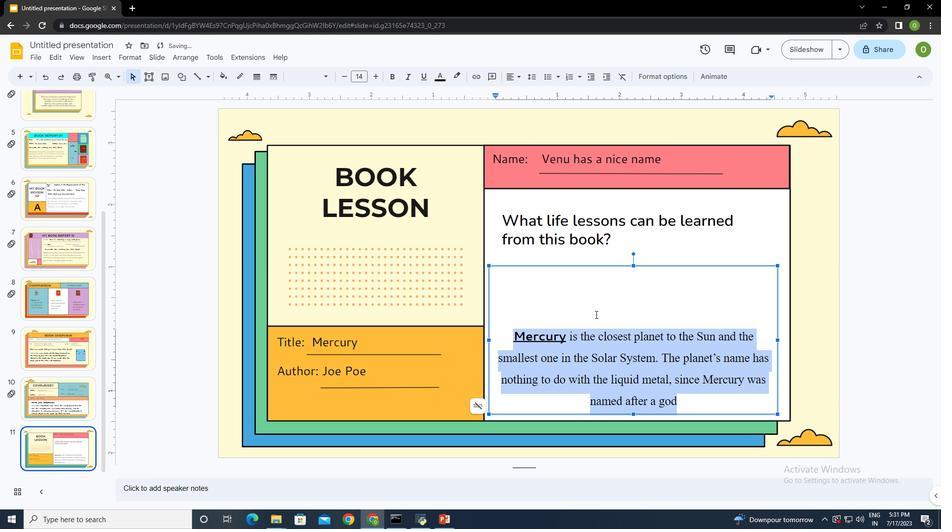 
Action: Mouse pressed left at (596, 304)
Screenshot: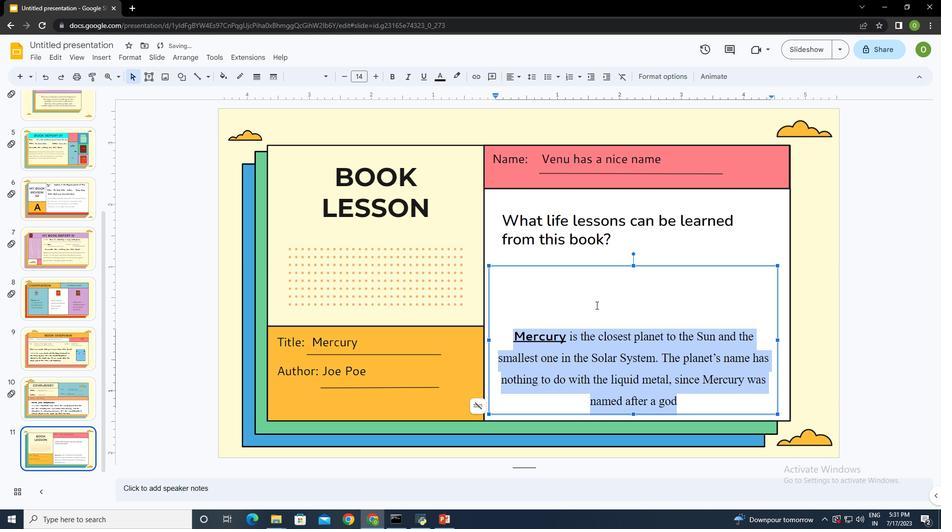 
Action: Mouse moved to (368, 196)
Screenshot: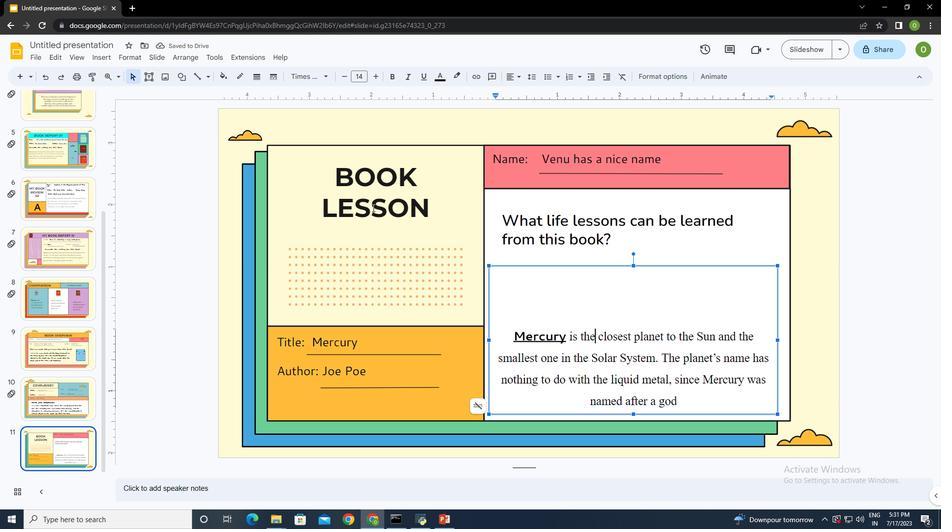 
Action: Mouse pressed left at (368, 196)
Screenshot: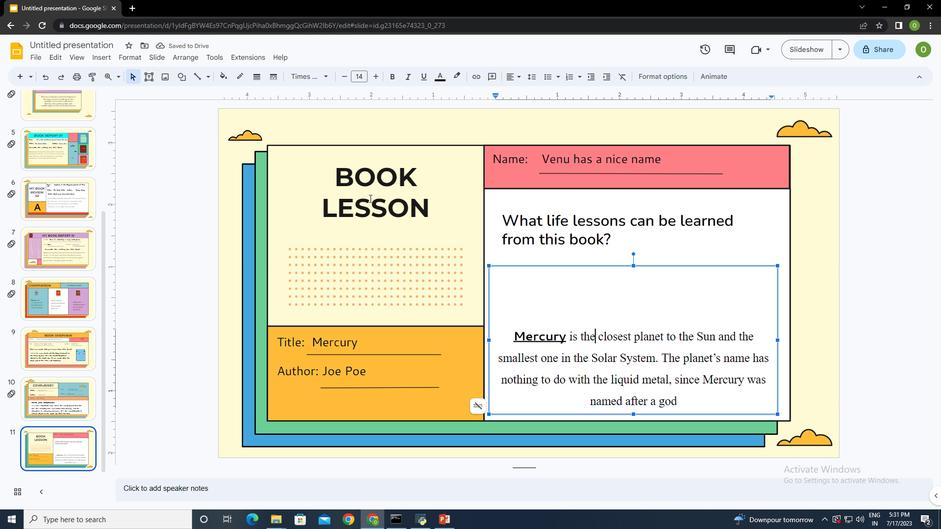 
Action: Mouse moved to (437, 205)
Screenshot: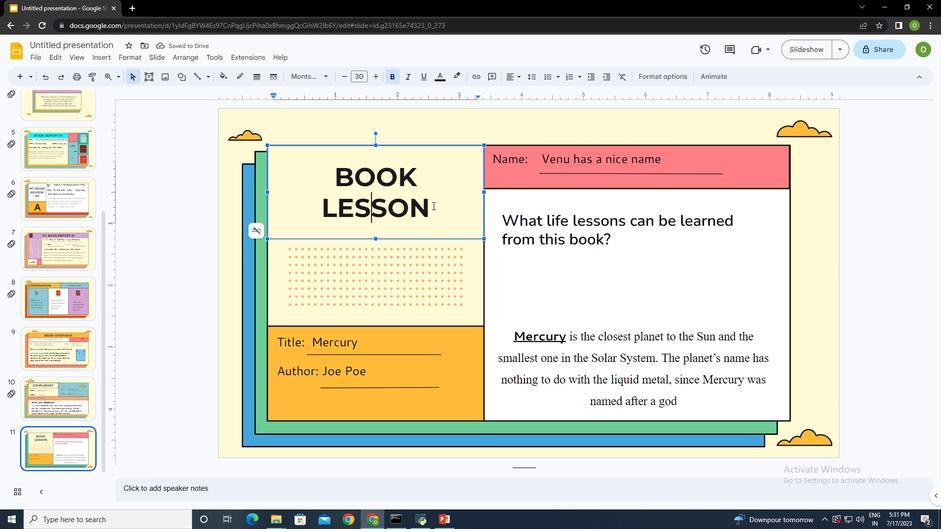 
Action: Mouse pressed left at (437, 205)
Screenshot: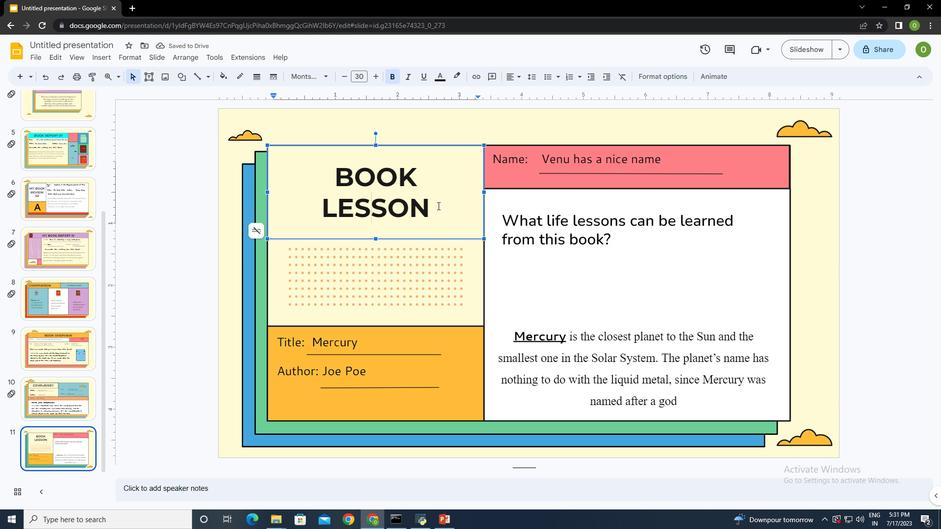 
Action: Mouse moved to (308, 74)
Screenshot: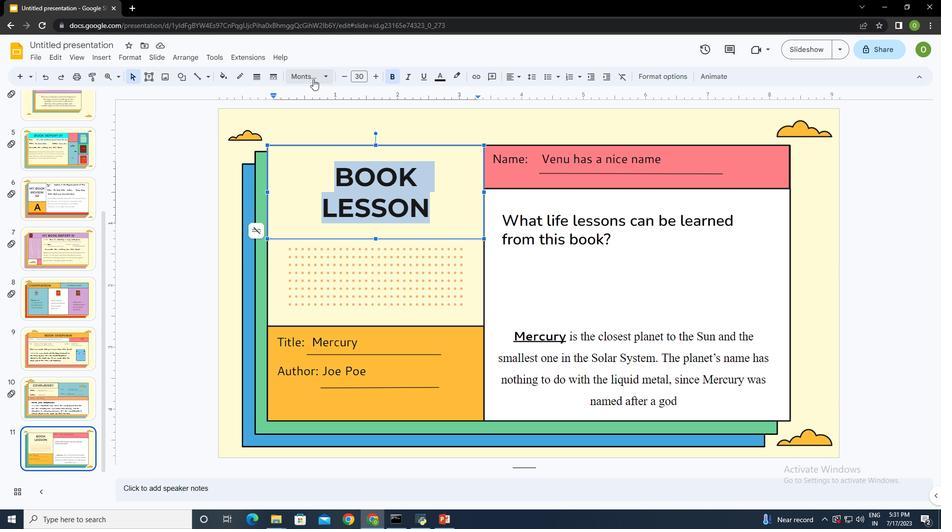 
Action: Mouse pressed left at (308, 74)
Screenshot: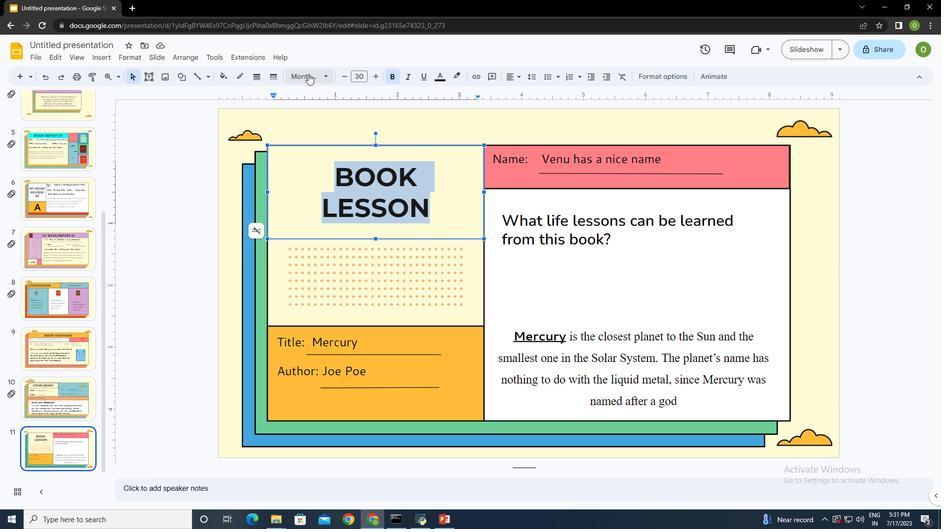 
Action: Mouse moved to (350, 285)
Screenshot: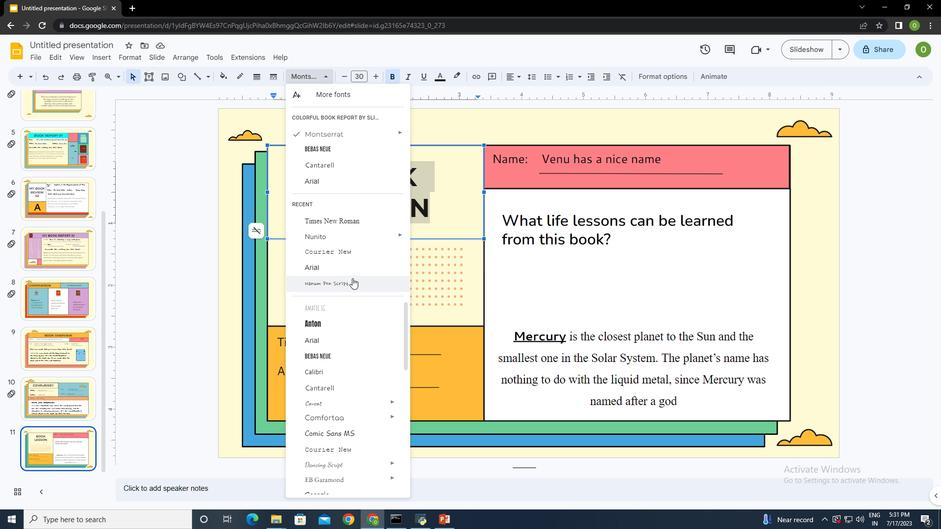 
Action: Mouse pressed left at (350, 285)
Screenshot: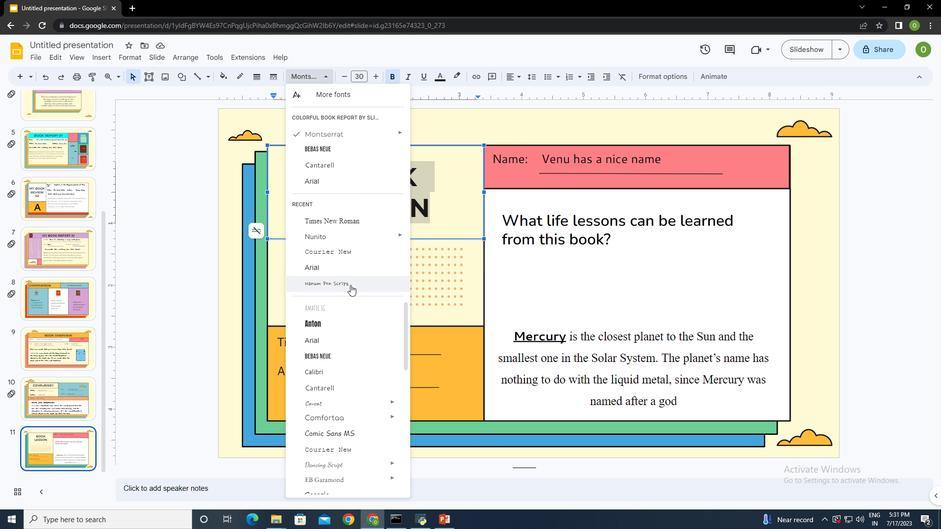 
Action: Mouse moved to (376, 77)
Screenshot: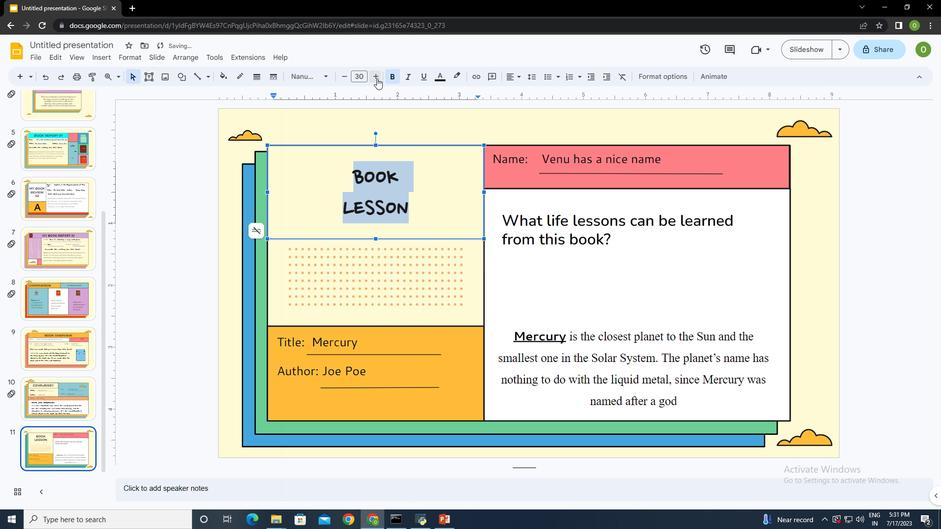 
Action: Mouse pressed left at (376, 77)
Screenshot: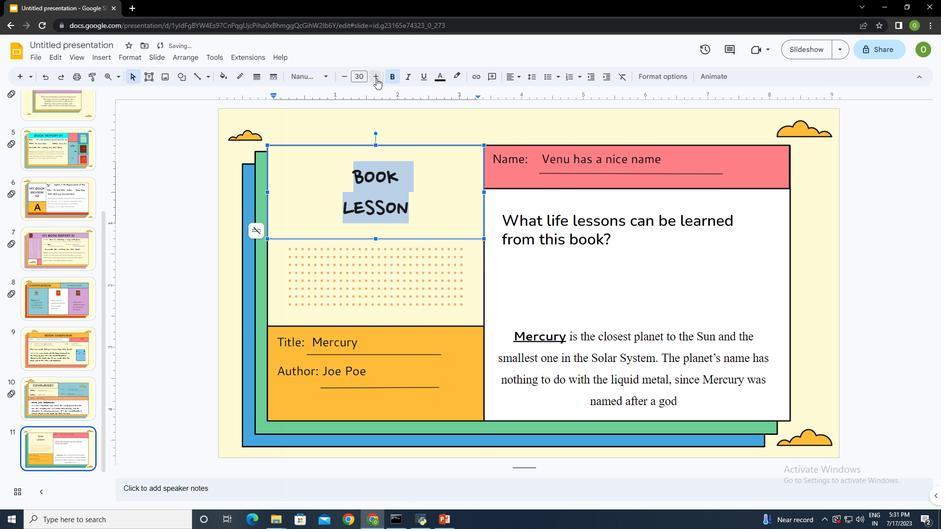 
Action: Mouse pressed left at (376, 77)
Screenshot: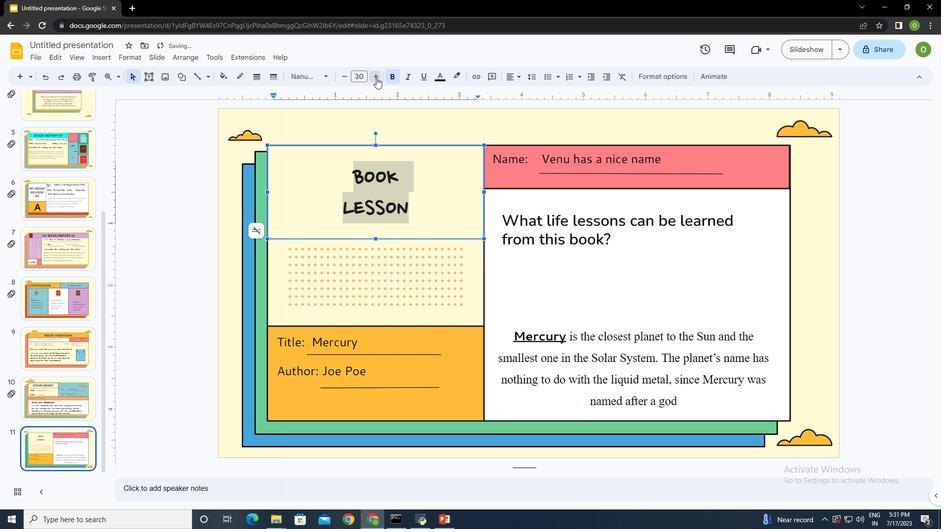 
Action: Mouse pressed left at (376, 77)
Screenshot: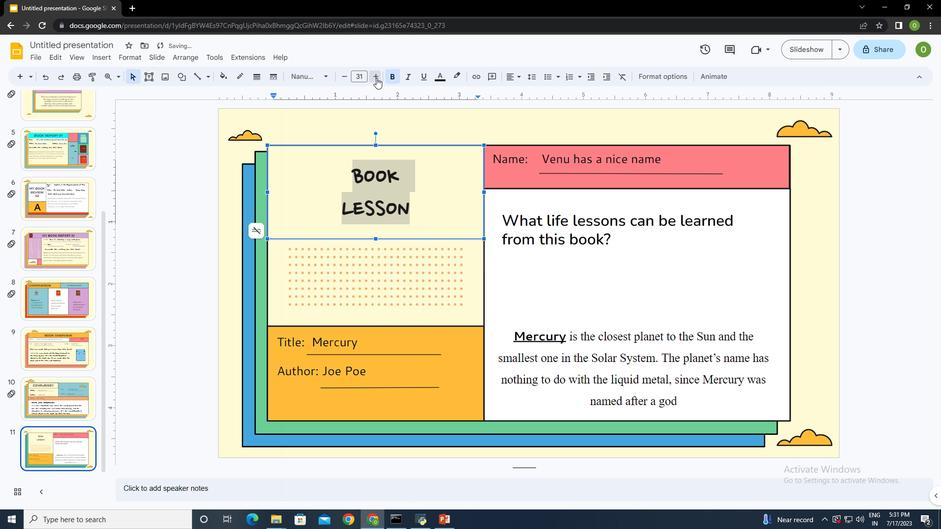 
Action: Mouse pressed left at (376, 77)
Screenshot: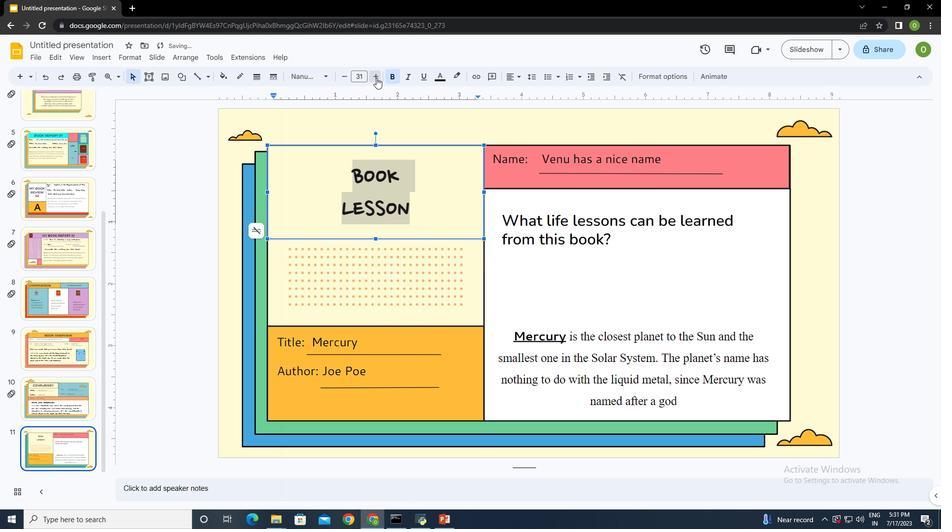 
Action: Mouse pressed left at (376, 77)
Screenshot: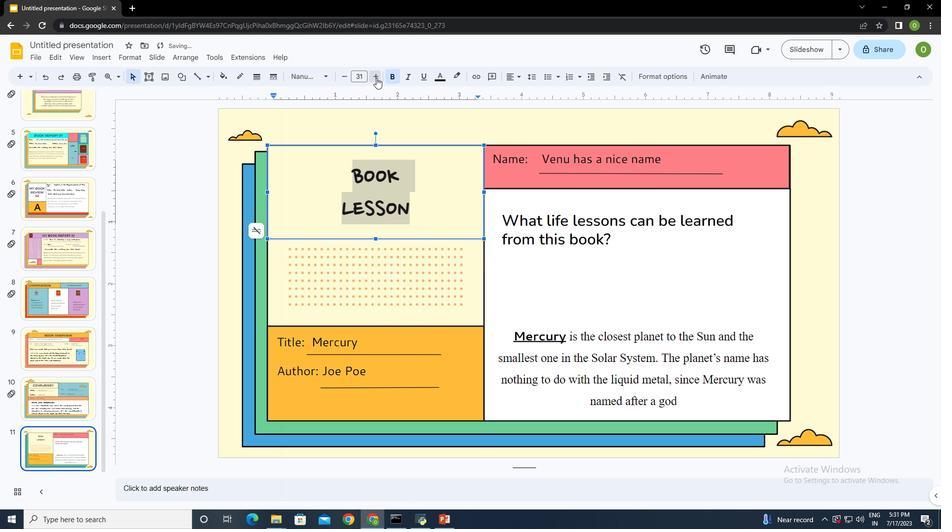 
Action: Mouse pressed left at (376, 77)
Screenshot: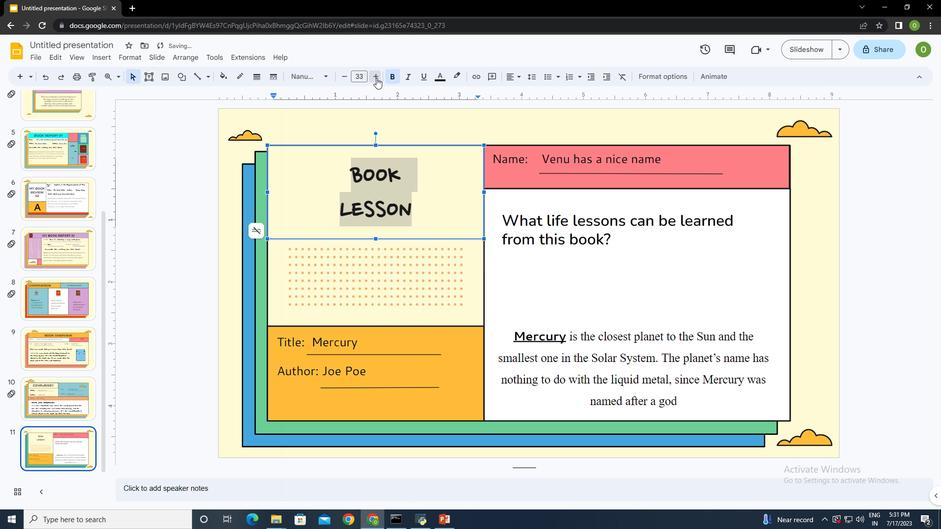 
Action: Mouse pressed left at (376, 77)
Screenshot: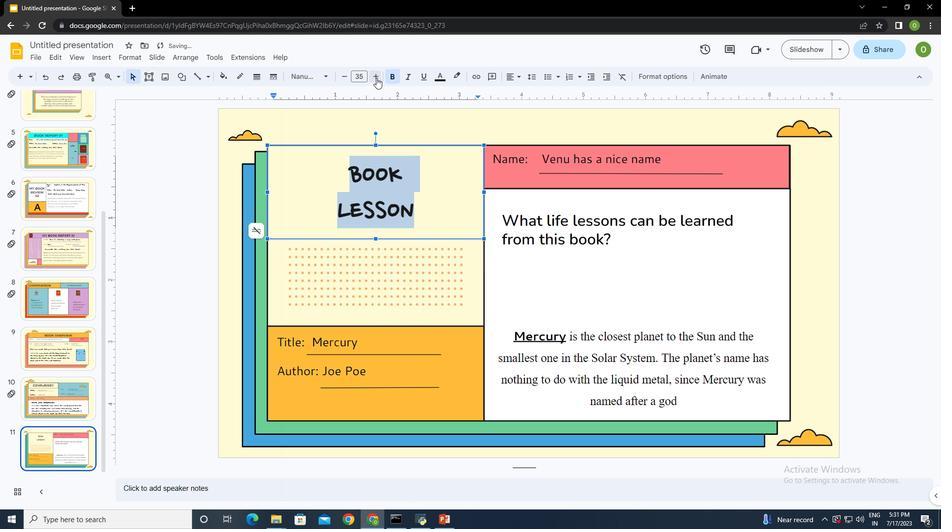
Action: Mouse pressed left at (376, 77)
Screenshot: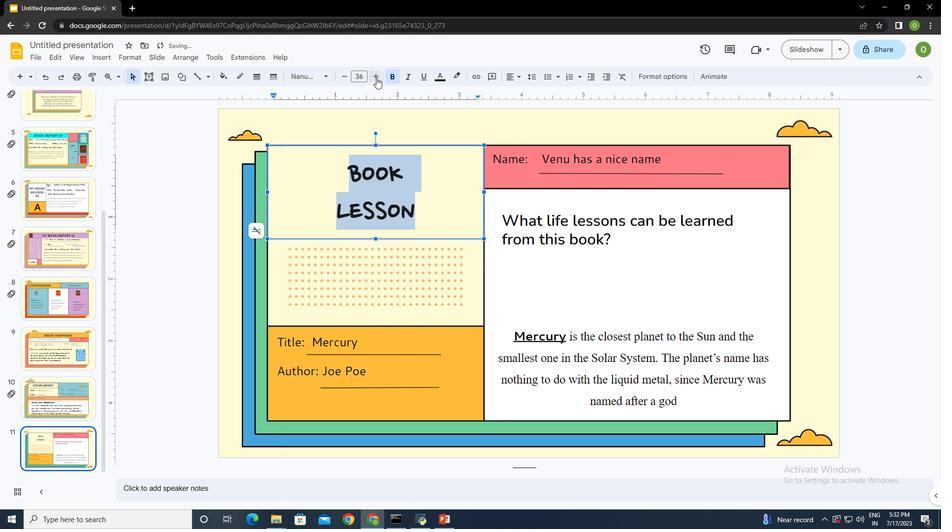 
Action: Mouse pressed left at (376, 77)
Screenshot: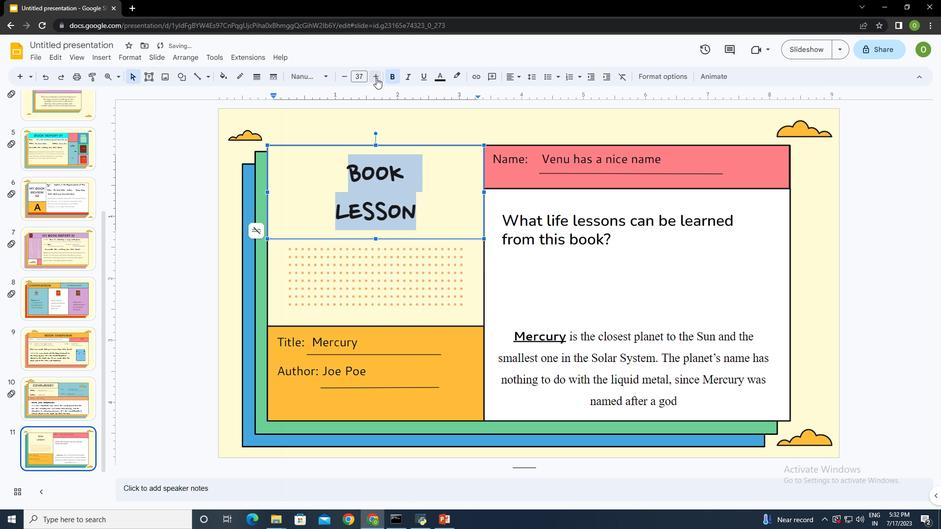 
Action: Mouse pressed left at (376, 77)
Screenshot: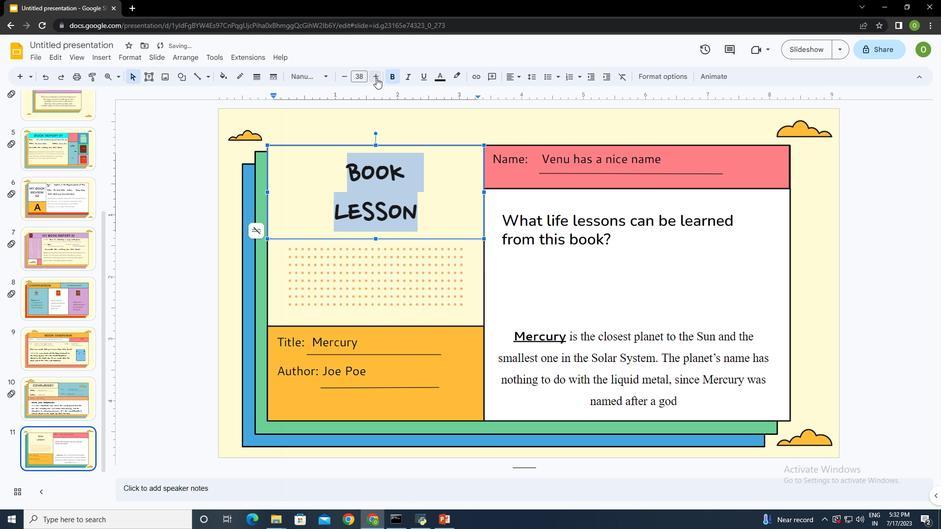 
Action: Mouse pressed left at (376, 77)
Screenshot: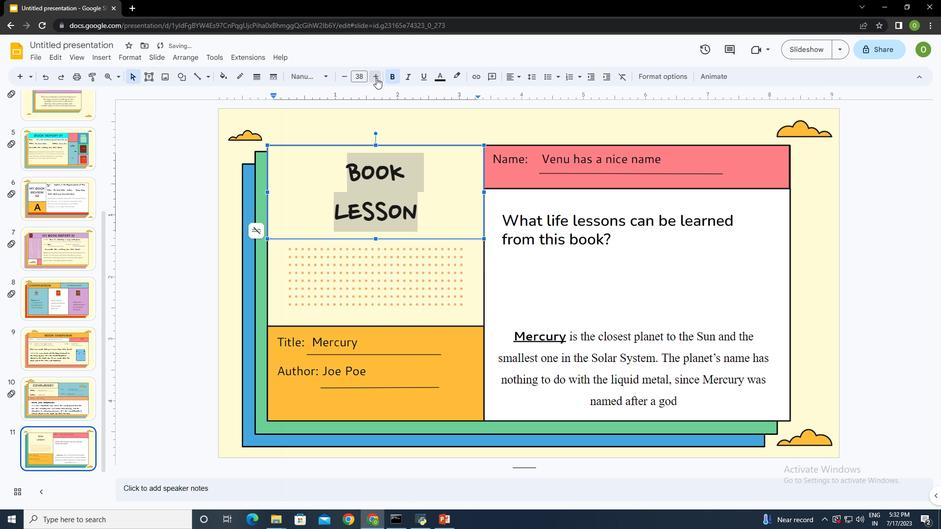 
Action: Mouse pressed left at (376, 77)
Screenshot: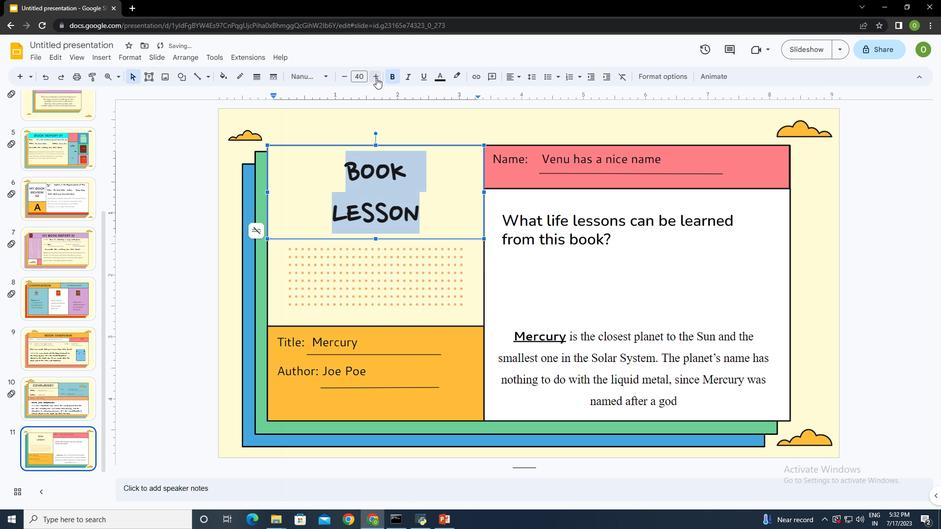 
Action: Mouse pressed left at (376, 77)
Screenshot: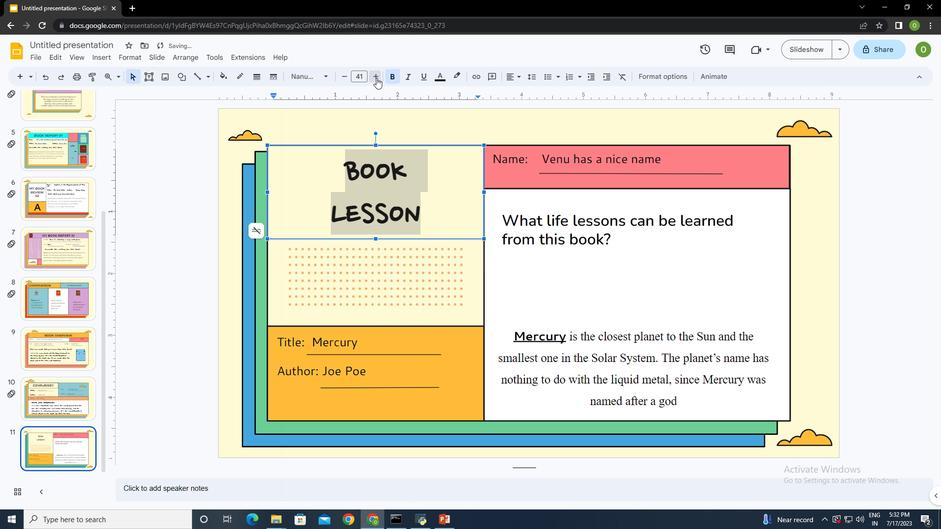 
Action: Mouse pressed left at (376, 77)
Screenshot: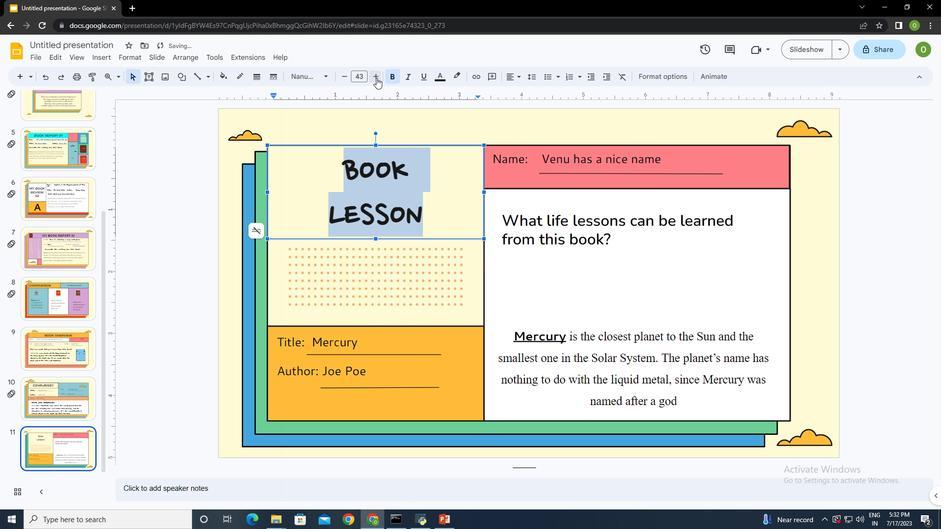 
Action: Mouse pressed left at (376, 77)
Screenshot: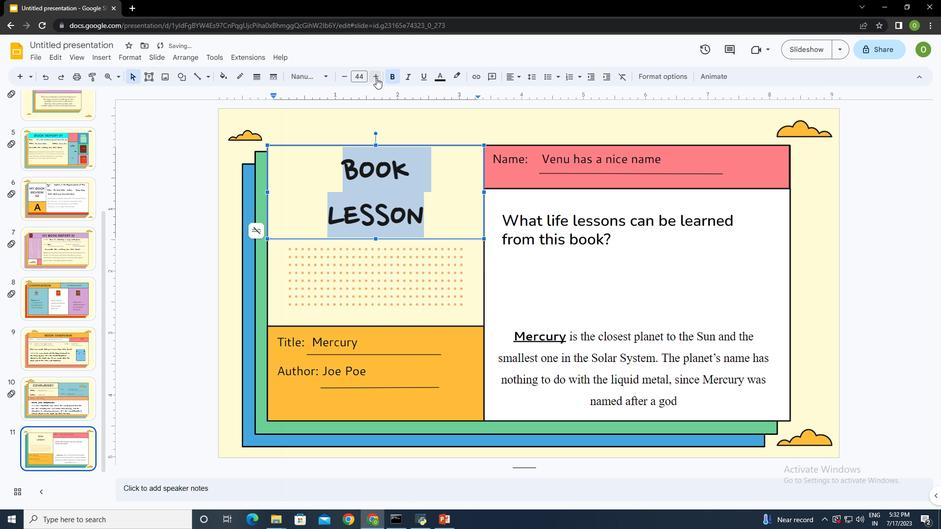 
Action: Mouse pressed left at (376, 77)
Screenshot: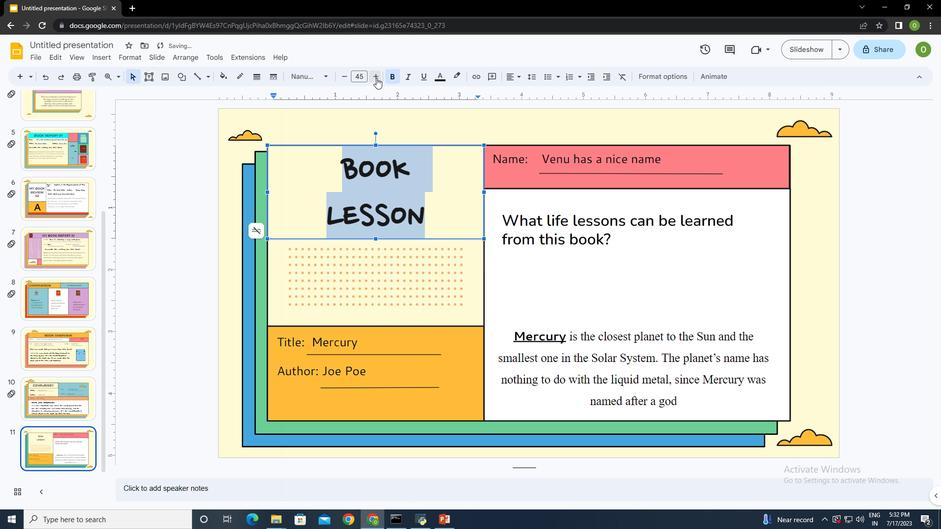 
Action: Mouse pressed left at (376, 77)
Screenshot: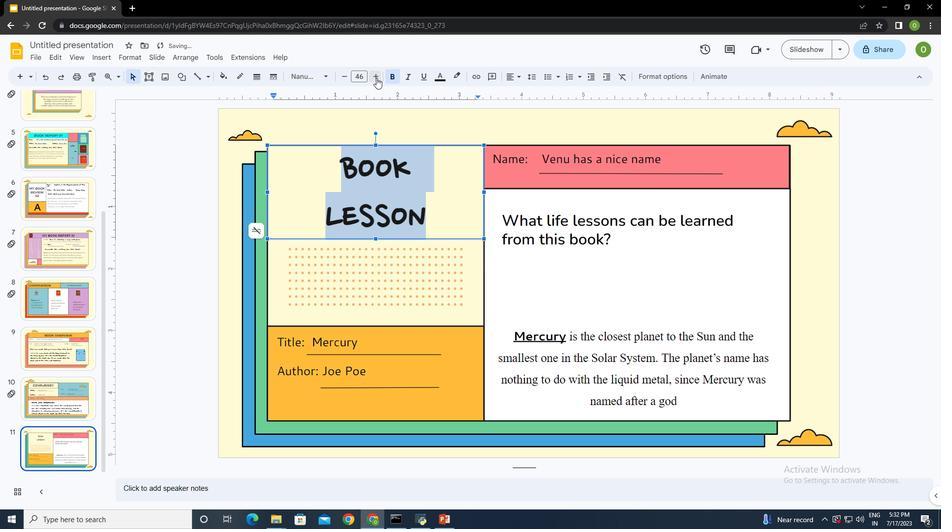 
Action: Mouse pressed left at (376, 77)
Screenshot: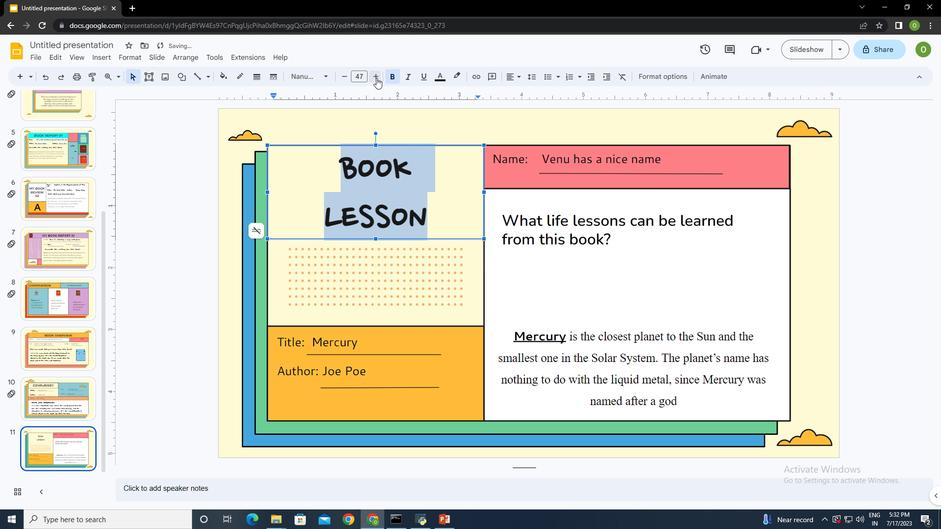 
Action: Mouse pressed left at (376, 77)
Screenshot: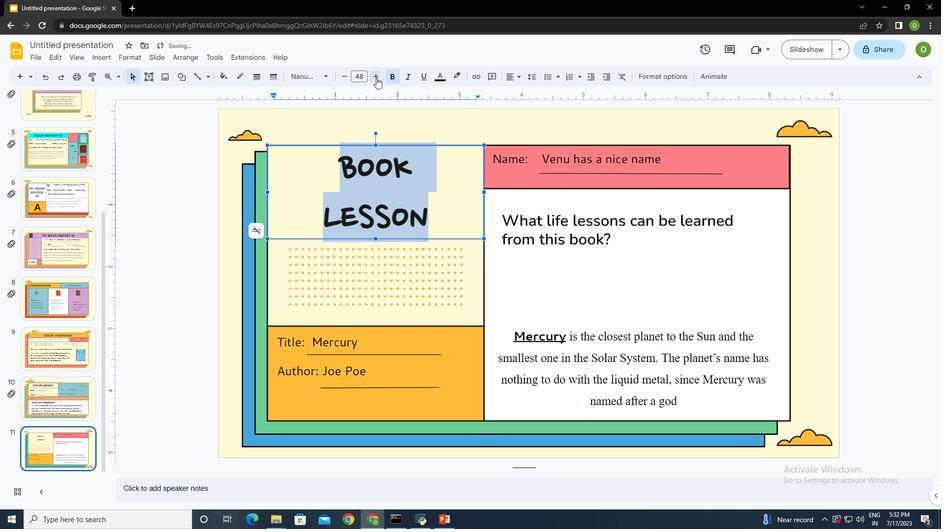 
Action: Mouse pressed left at (376, 77)
Screenshot: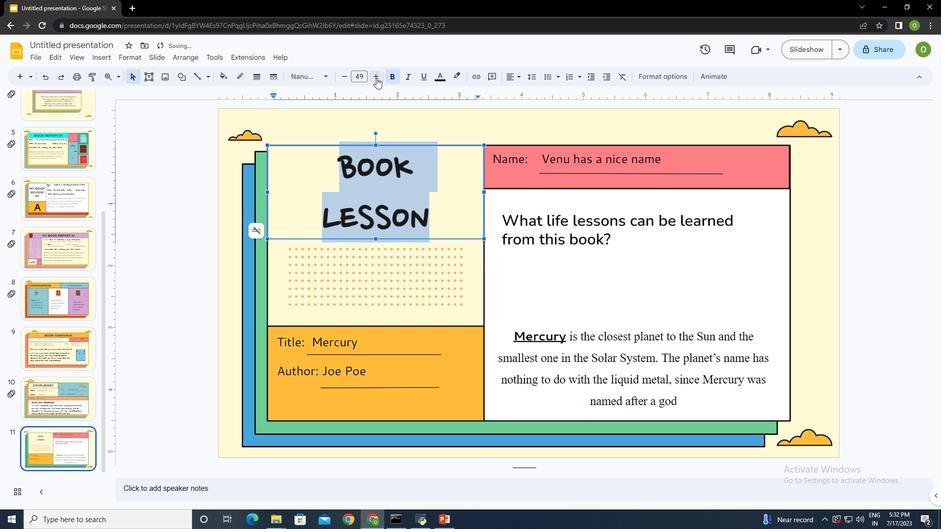 
Action: Mouse moved to (349, 110)
Screenshot: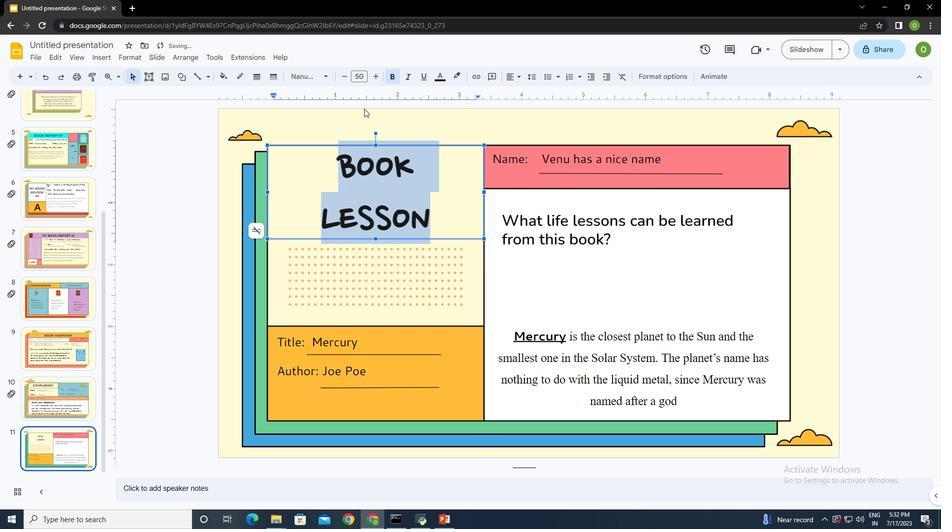 
Action: Mouse pressed left at (349, 110)
Screenshot: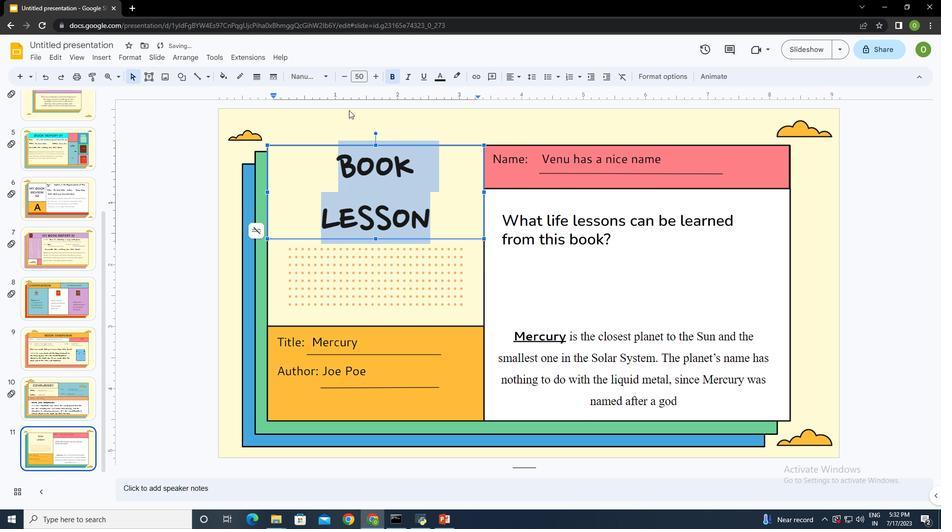 
Action: Mouse moved to (470, 202)
Screenshot: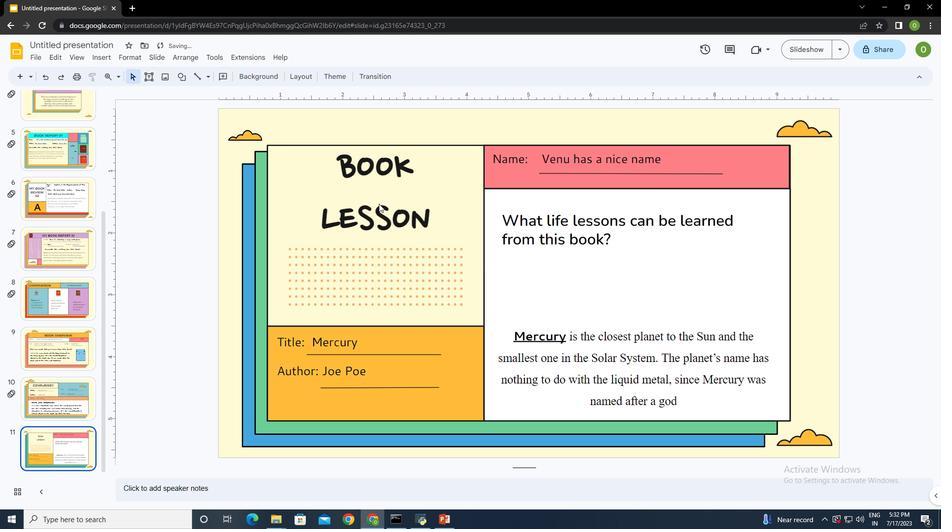 
Action: Mouse pressed left at (470, 202)
Screenshot: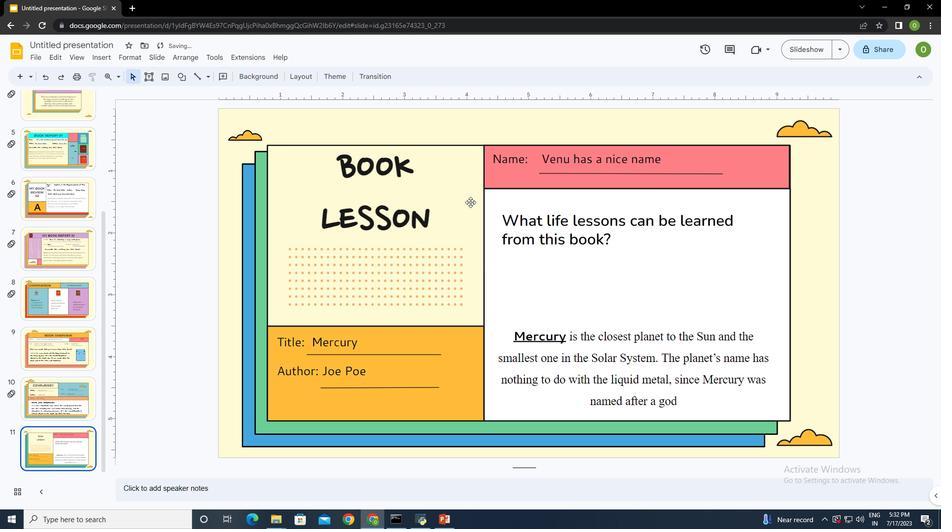 
Action: Mouse moved to (716, 74)
Screenshot: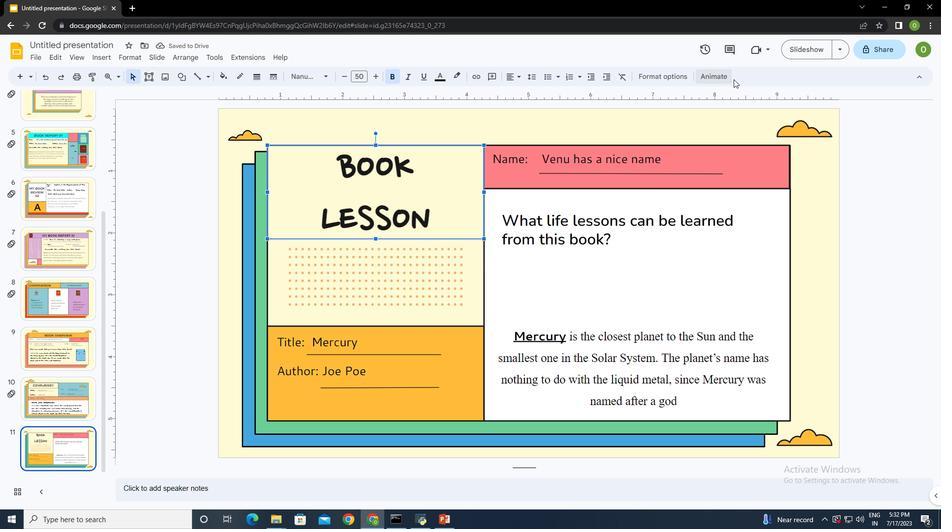 
Action: Mouse pressed left at (716, 74)
Screenshot: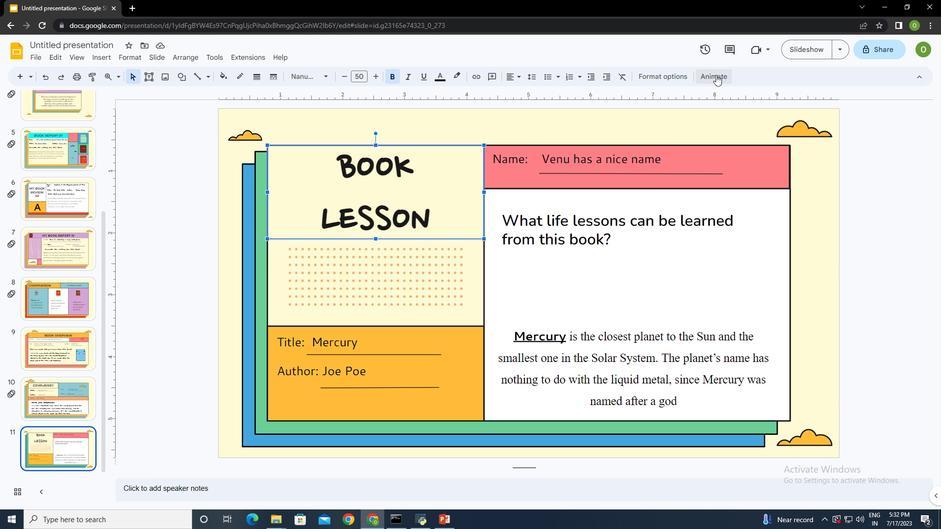 
Action: Mouse moved to (796, 195)
Screenshot: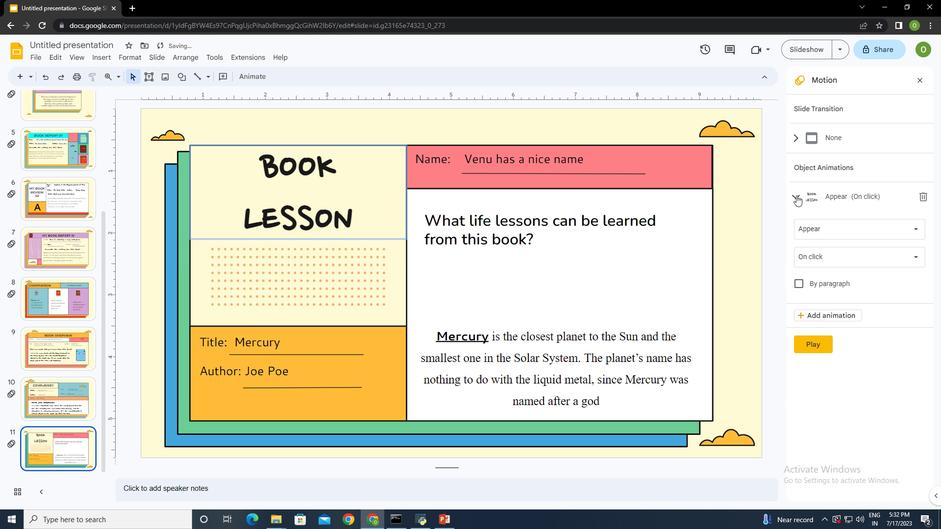 
Action: Mouse pressed left at (796, 195)
Screenshot: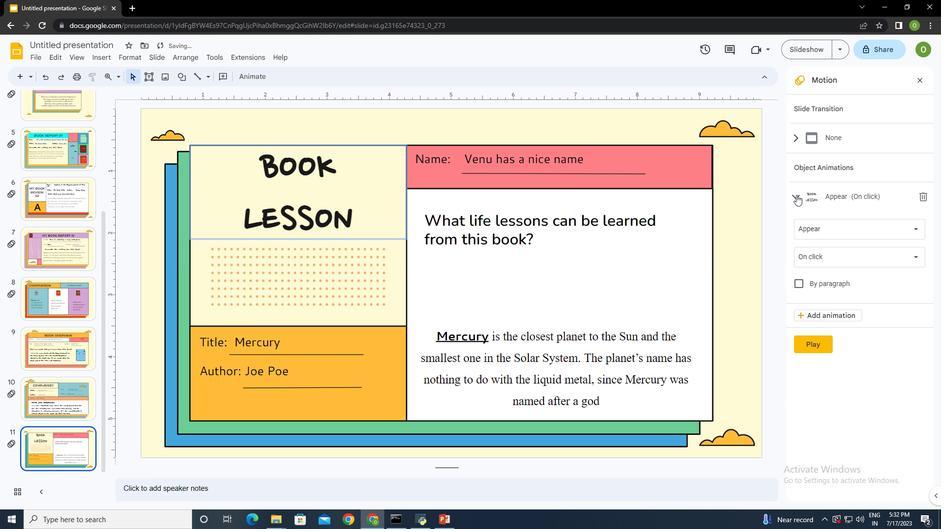 
Action: Mouse pressed left at (796, 195)
Screenshot: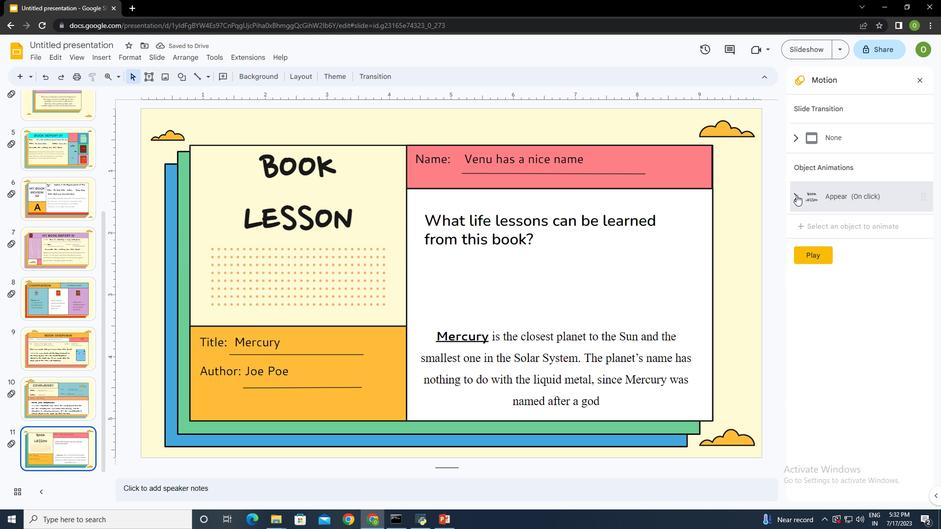 
Action: Mouse moved to (799, 229)
Screenshot: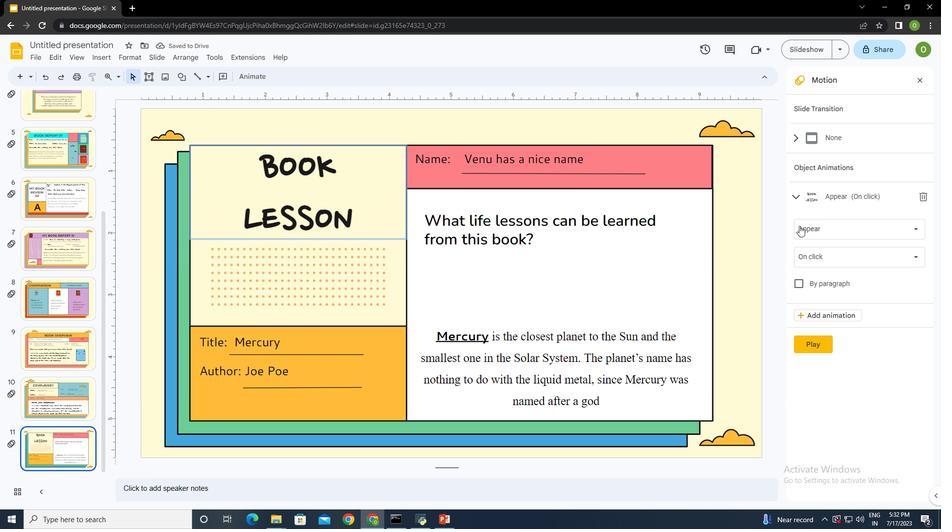 
Action: Mouse pressed left at (799, 229)
Screenshot: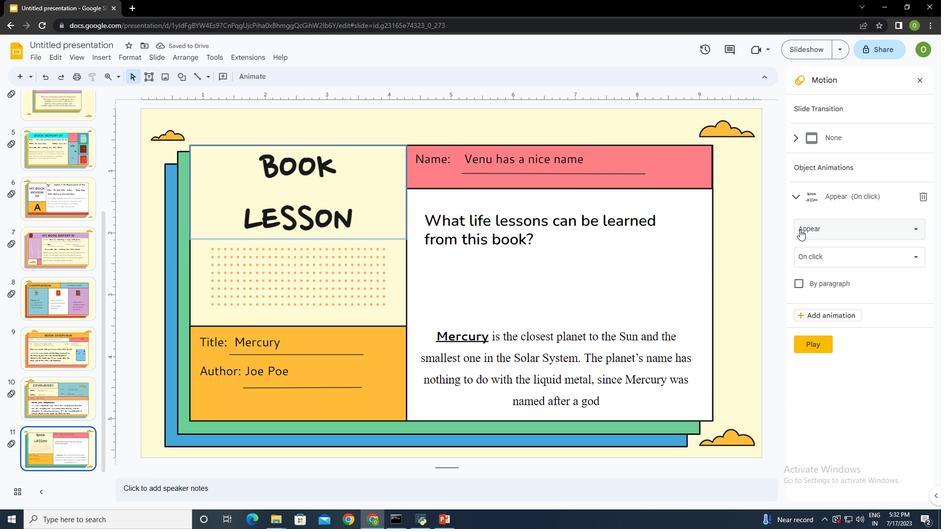 
Action: Mouse moved to (847, 430)
Screenshot: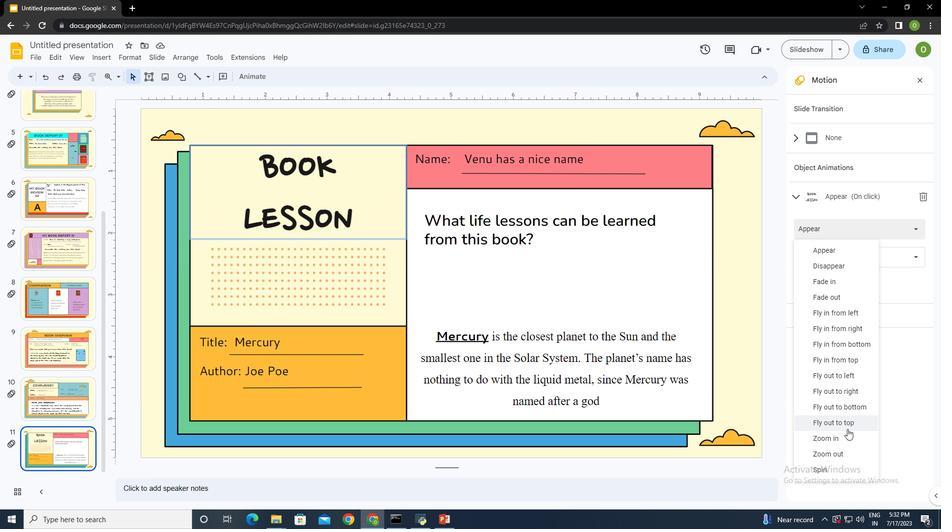 
Action: Mouse scrolled (847, 430) with delta (0, 0)
Screenshot: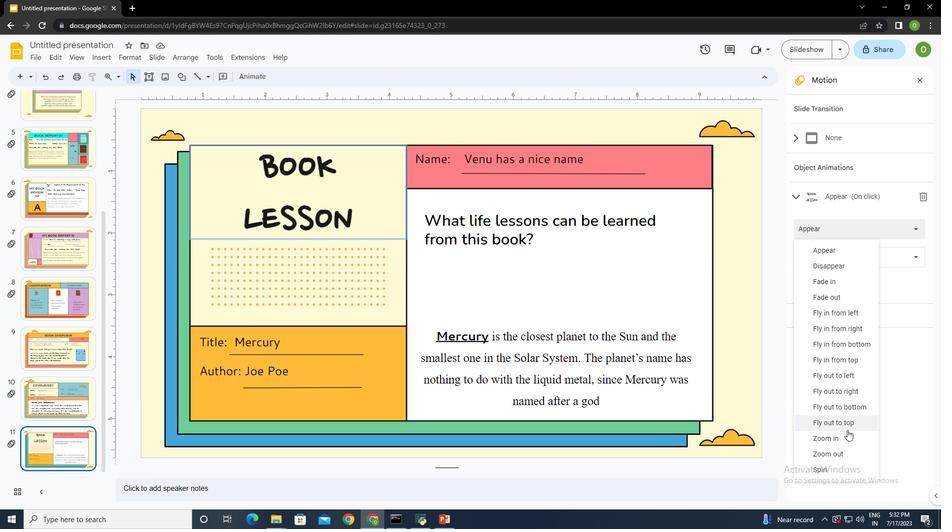 
Action: Mouse scrolled (847, 430) with delta (0, 0)
Screenshot: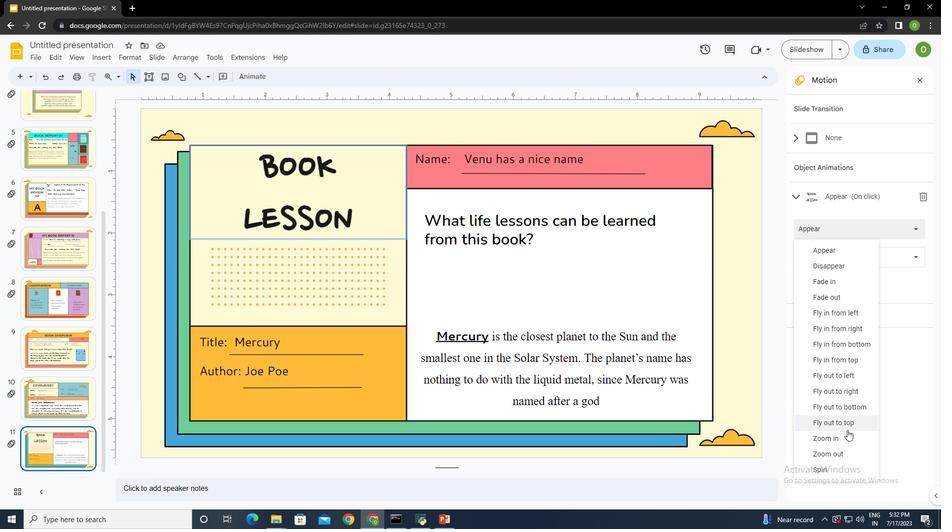 
Action: Mouse scrolled (847, 430) with delta (0, 0)
Screenshot: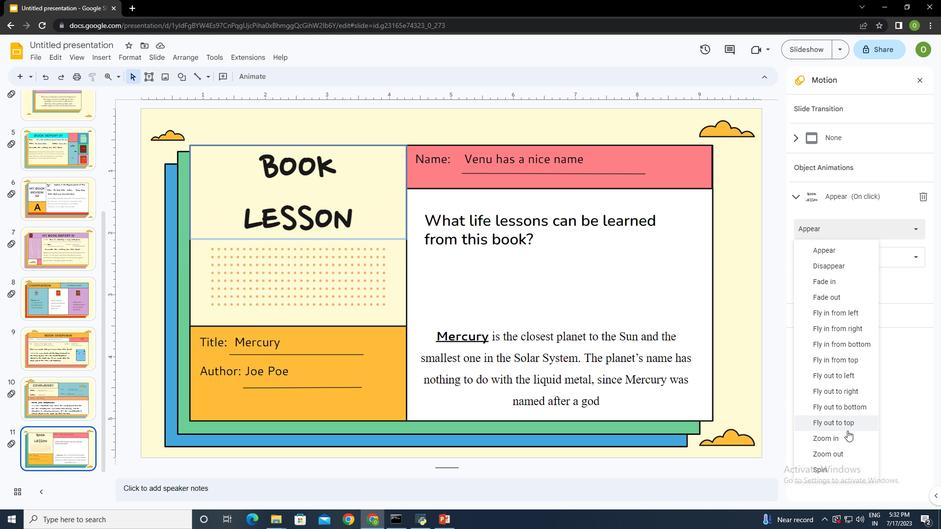 
Action: Mouse moved to (839, 435)
Screenshot: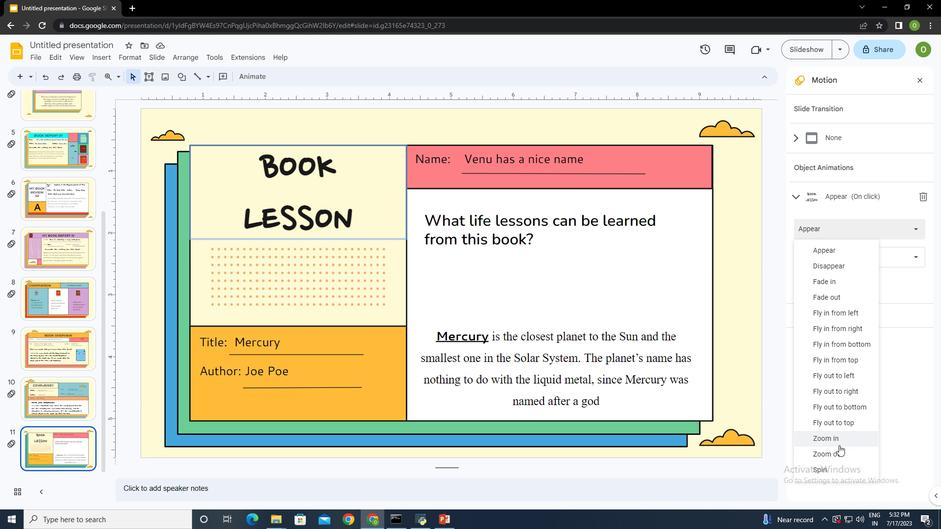 
Action: Mouse pressed left at (839, 435)
Screenshot: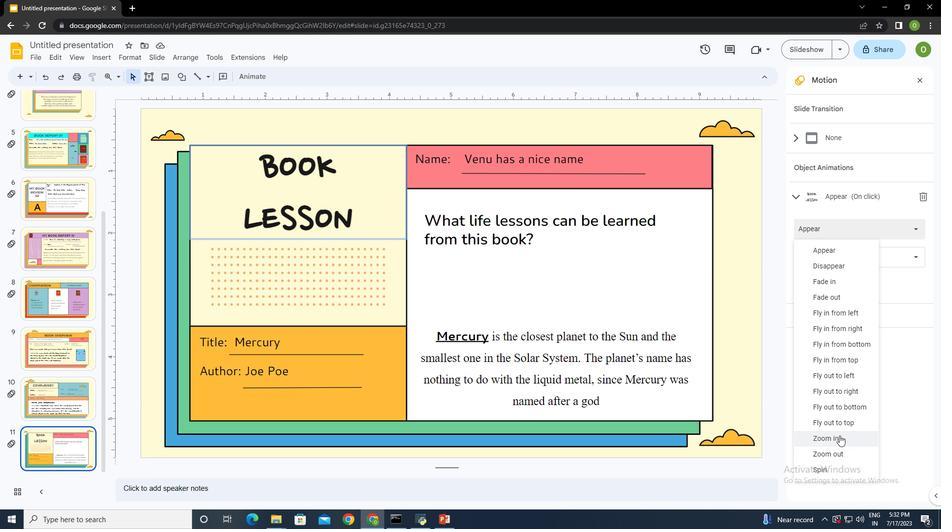 
Action: Mouse moved to (859, 304)
Screenshot: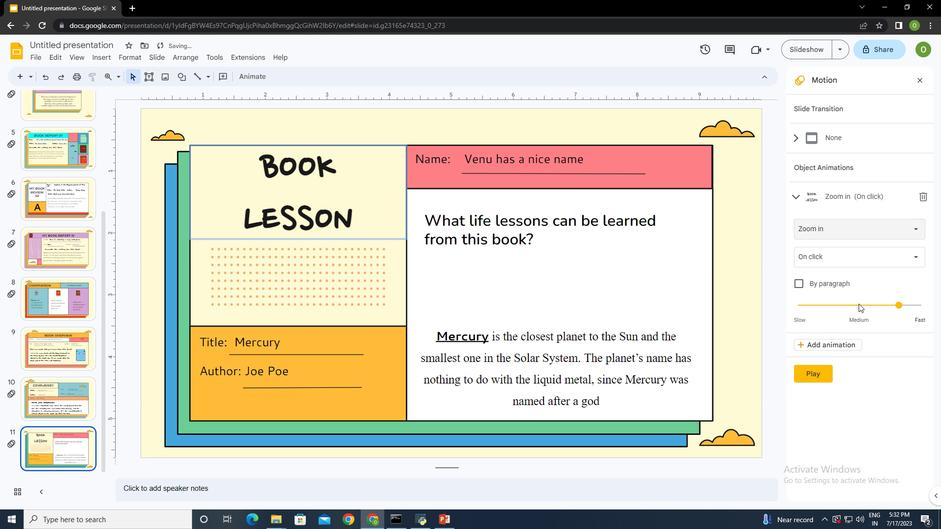 
Action: Mouse pressed left at (859, 304)
Screenshot: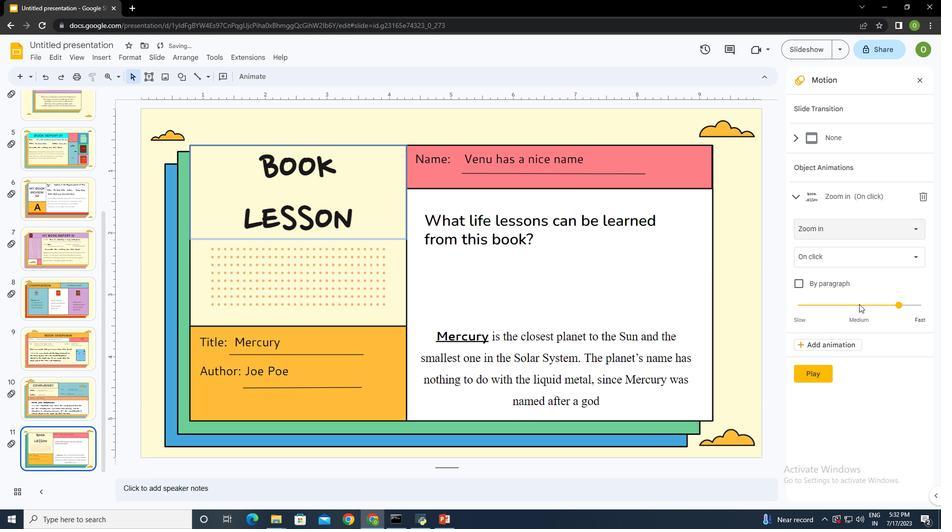 
Action: Mouse pressed left at (859, 304)
Screenshot: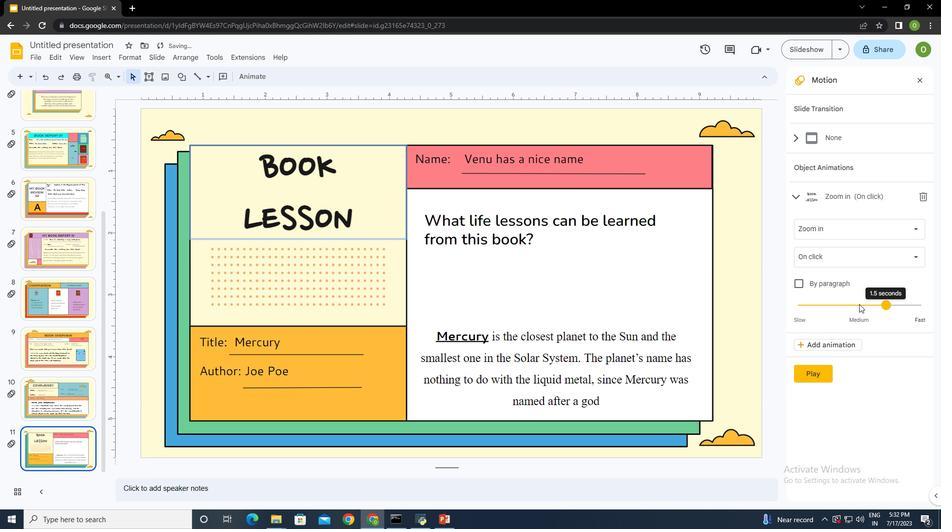 
Action: Mouse moved to (829, 252)
Screenshot: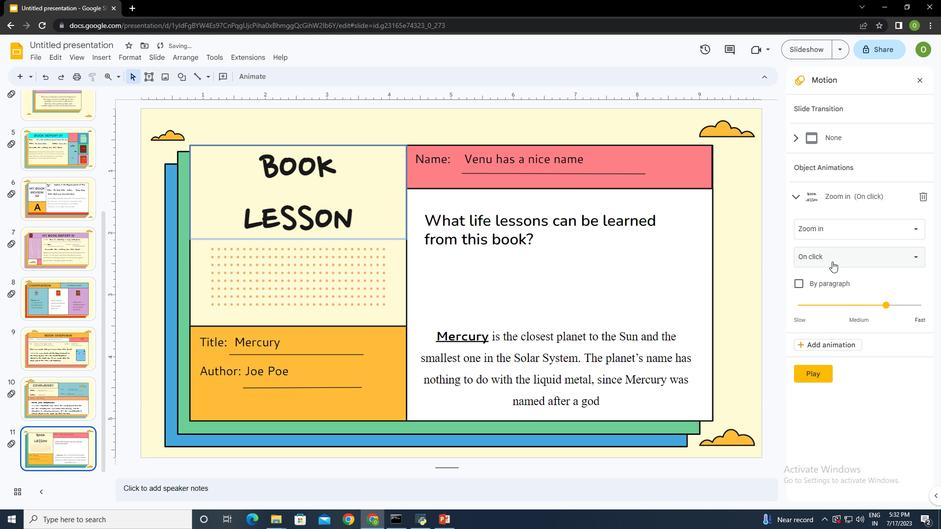 
Action: Mouse pressed left at (829, 252)
Screenshot: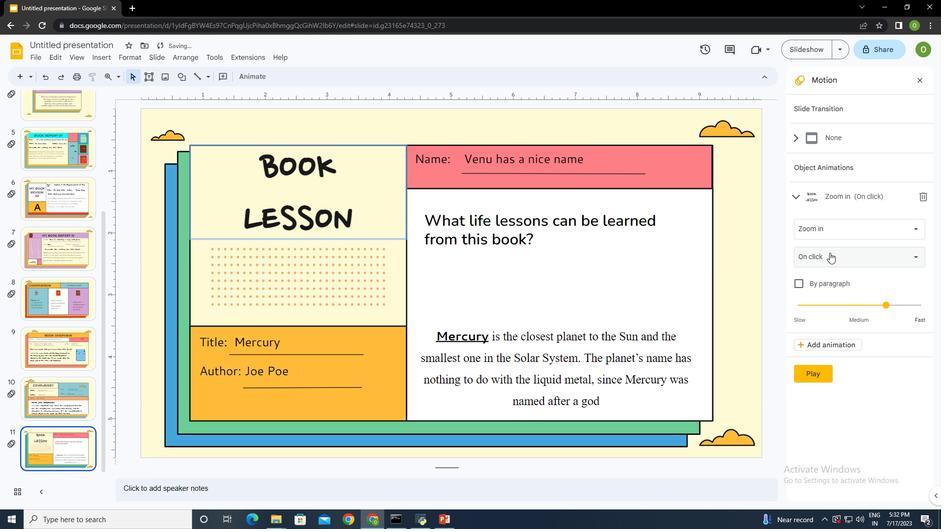 
Action: Mouse moved to (834, 295)
Screenshot: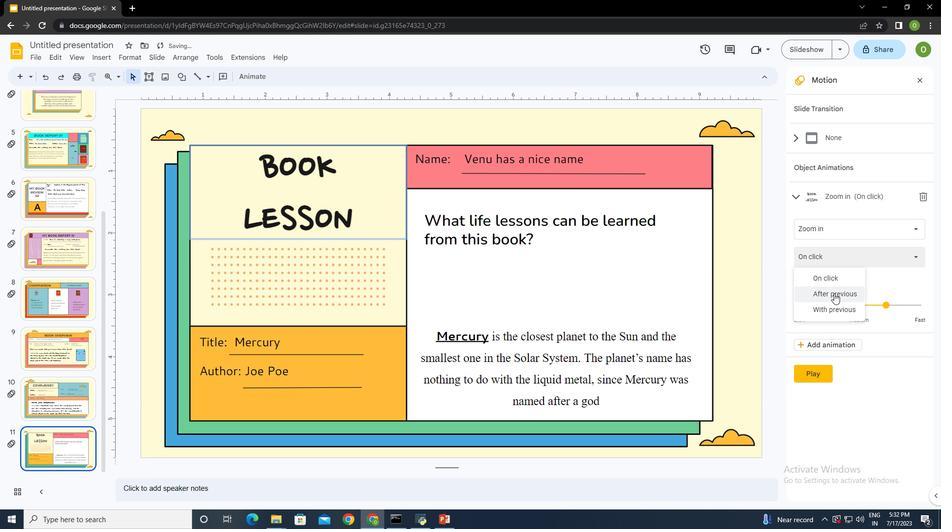 
Action: Mouse pressed left at (834, 295)
Screenshot: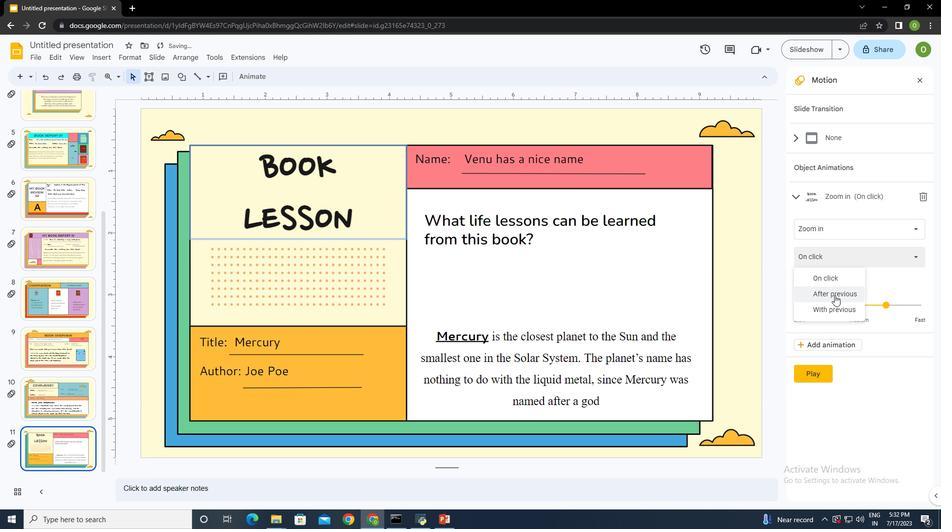 
Action: Mouse moved to (836, 375)
Screenshot: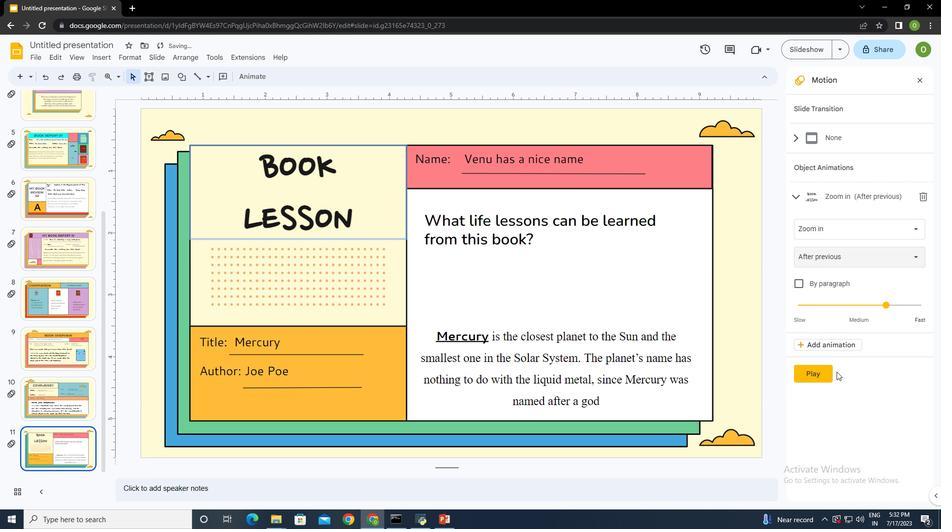 
Action: Mouse scrolled (836, 374) with delta (0, 0)
Screenshot: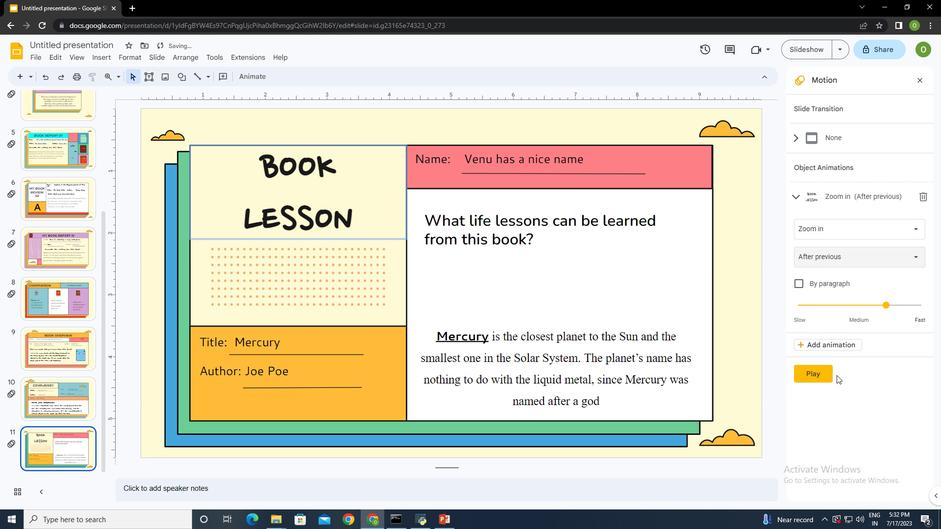 
Action: Mouse moved to (817, 377)
Screenshot: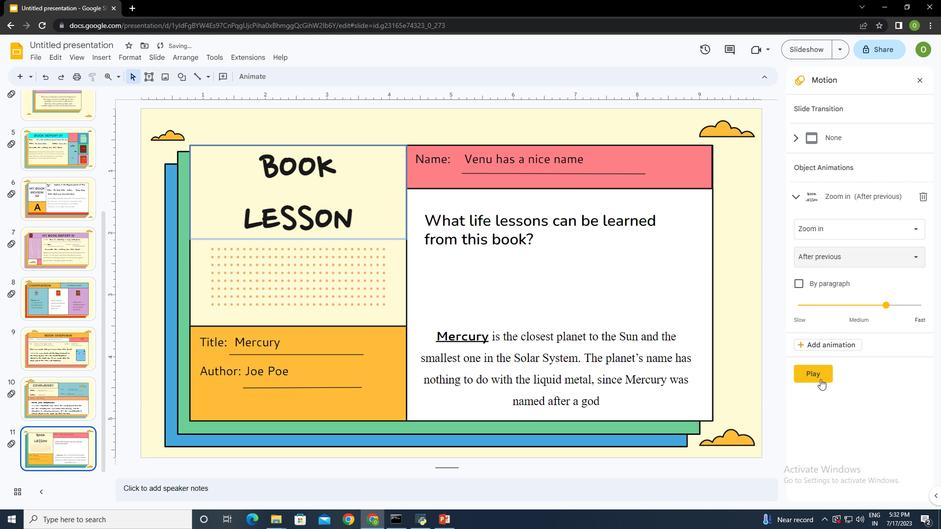 
Action: Mouse pressed left at (817, 377)
Screenshot: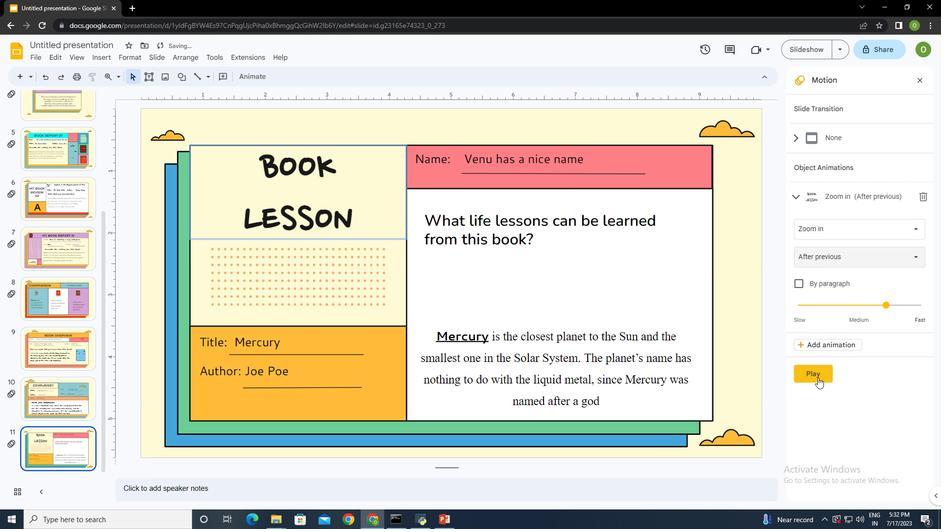 
Action: Mouse moved to (816, 374)
Screenshot: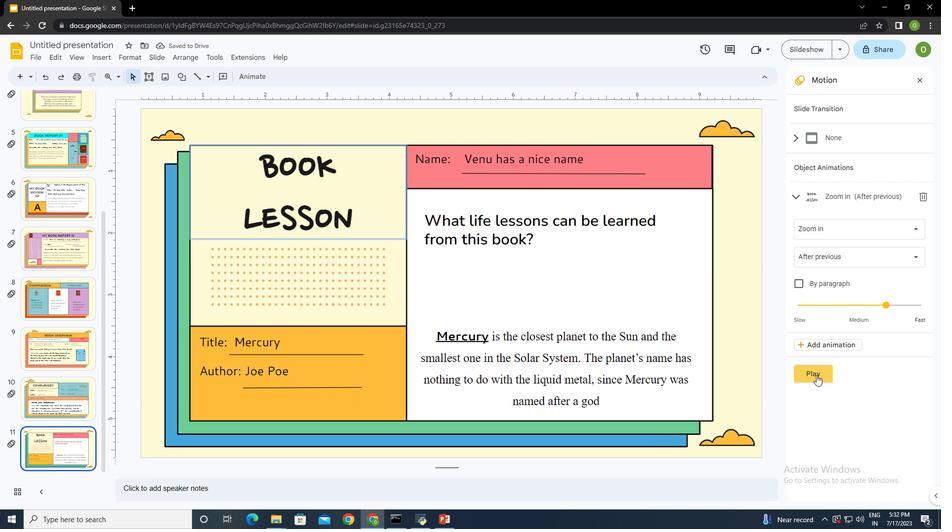 
Action: Mouse pressed left at (816, 374)
Screenshot: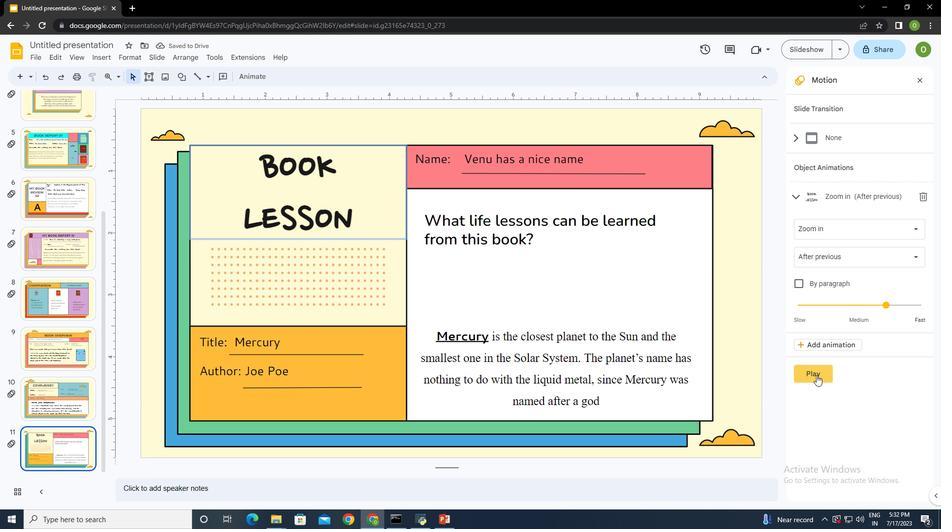 
Action: Mouse moved to (812, 372)
Screenshot: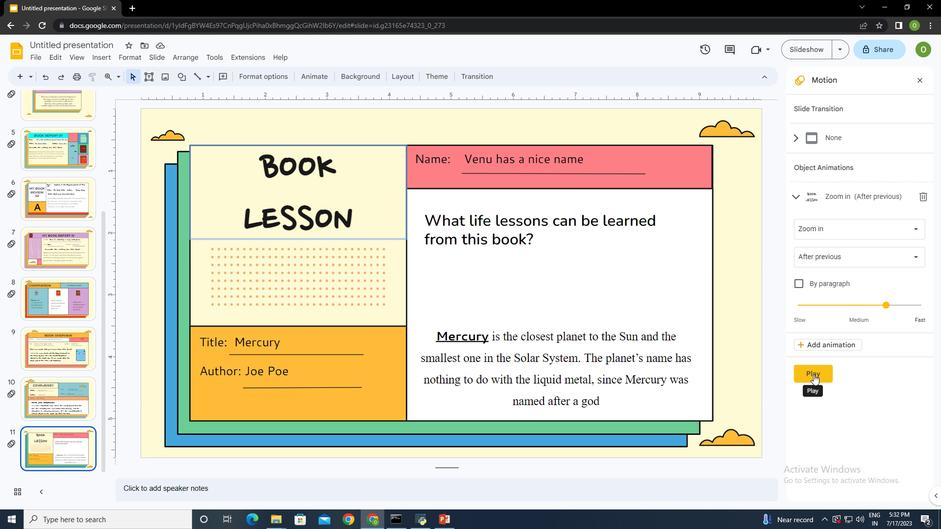 
Action: Mouse pressed left at (812, 372)
Screenshot: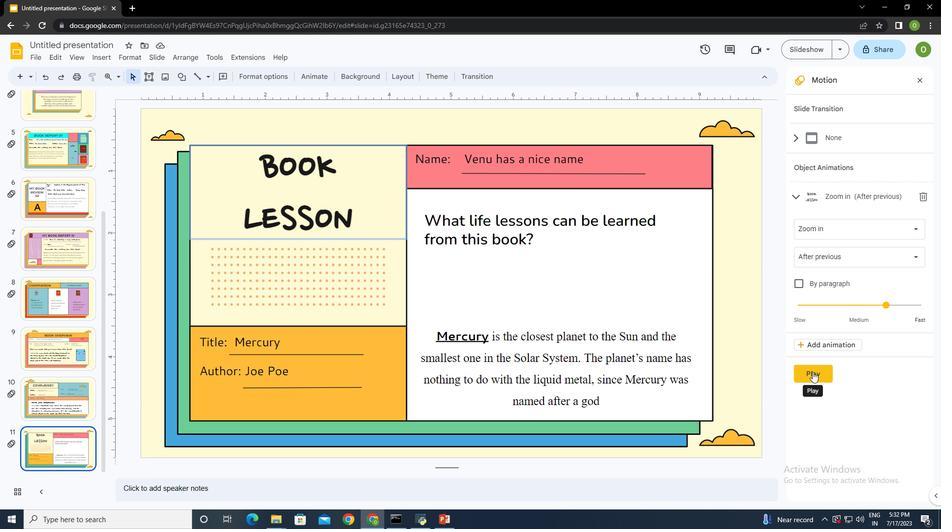 
Action: Mouse moved to (823, 374)
Screenshot: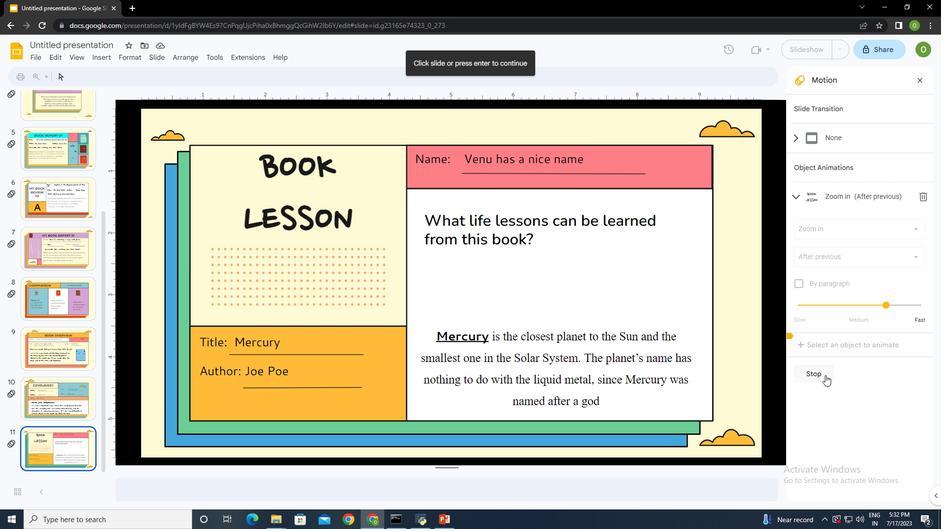 
Action: Mouse pressed left at (823, 374)
Screenshot: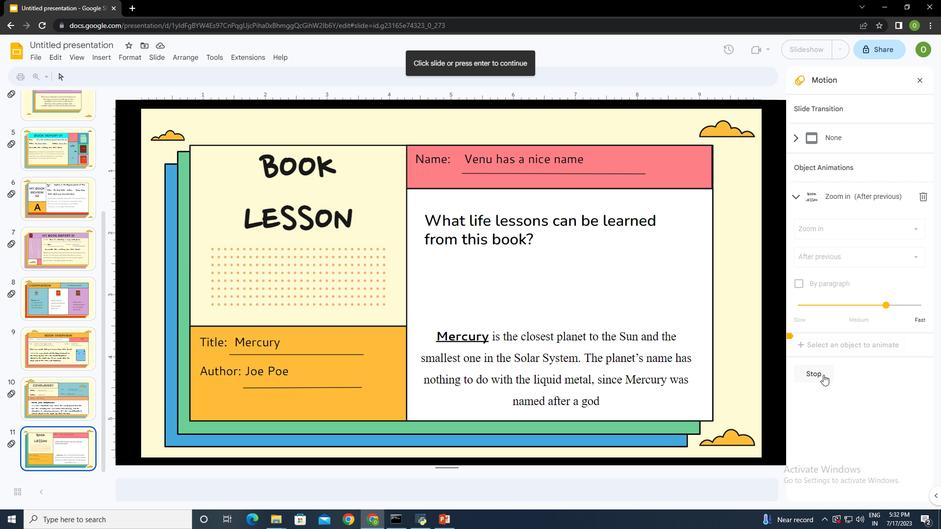 
Action: Mouse moved to (365, 149)
Screenshot: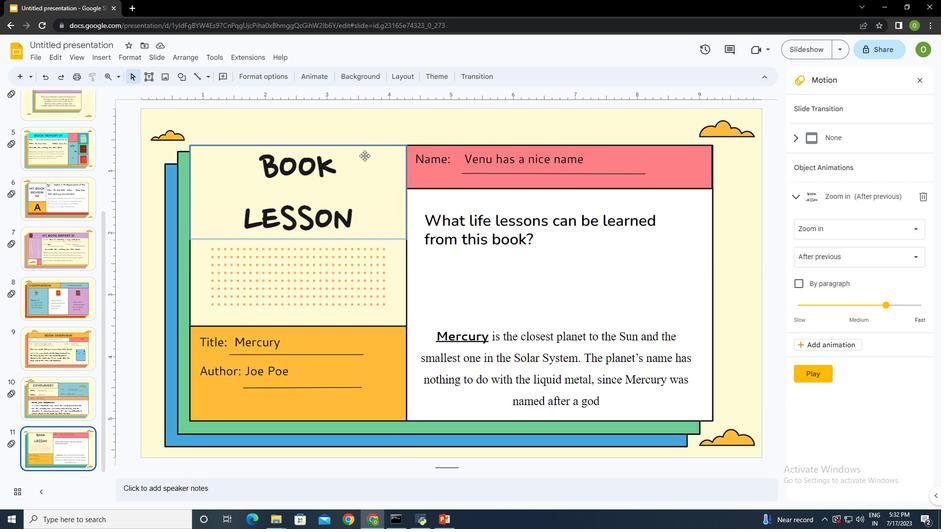 
Action: Mouse pressed left at (365, 149)
Screenshot: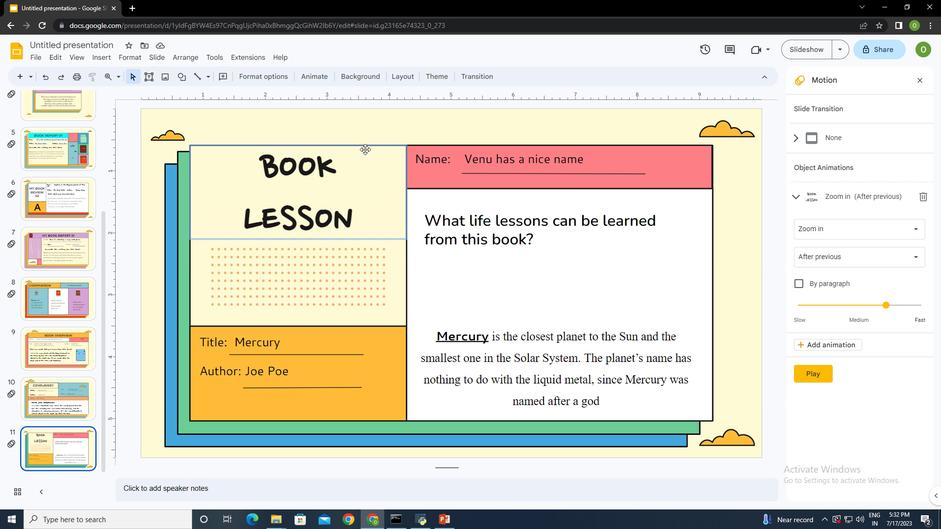 
Action: Mouse moved to (352, 122)
Screenshot: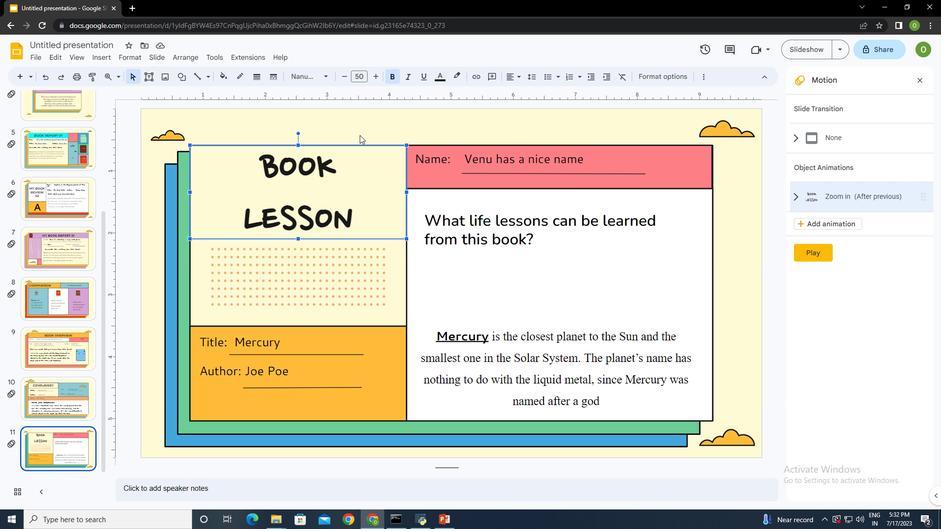 
Action: Mouse pressed left at (352, 122)
Screenshot: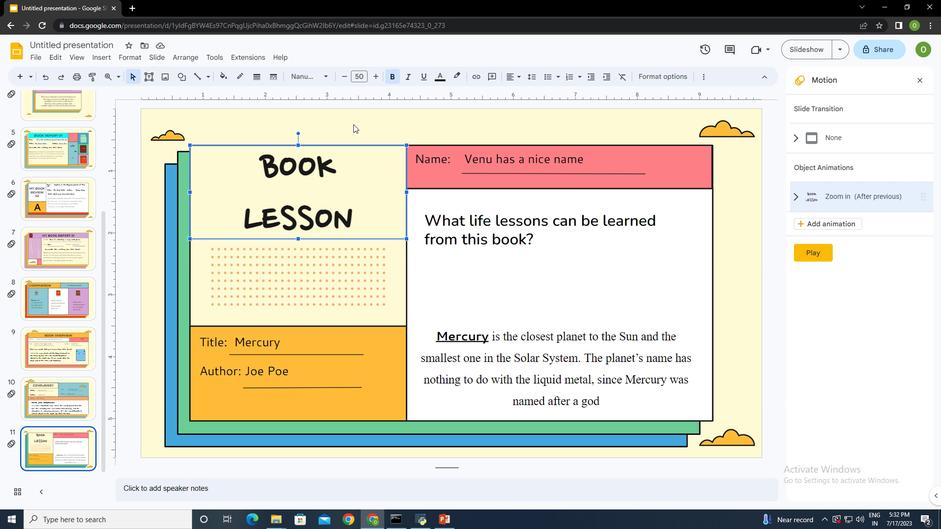 
Action: Mouse moved to (184, 76)
Screenshot: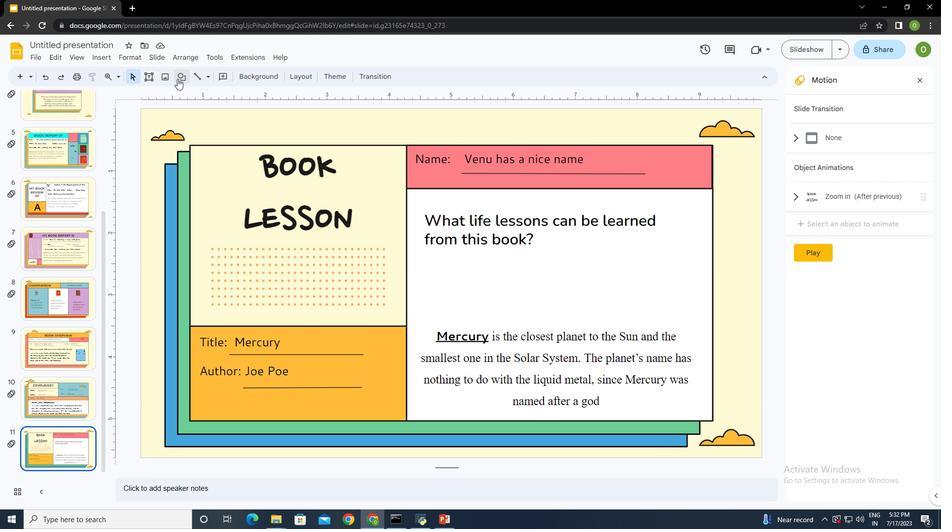 
Action: Mouse pressed left at (184, 76)
Screenshot: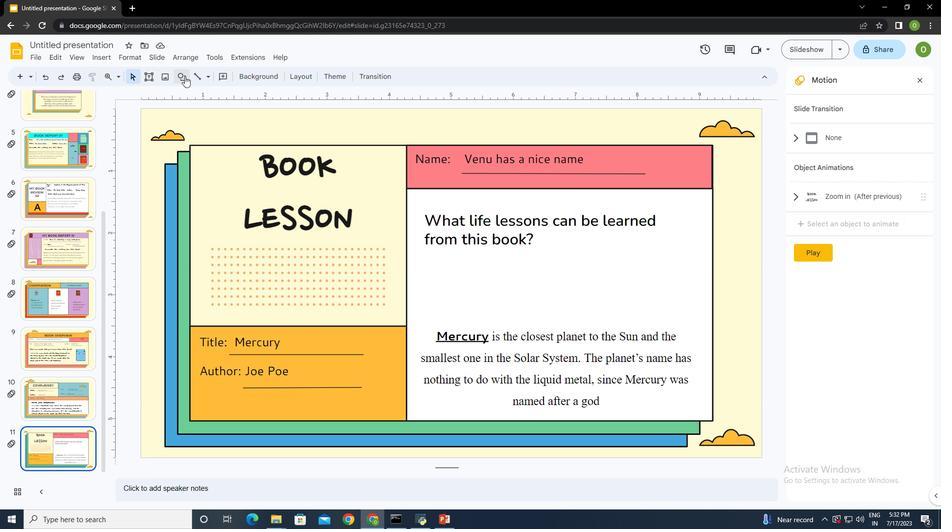 
Action: Mouse moved to (216, 90)
Screenshot: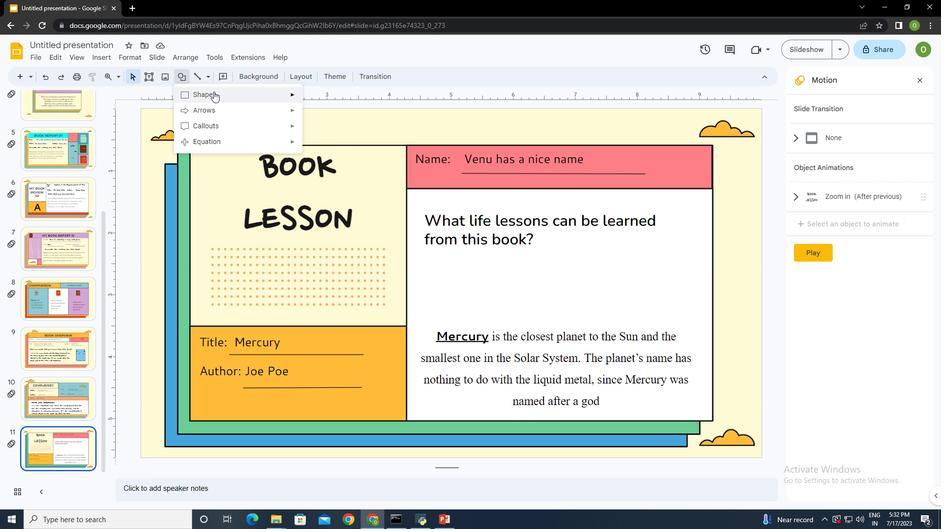 
Action: Mouse pressed left at (216, 90)
Screenshot: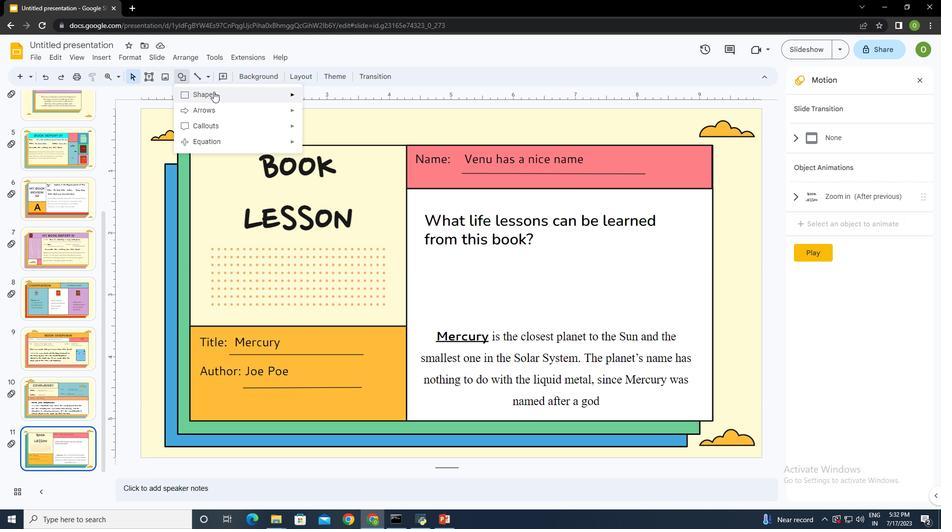 
Action: Mouse moved to (386, 139)
Screenshot: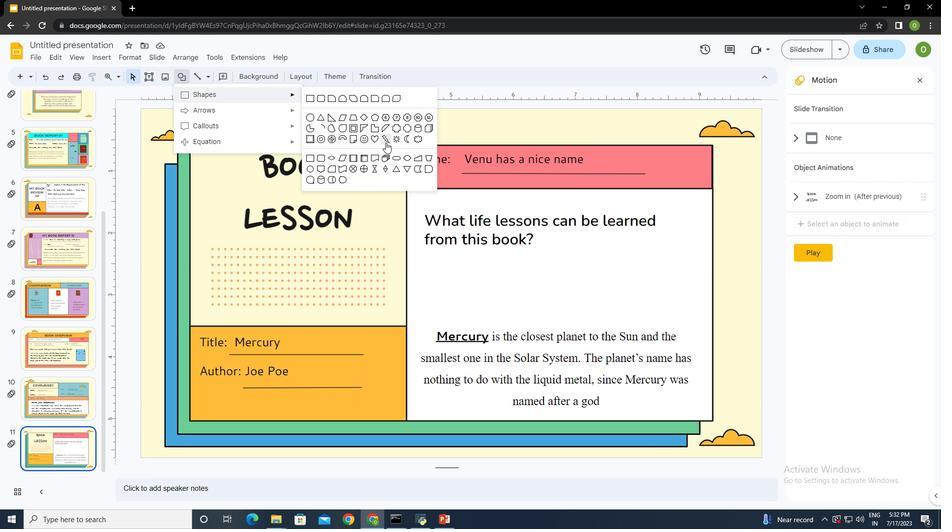 
Action: Mouse pressed left at (386, 139)
Screenshot: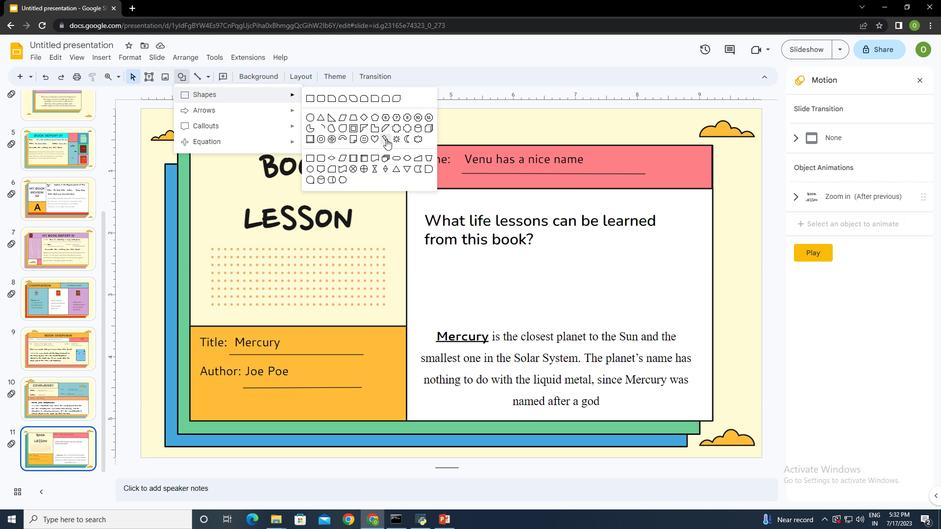
Action: Mouse moved to (200, 135)
Screenshot: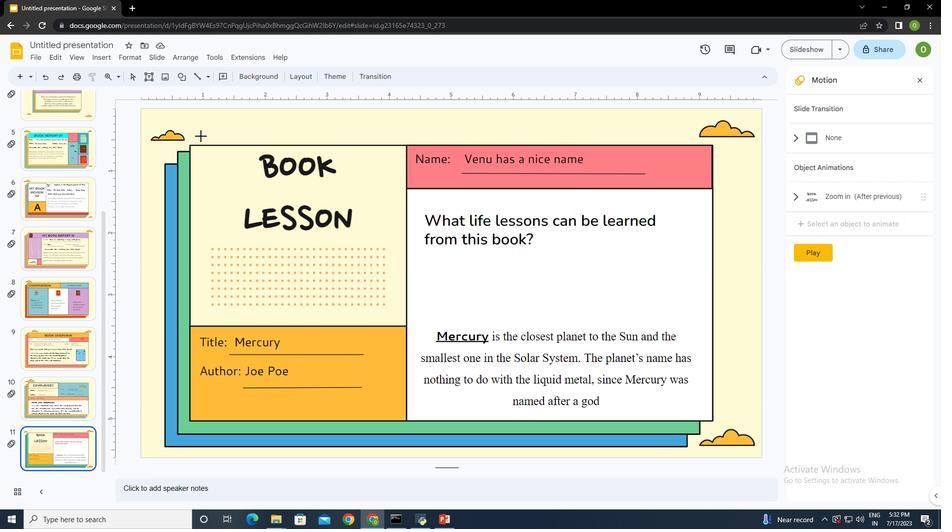 
Action: Mouse pressed left at (200, 135)
Screenshot: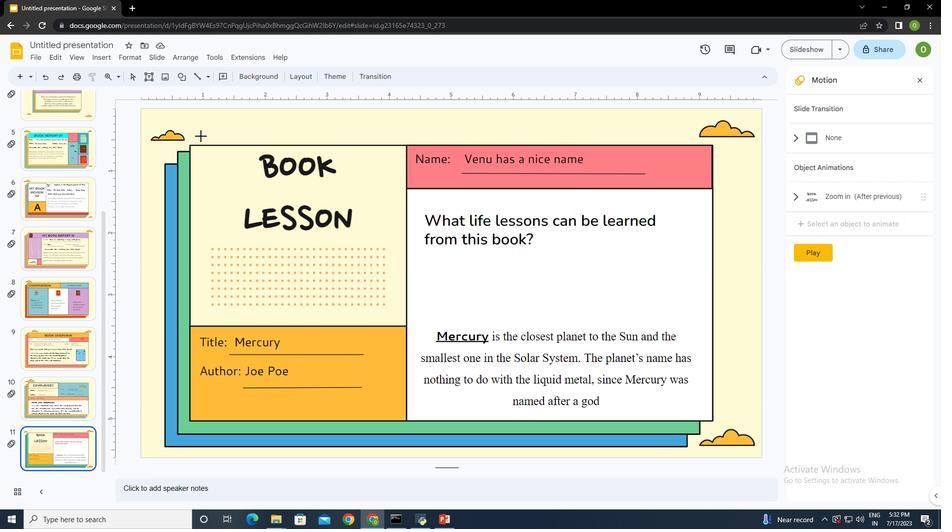 
Action: Mouse moved to (224, 169)
Screenshot: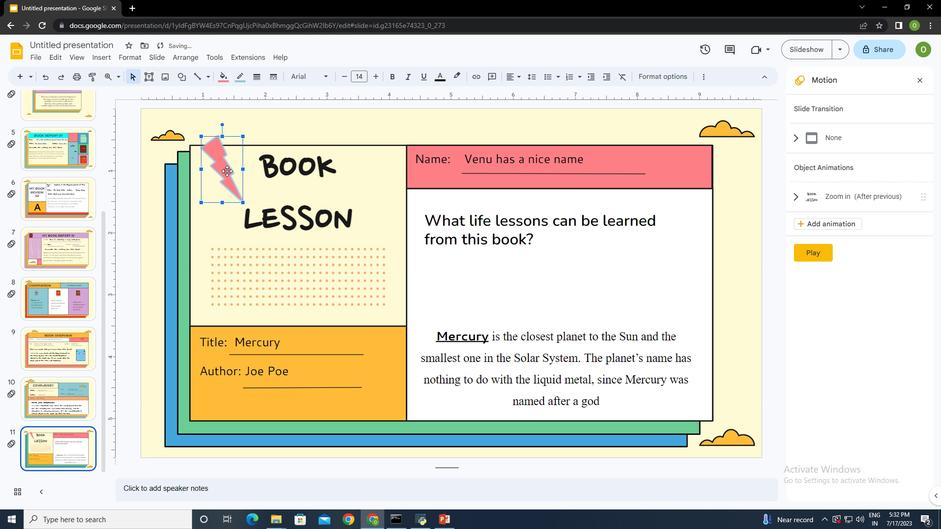 
Action: Mouse pressed left at (224, 169)
Screenshot: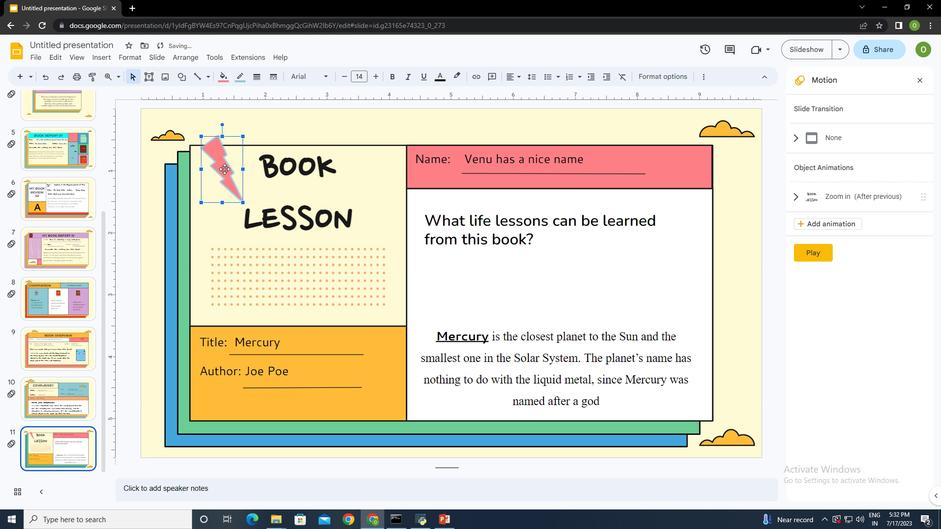 
Action: Mouse moved to (179, 254)
Screenshot: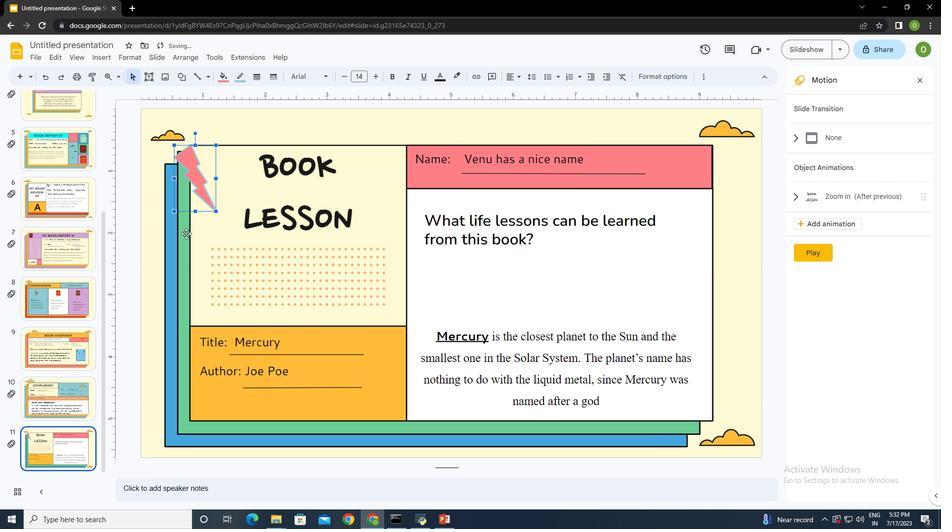 
Action: Mouse pressed left at (179, 254)
Screenshot: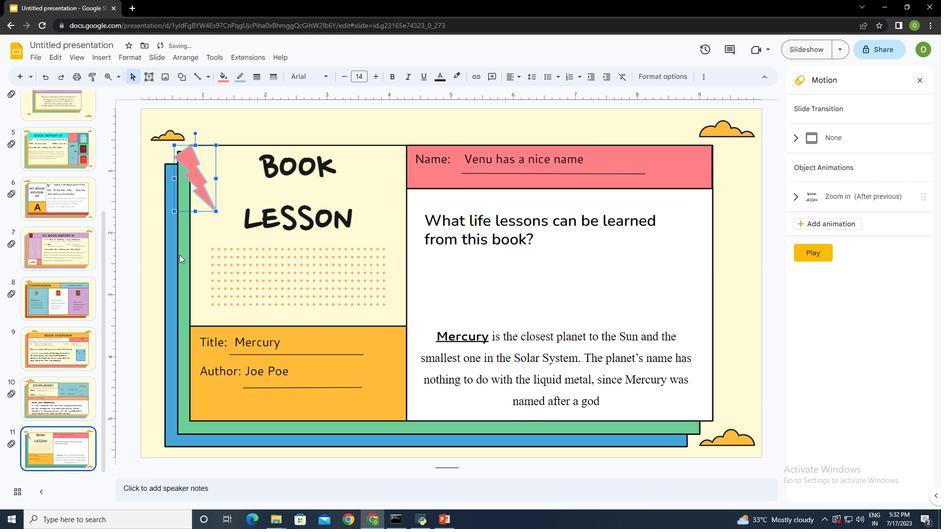 
Action: Mouse moved to (254, 246)
Screenshot: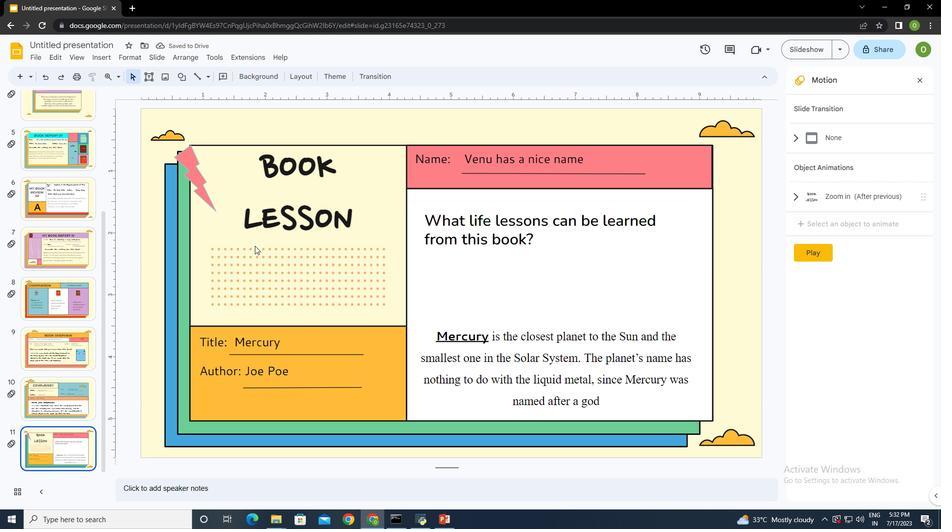 
